 Task: Research Airbnb accommodation in Steenbergen, Netherlands from 2nd December, 2023 to 15th December, 2023 for 2 adults and 1 pet.1  bedroom having 1 bed and 1 bathroom. Property type can be hotel. Look for 3 properties as per requirement.
Action: Mouse pressed left at (411, 158)
Screenshot: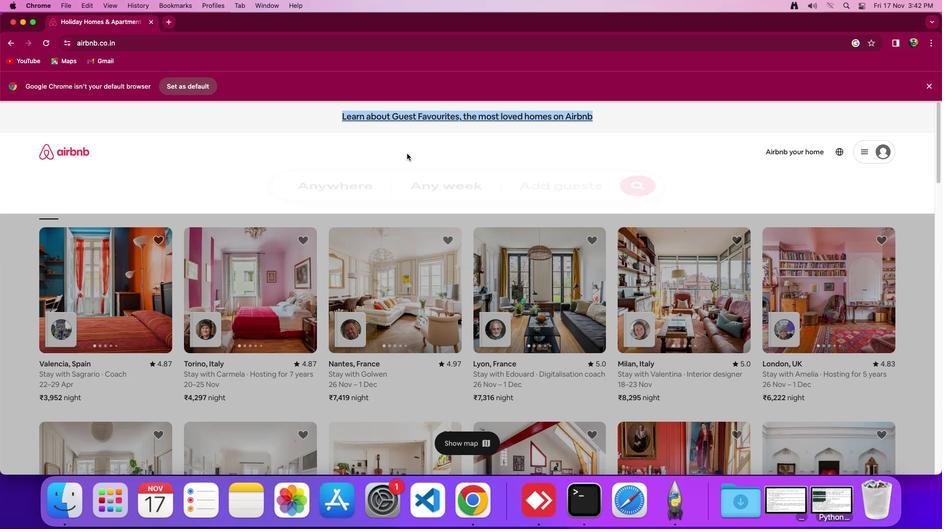 
Action: Mouse moved to (411, 158)
Screenshot: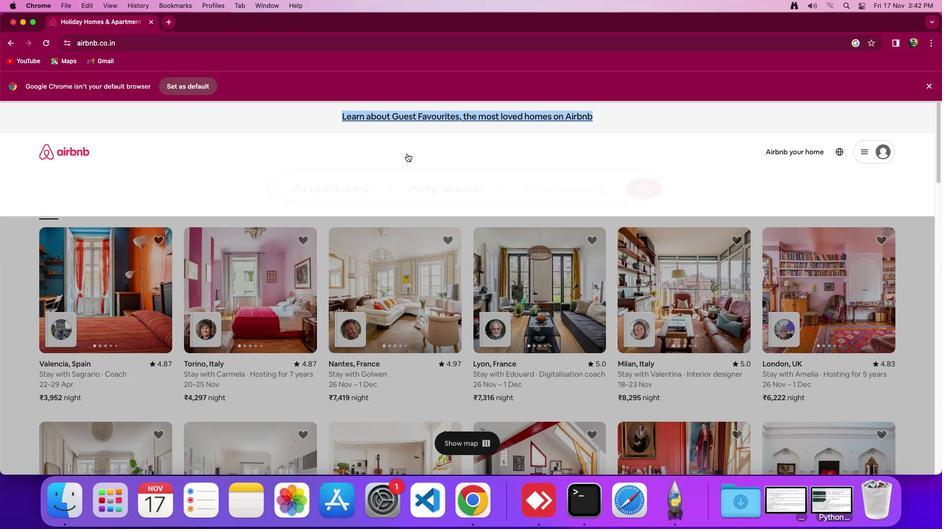 
Action: Mouse pressed left at (411, 158)
Screenshot: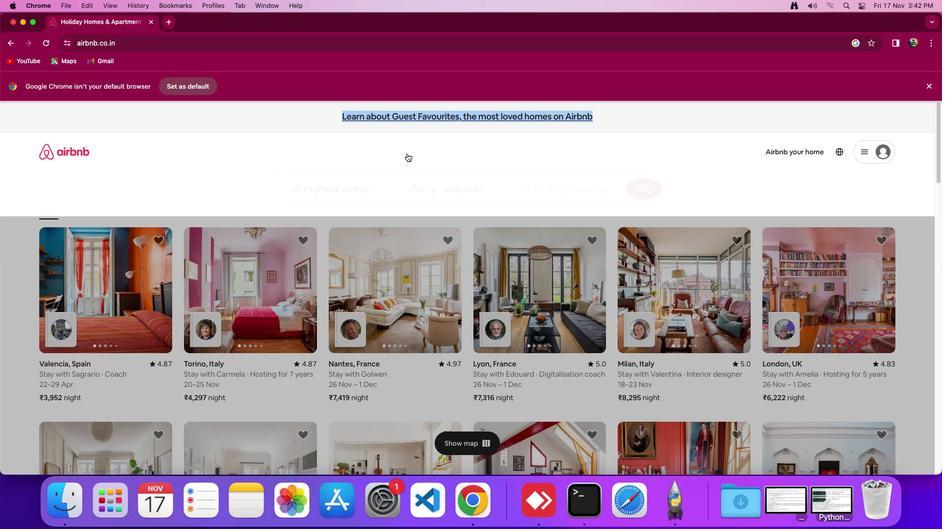 
Action: Mouse moved to (363, 203)
Screenshot: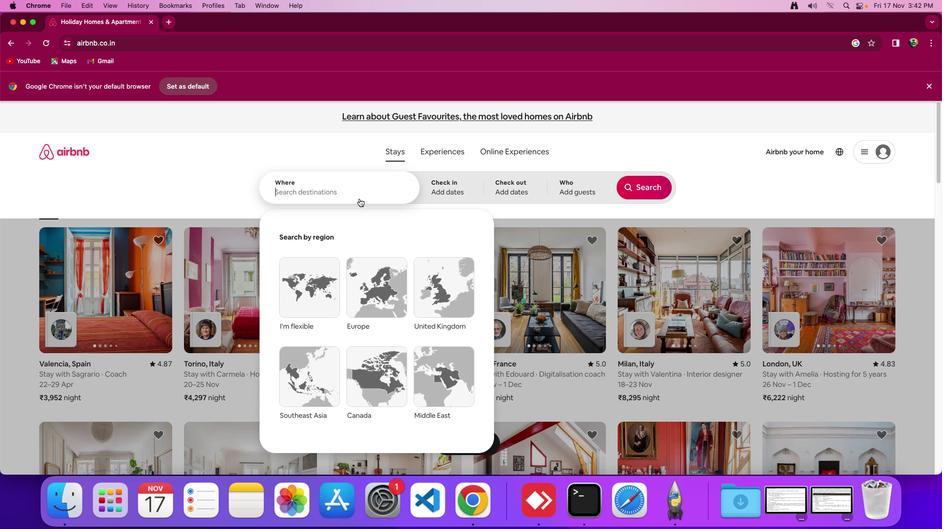 
Action: Mouse pressed left at (363, 203)
Screenshot: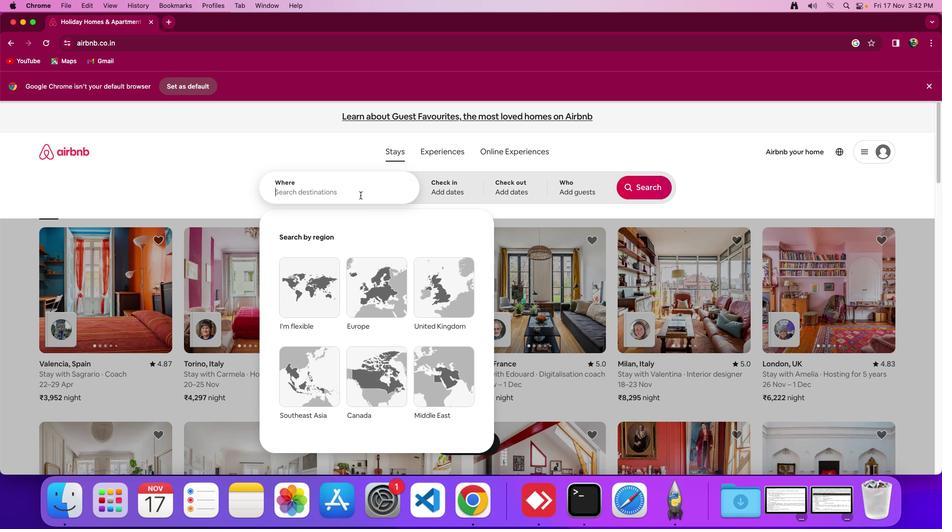 
Action: Mouse moved to (367, 199)
Screenshot: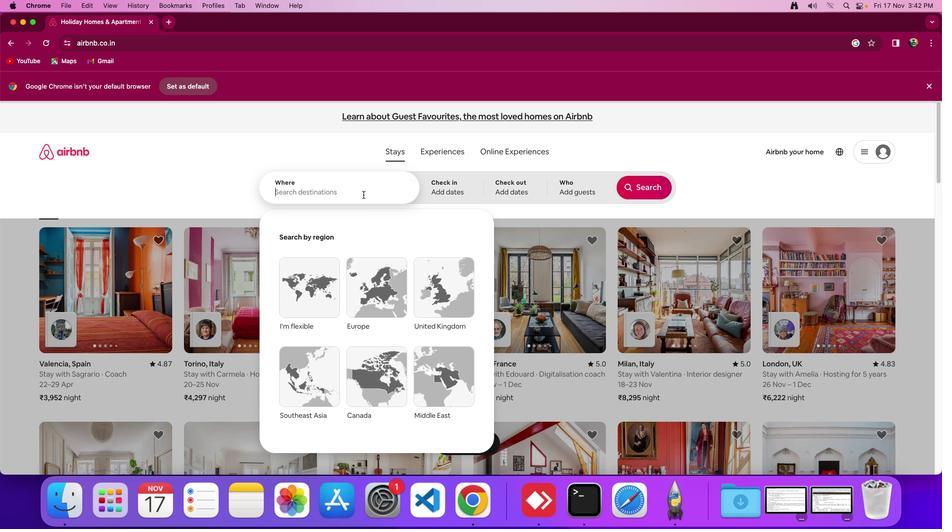 
Action: Key pressed Key.shift_r'S''t''e''e''n''b''e''r''g''e''n'','Key.spaceKey.shift'N''e''t''h''e''r''l''a''m'Key.backspace'n''d''s'
Screenshot: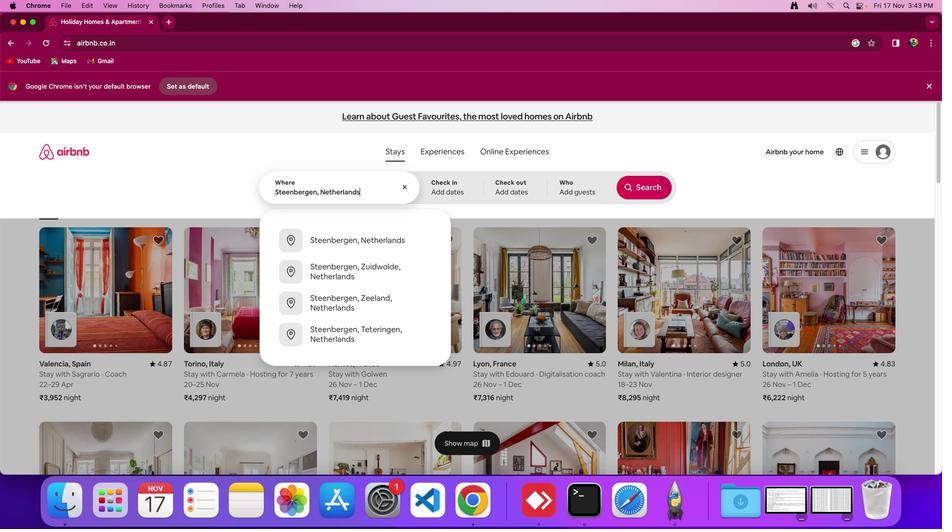 
Action: Mouse moved to (464, 186)
Screenshot: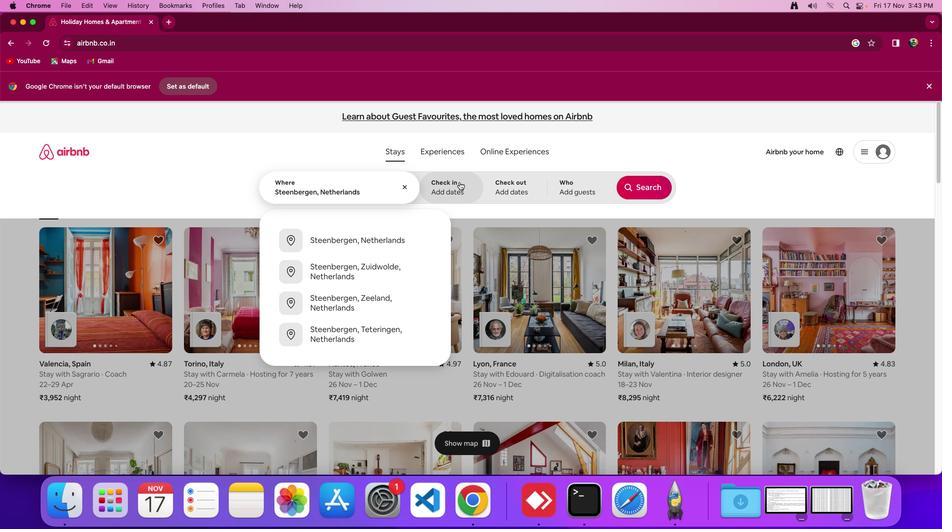 
Action: Mouse pressed left at (464, 186)
Screenshot: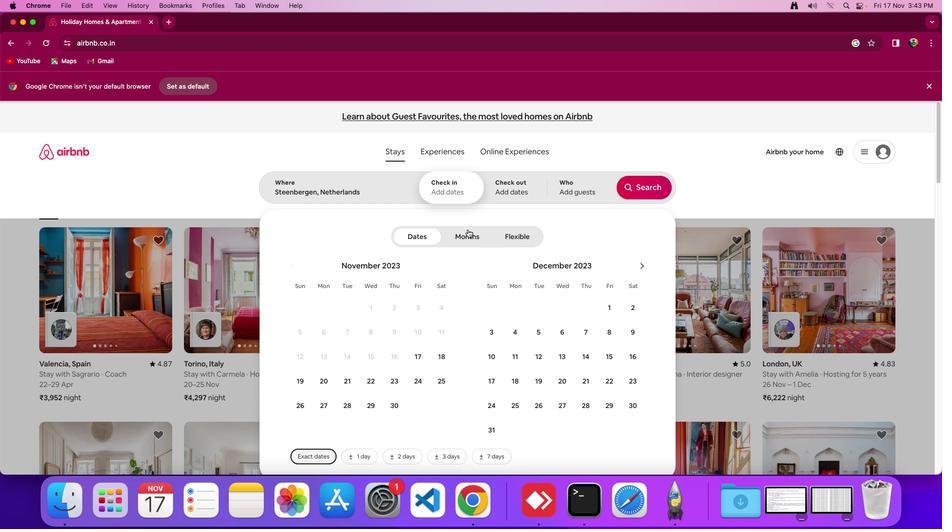 
Action: Mouse moved to (634, 315)
Screenshot: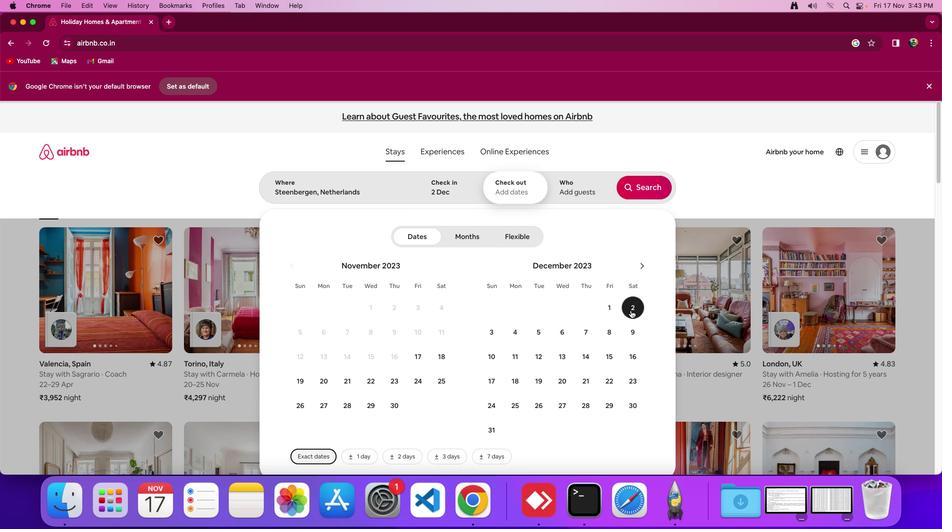 
Action: Mouse pressed left at (634, 315)
Screenshot: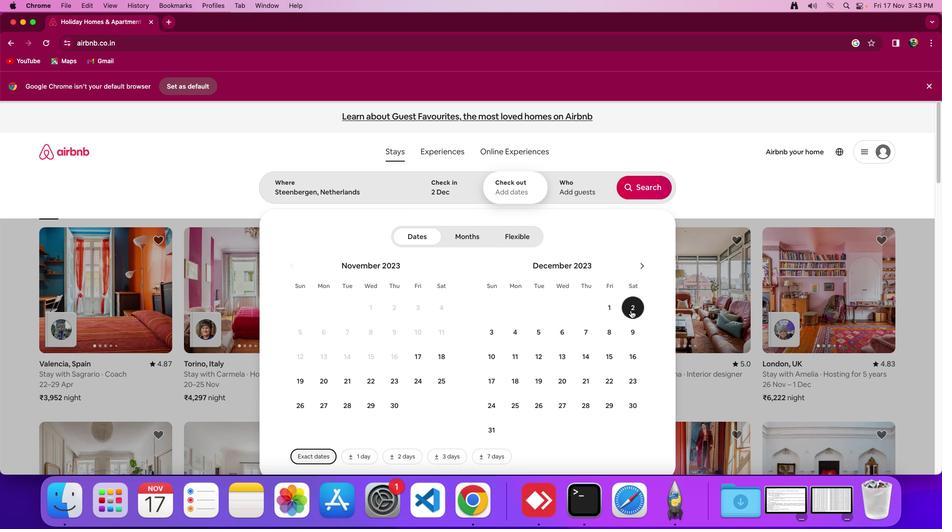 
Action: Mouse moved to (618, 362)
Screenshot: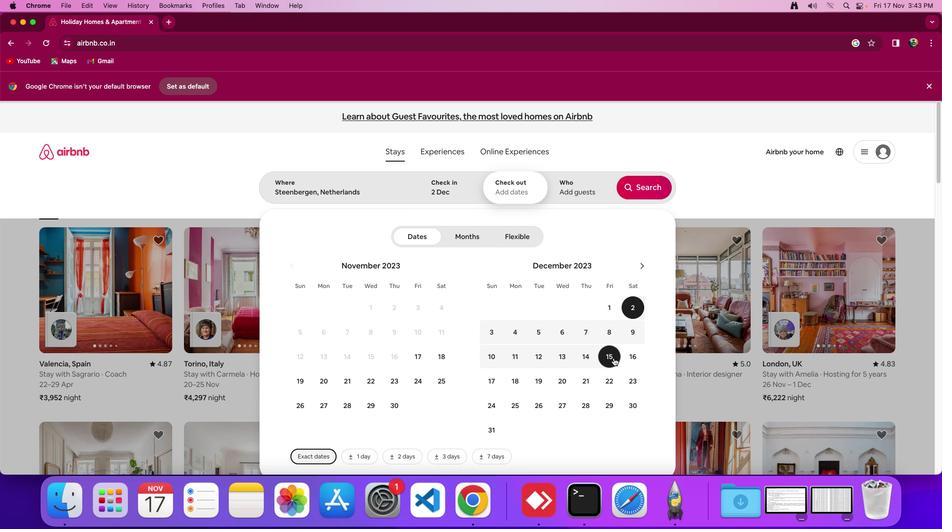 
Action: Mouse pressed left at (618, 362)
Screenshot: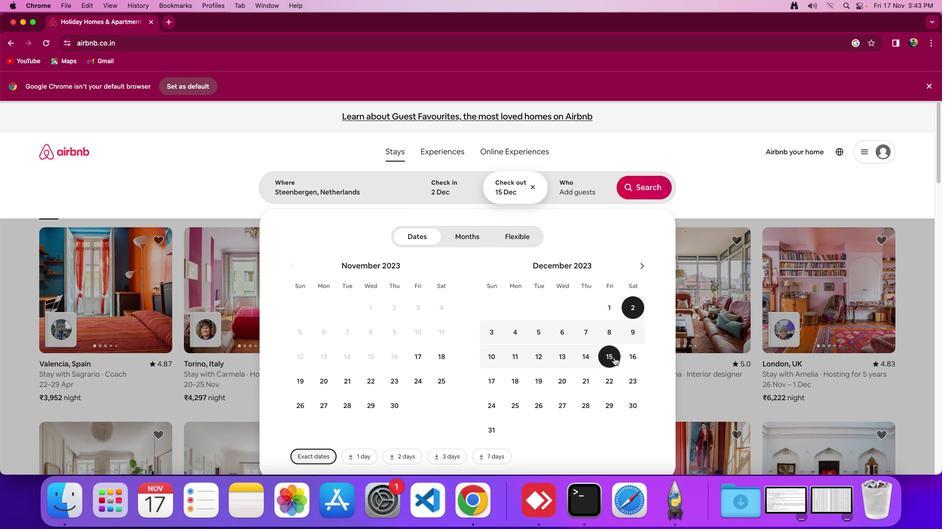 
Action: Mouse moved to (575, 196)
Screenshot: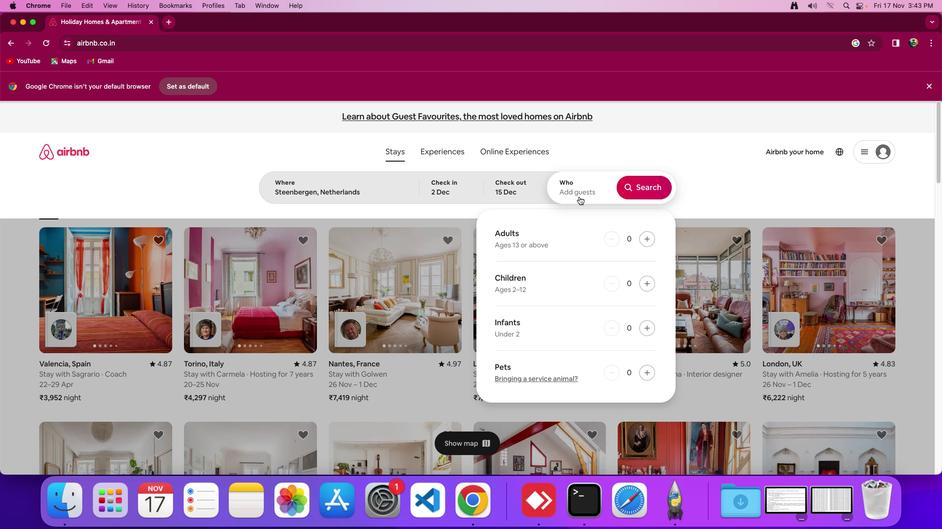 
Action: Mouse pressed left at (575, 196)
Screenshot: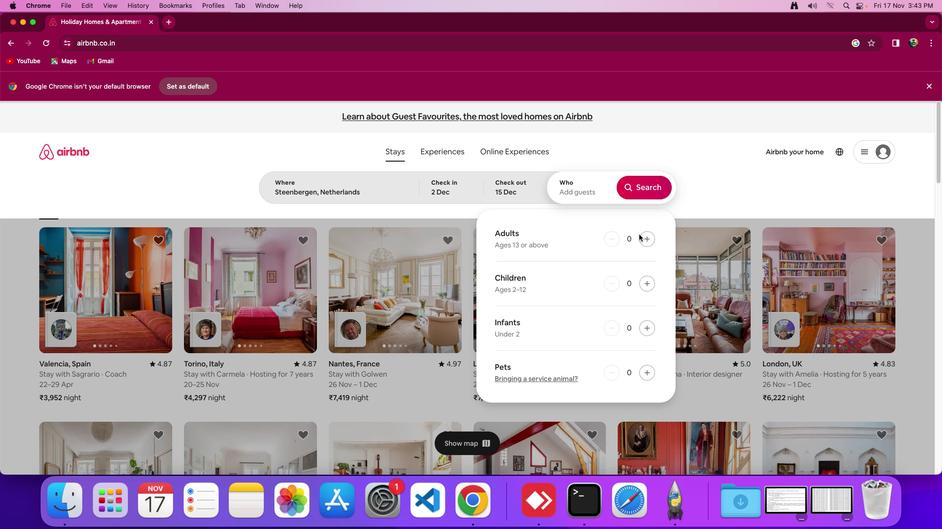 
Action: Mouse moved to (648, 242)
Screenshot: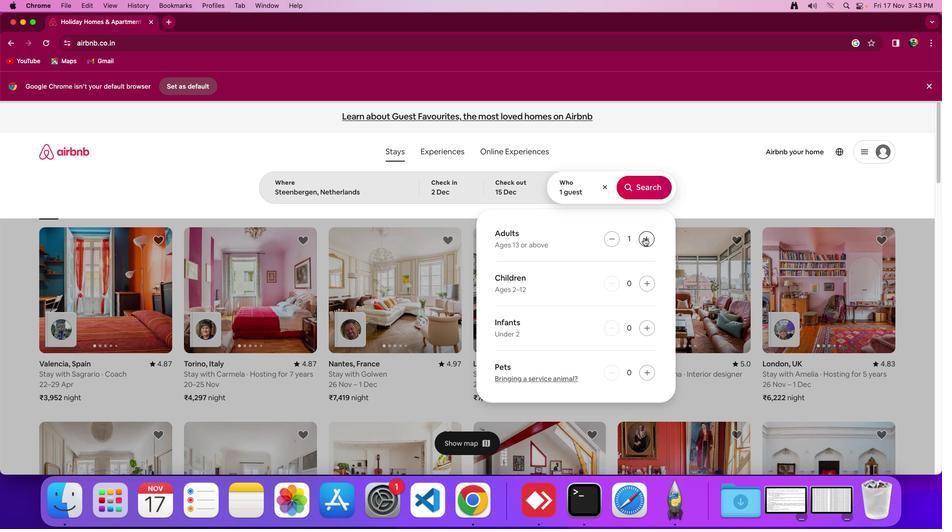 
Action: Mouse pressed left at (648, 242)
Screenshot: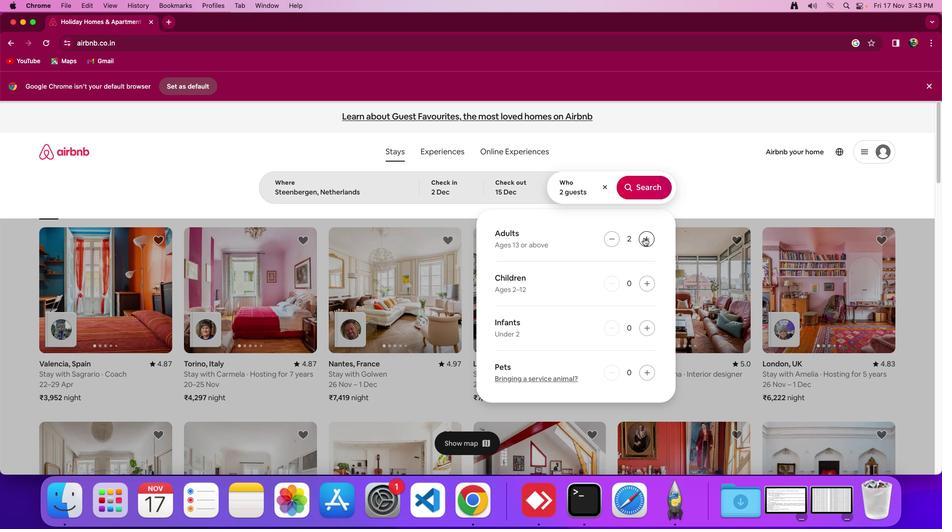 
Action: Mouse pressed left at (648, 242)
Screenshot: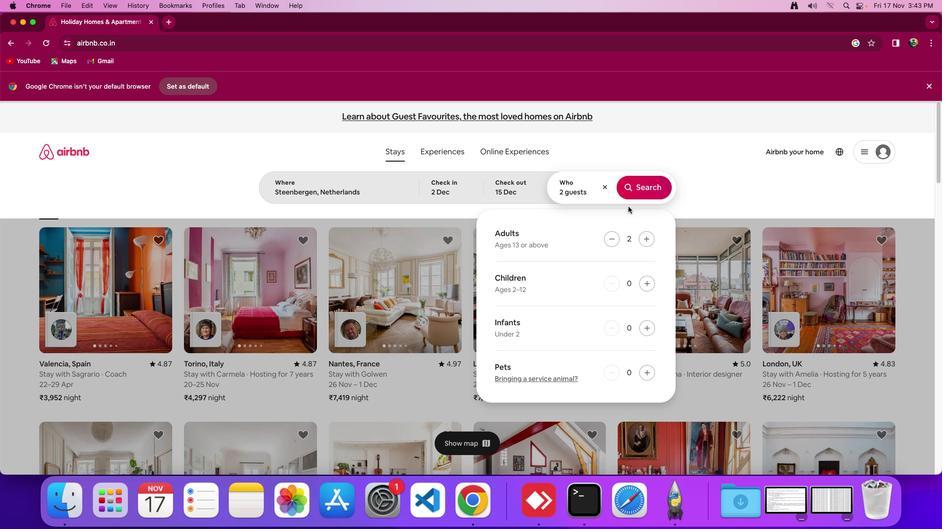 
Action: Mouse moved to (637, 195)
Screenshot: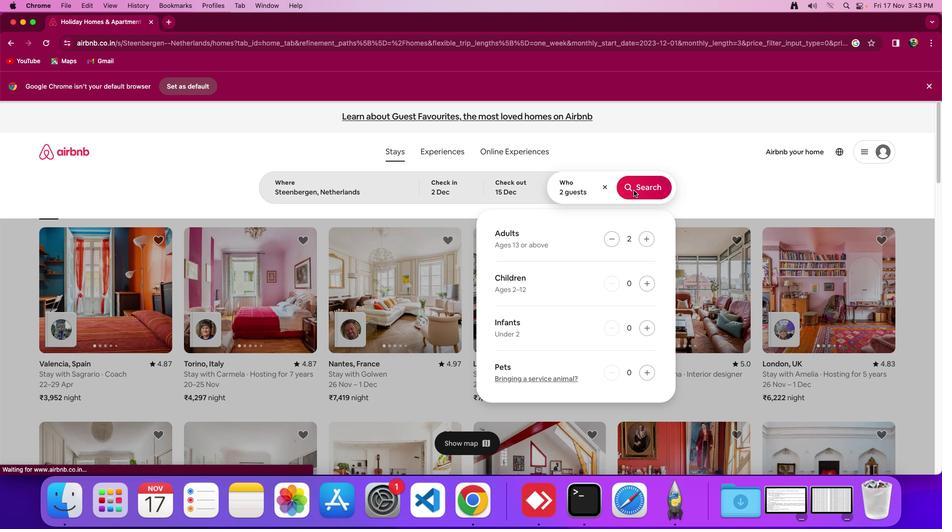 
Action: Mouse pressed left at (637, 195)
Screenshot: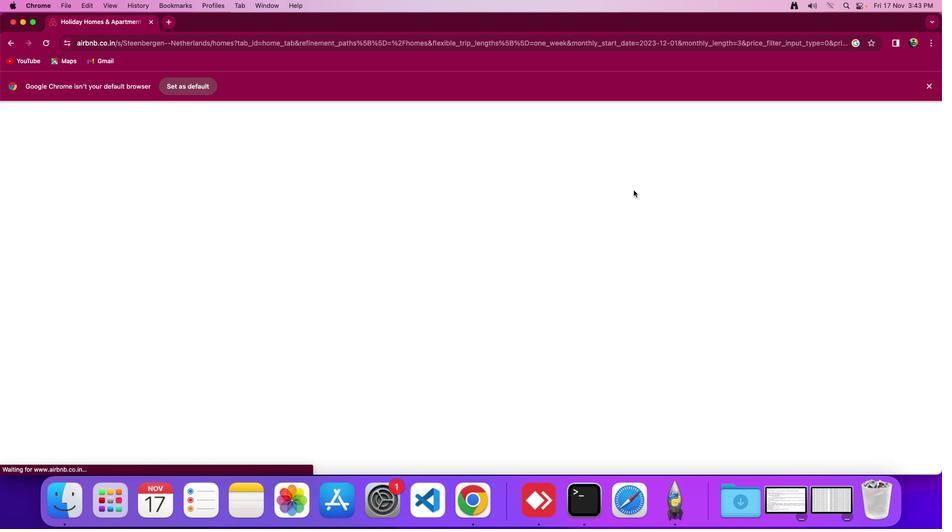 
Action: Mouse moved to (516, 122)
Screenshot: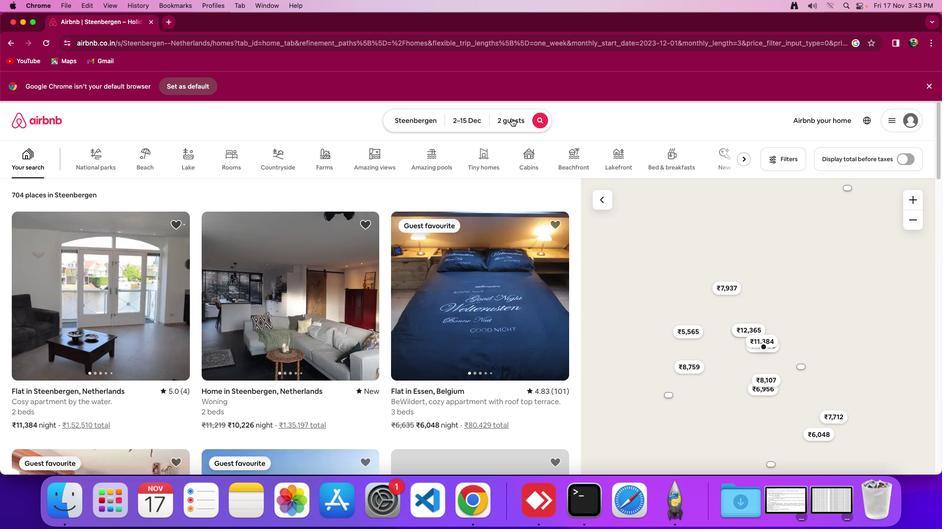 
Action: Mouse pressed left at (516, 122)
Screenshot: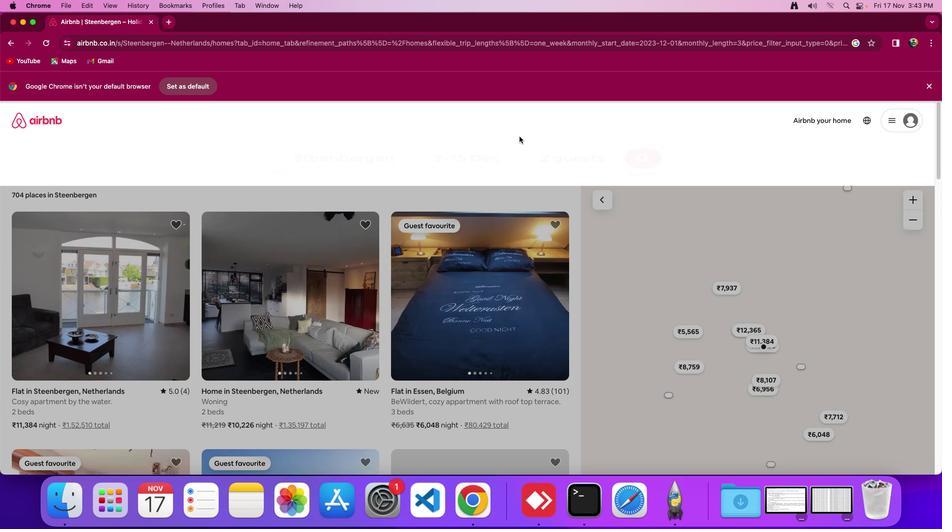 
Action: Mouse moved to (649, 345)
Screenshot: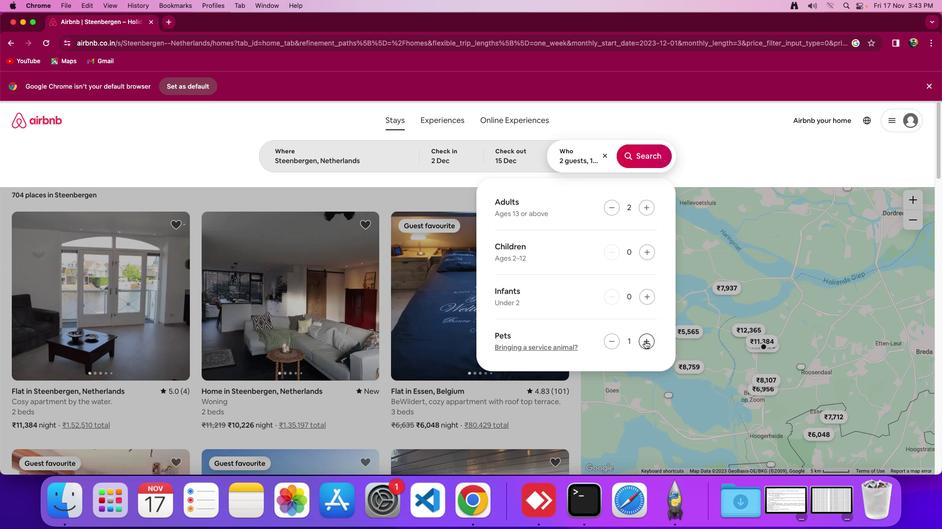 
Action: Mouse pressed left at (649, 345)
Screenshot: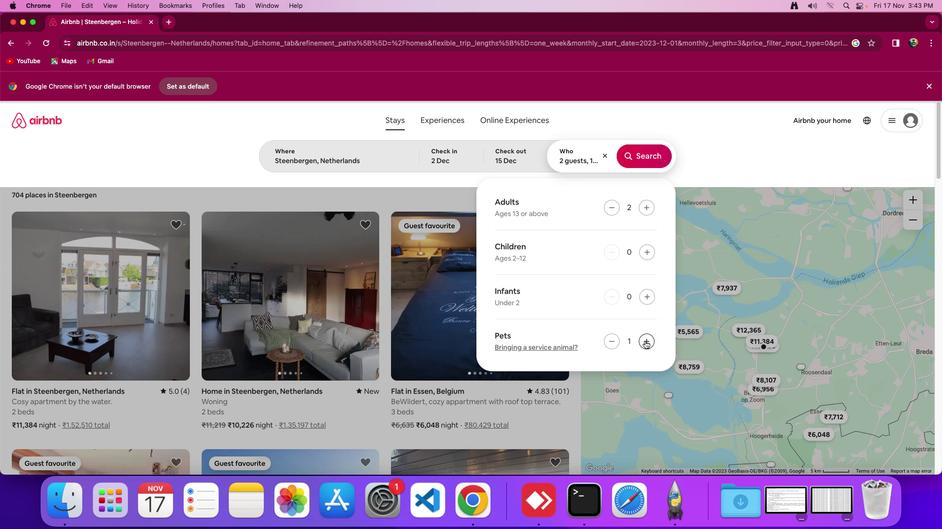 
Action: Mouse moved to (635, 166)
Screenshot: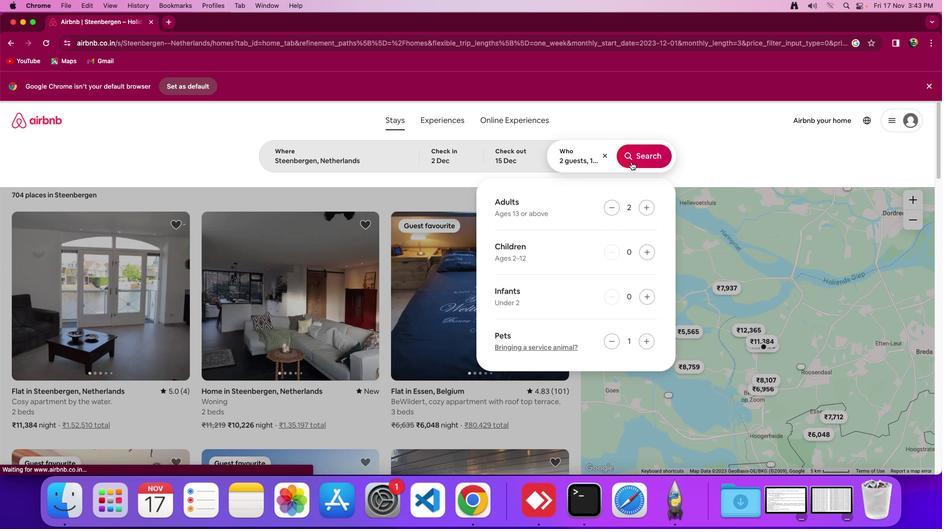 
Action: Mouse pressed left at (635, 166)
Screenshot: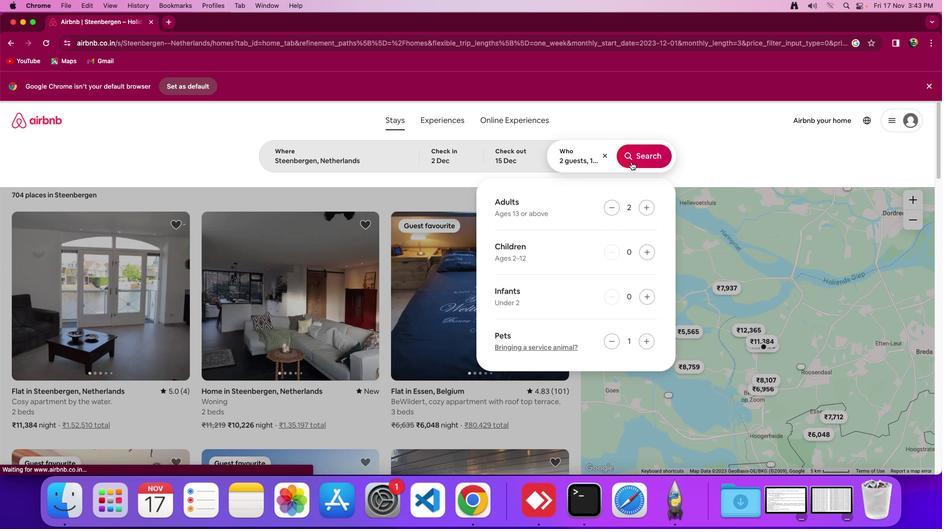 
Action: Mouse moved to (788, 164)
Screenshot: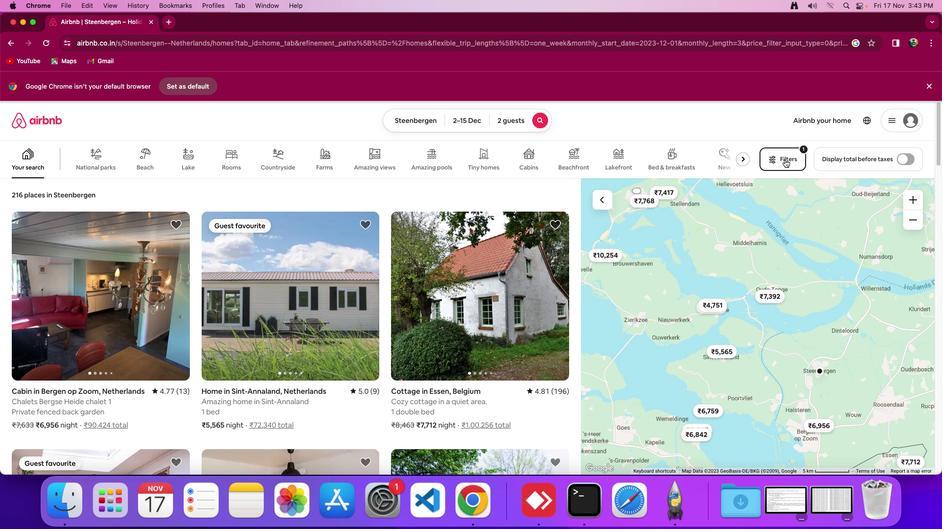 
Action: Mouse pressed left at (788, 164)
Screenshot: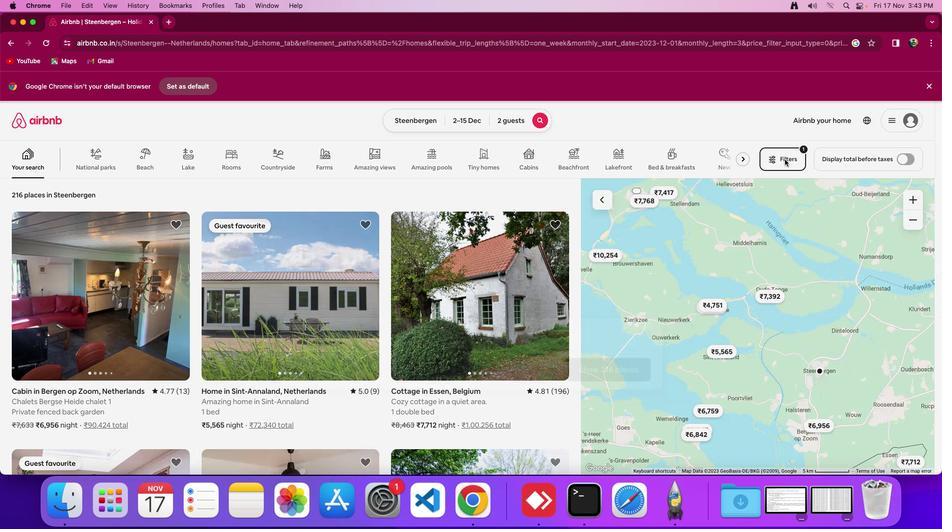 
Action: Mouse moved to (437, 299)
Screenshot: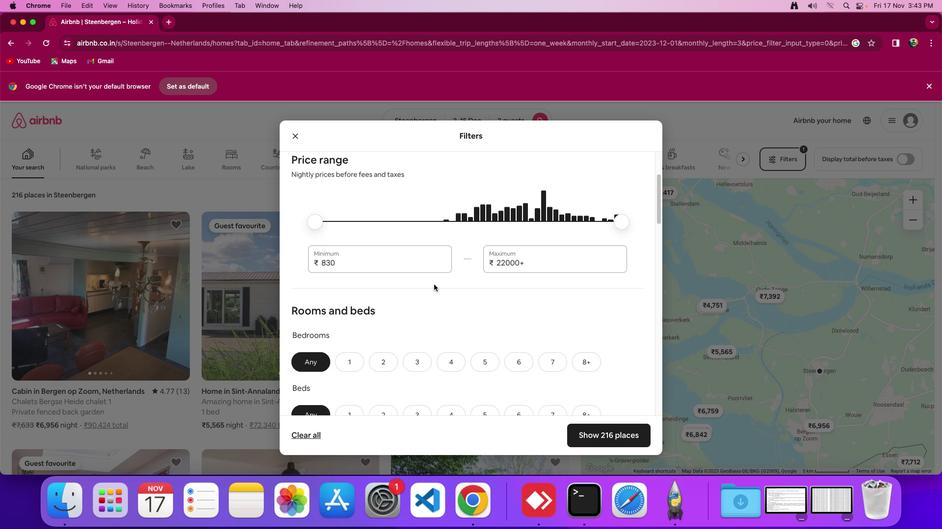
Action: Mouse scrolled (437, 299) with delta (4, 3)
Screenshot: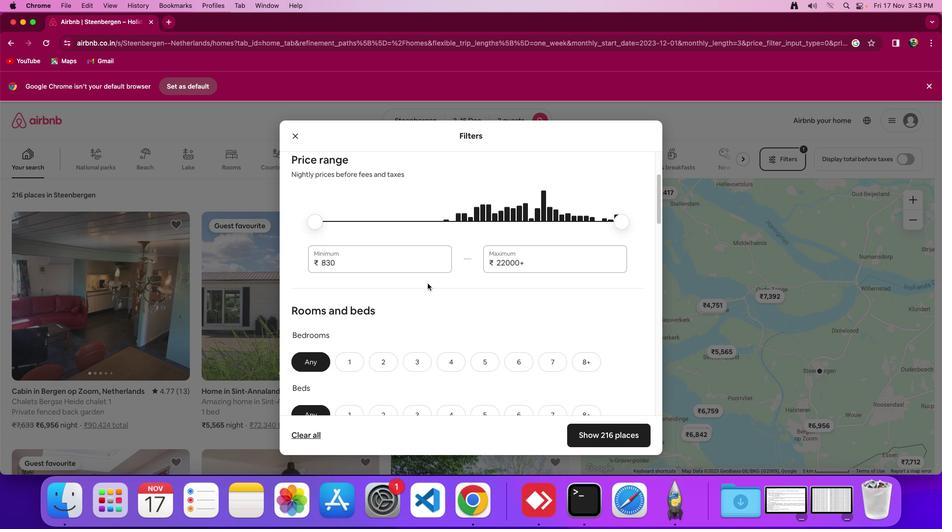 
Action: Mouse moved to (437, 298)
Screenshot: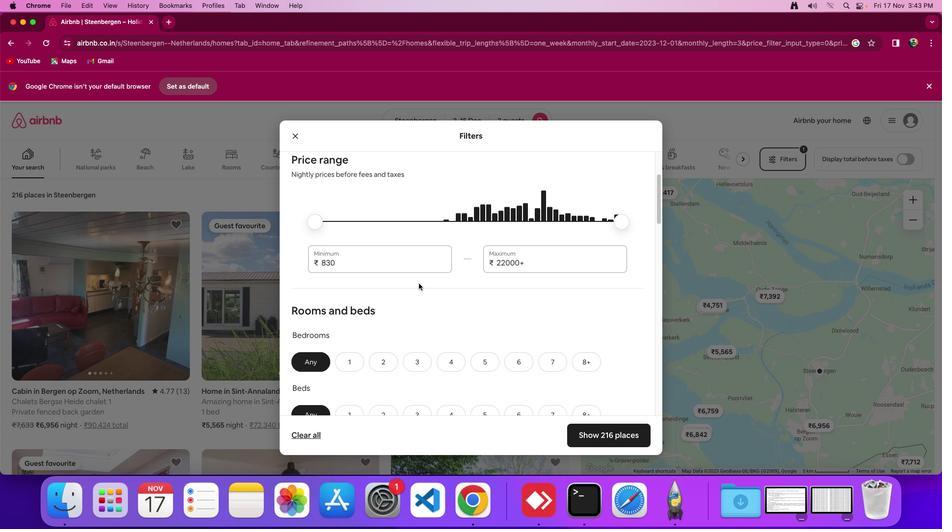 
Action: Mouse scrolled (437, 298) with delta (4, 3)
Screenshot: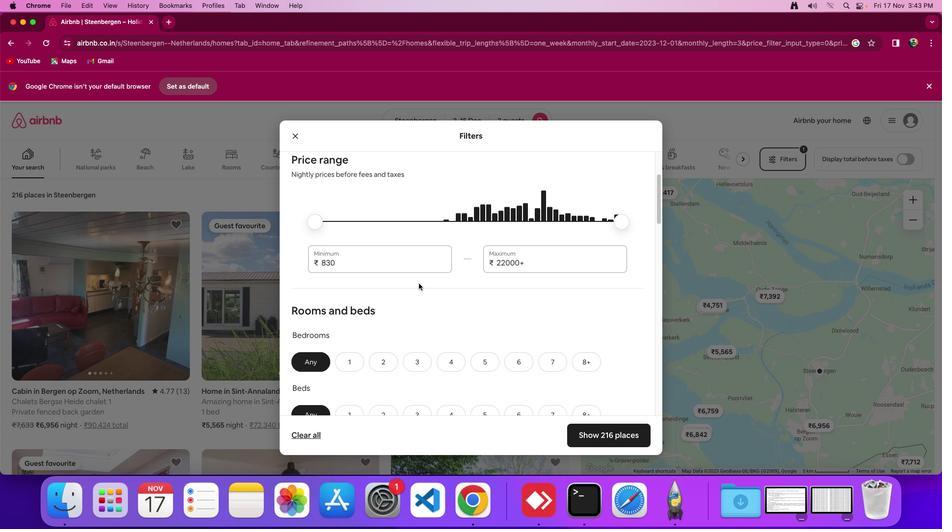 
Action: Mouse moved to (439, 291)
Screenshot: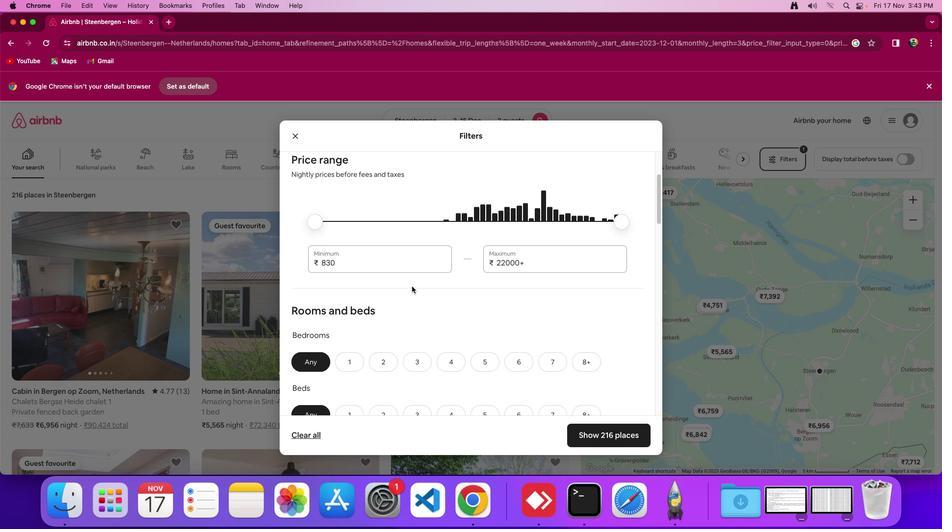 
Action: Mouse scrolled (439, 291) with delta (4, 2)
Screenshot: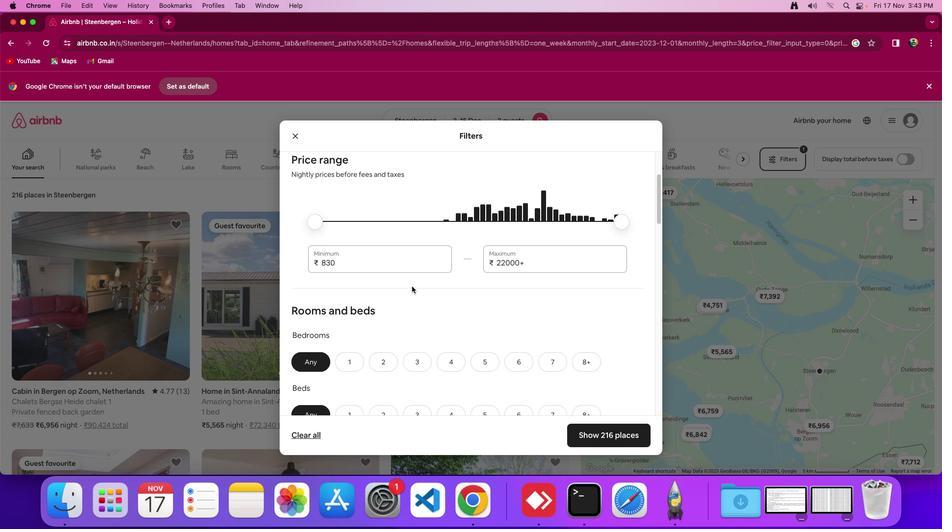 
Action: Mouse moved to (399, 304)
Screenshot: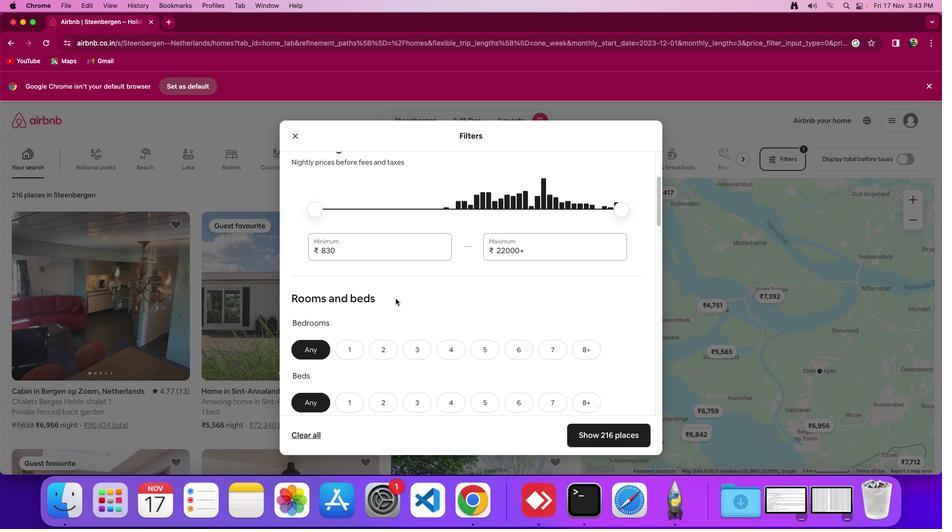 
Action: Mouse scrolled (399, 304) with delta (4, 3)
Screenshot: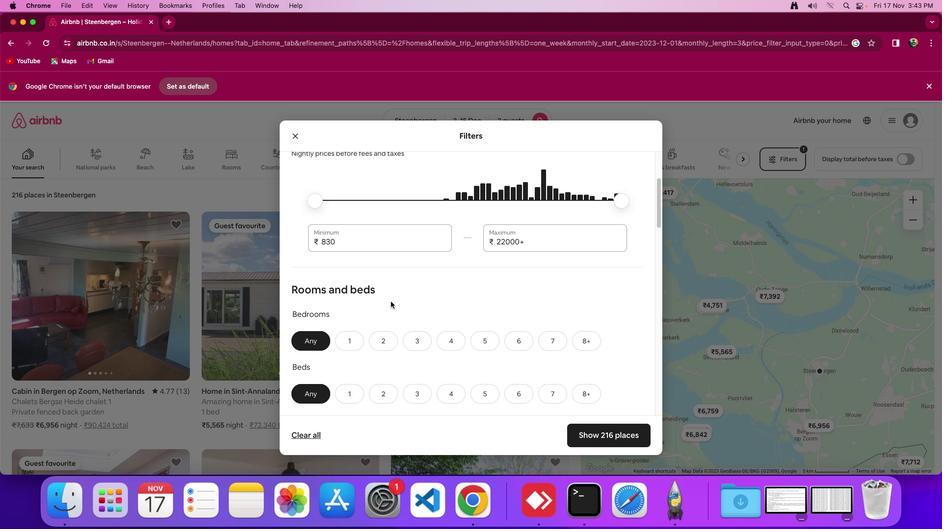 
Action: Mouse moved to (400, 303)
Screenshot: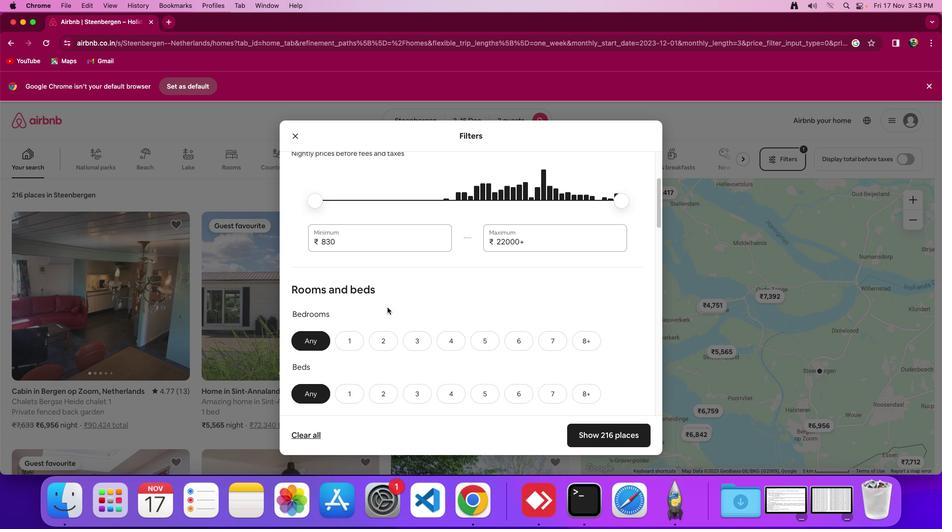 
Action: Mouse scrolled (400, 303) with delta (4, 3)
Screenshot: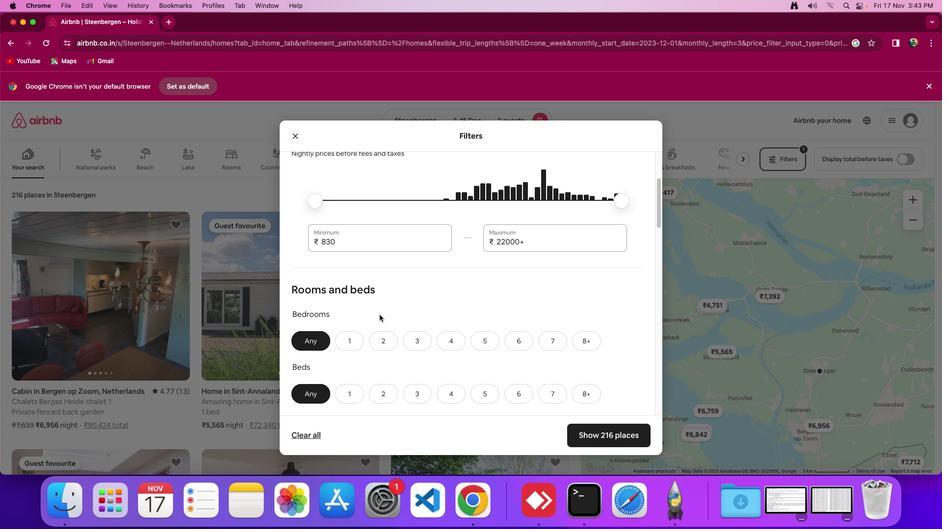 
Action: Mouse moved to (345, 348)
Screenshot: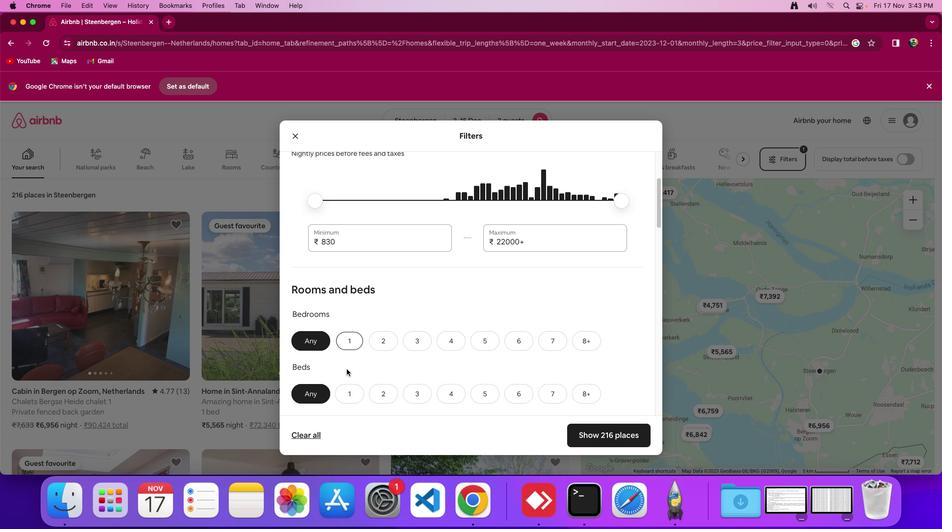 
Action: Mouse pressed left at (345, 348)
Screenshot: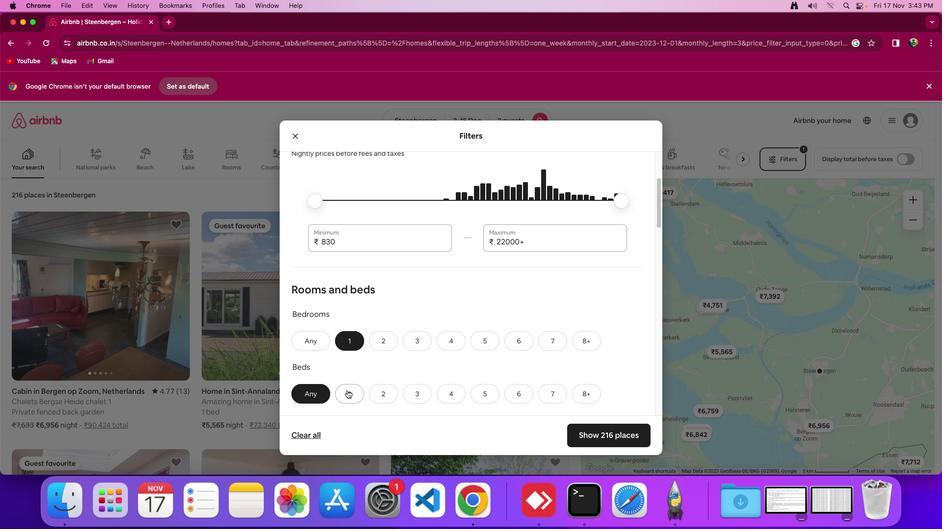 
Action: Mouse moved to (351, 395)
Screenshot: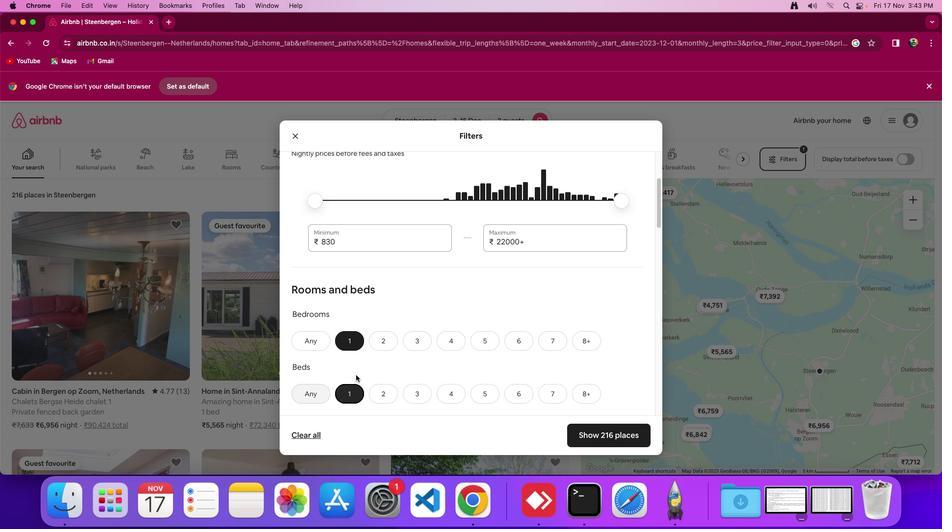 
Action: Mouse pressed left at (351, 395)
Screenshot: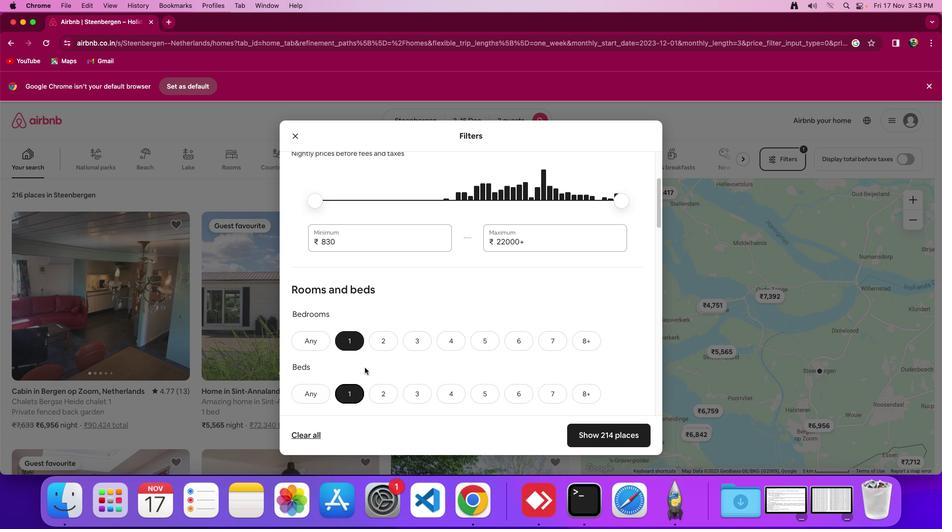 
Action: Mouse moved to (370, 369)
Screenshot: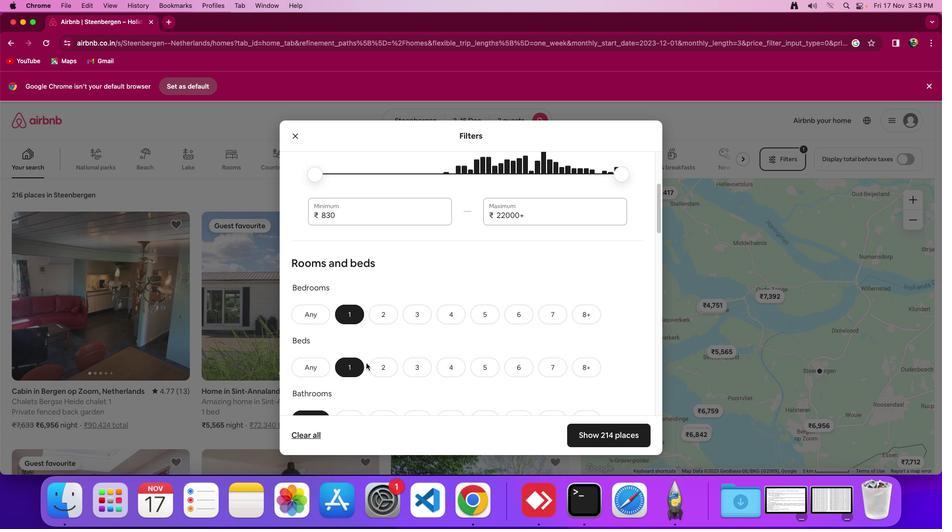 
Action: Mouse scrolled (370, 369) with delta (4, 3)
Screenshot: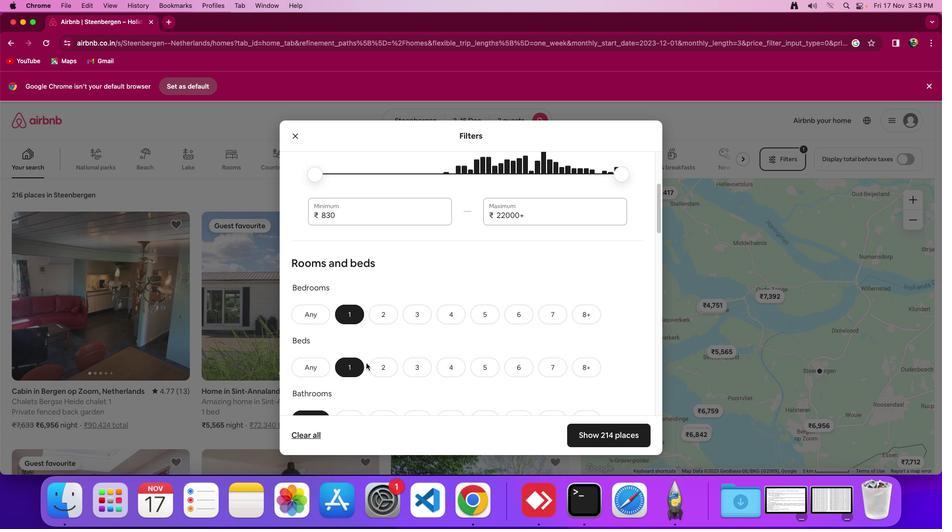 
Action: Mouse moved to (370, 369)
Screenshot: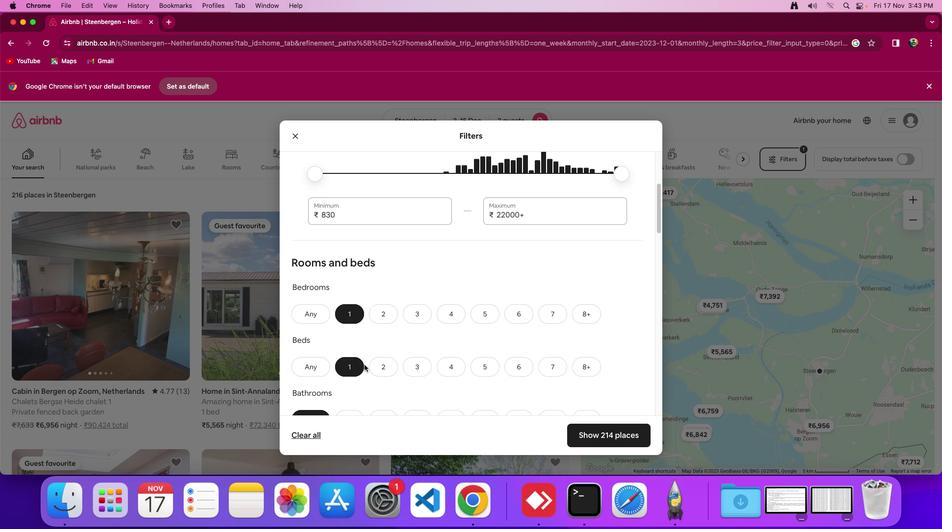 
Action: Mouse scrolled (370, 369) with delta (4, 3)
Screenshot: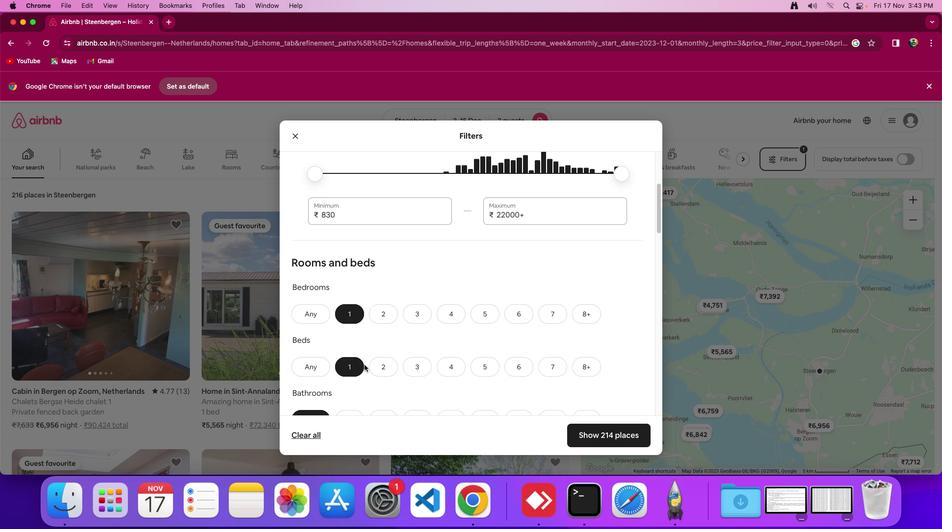 
Action: Mouse moved to (370, 368)
Screenshot: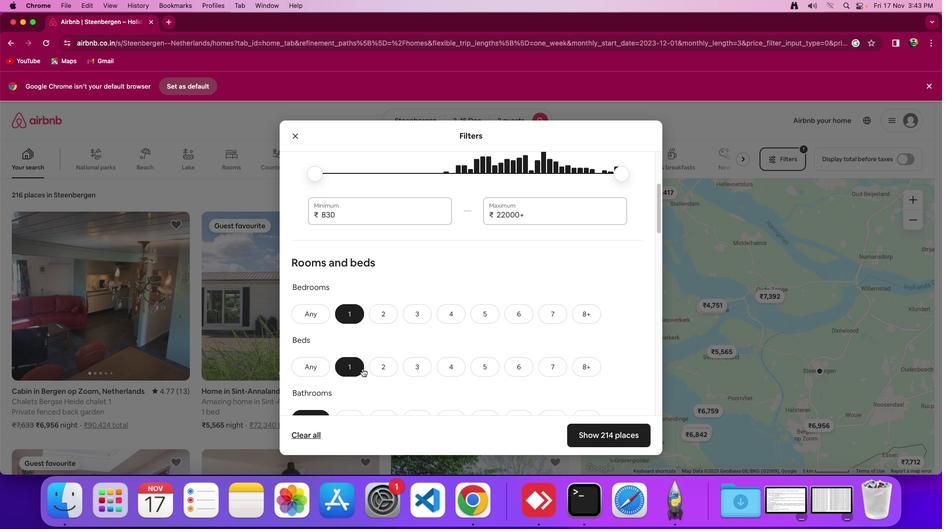 
Action: Mouse scrolled (370, 368) with delta (4, 3)
Screenshot: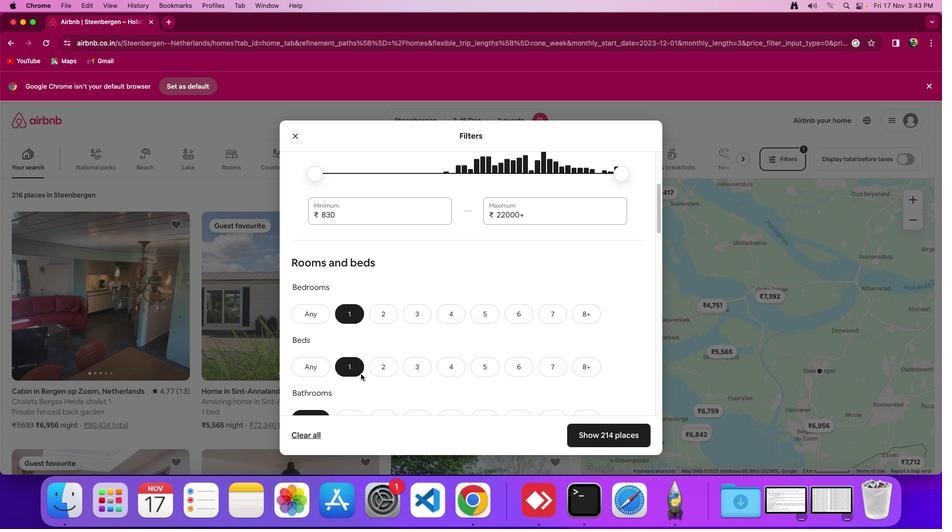 
Action: Mouse moved to (365, 378)
Screenshot: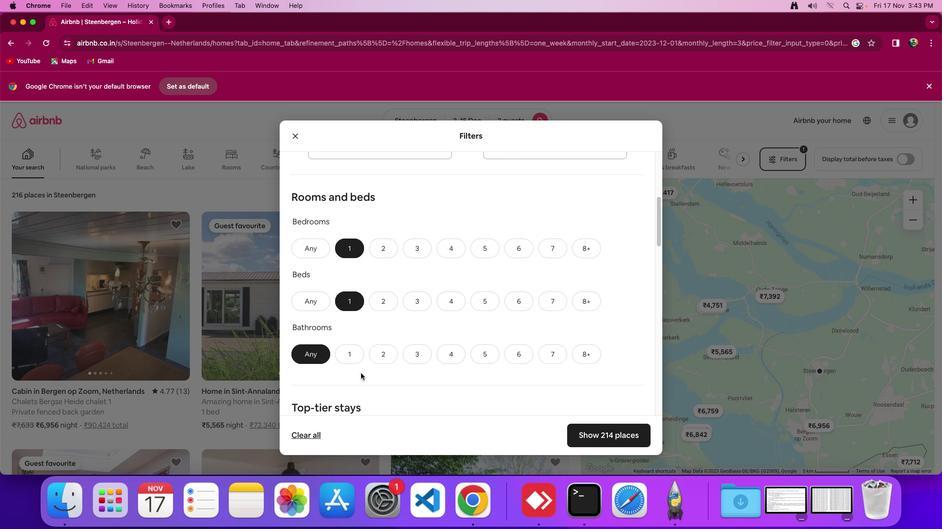 
Action: Mouse scrolled (365, 378) with delta (4, 3)
Screenshot: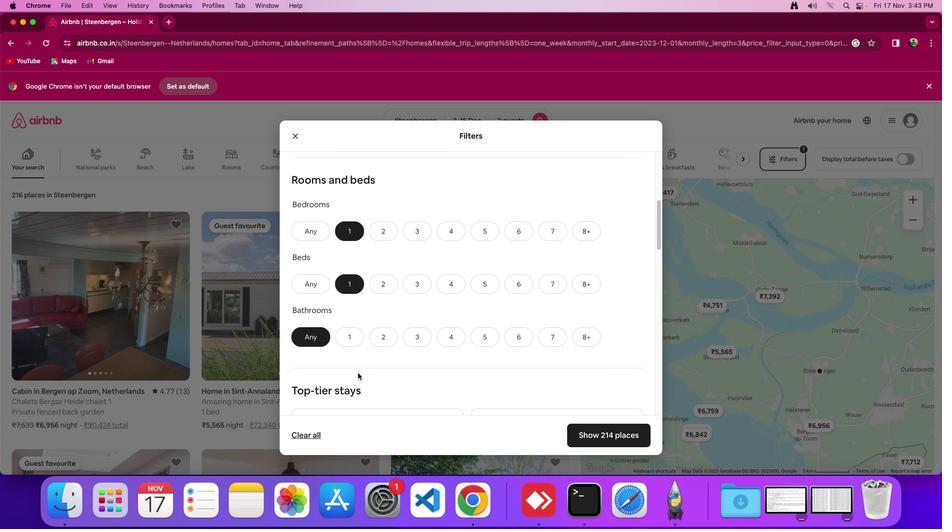
Action: Mouse scrolled (365, 378) with delta (4, 3)
Screenshot: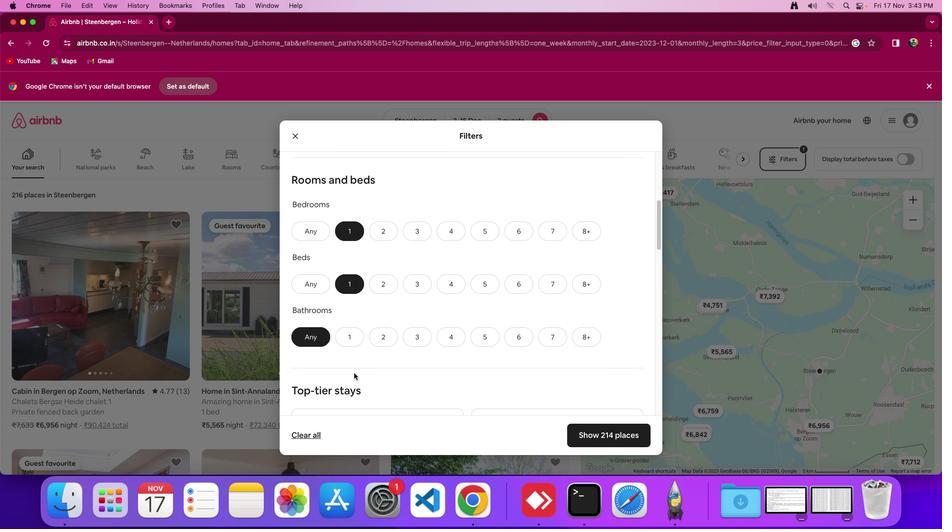 
Action: Mouse moved to (365, 378)
Screenshot: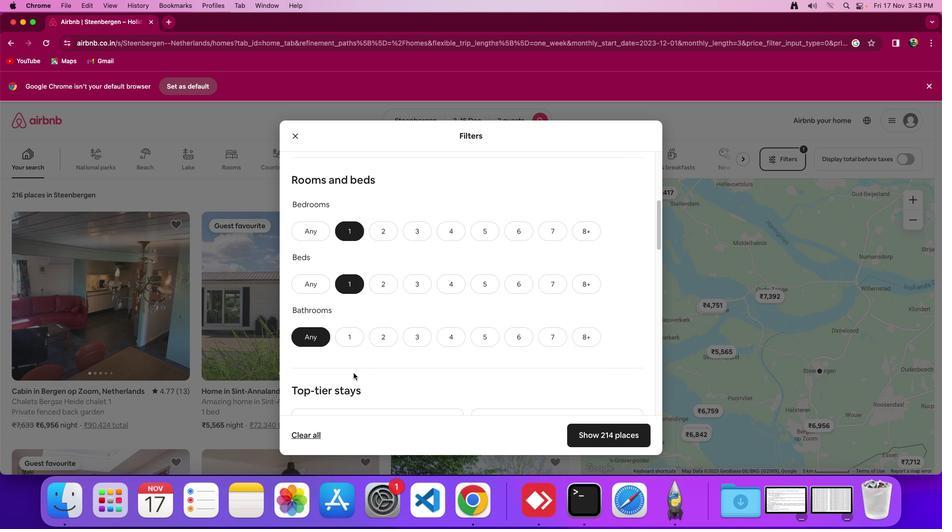 
Action: Mouse scrolled (365, 378) with delta (4, 2)
Screenshot: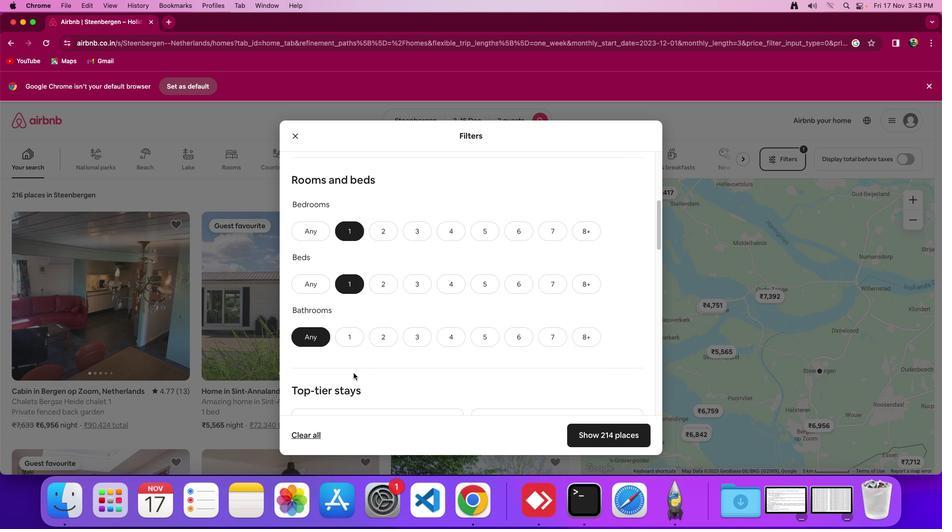 
Action: Mouse moved to (358, 339)
Screenshot: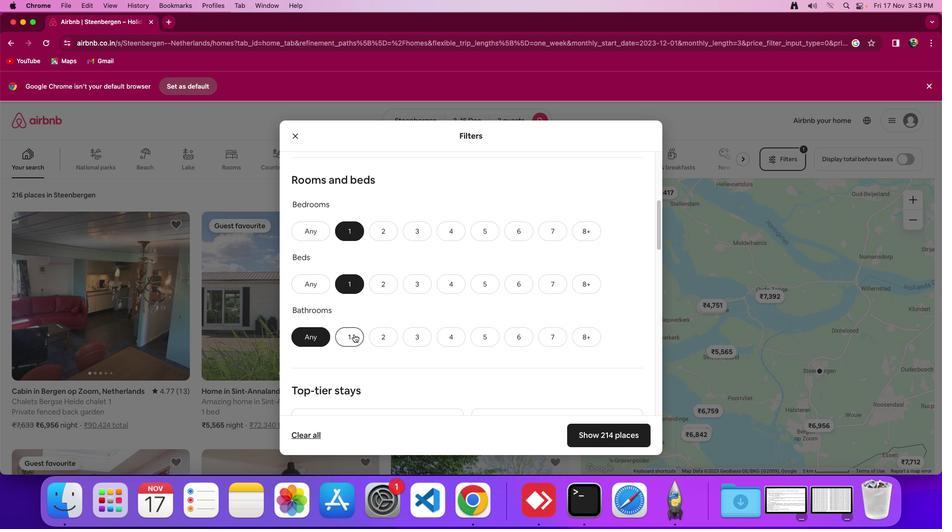 
Action: Mouse pressed left at (358, 339)
Screenshot: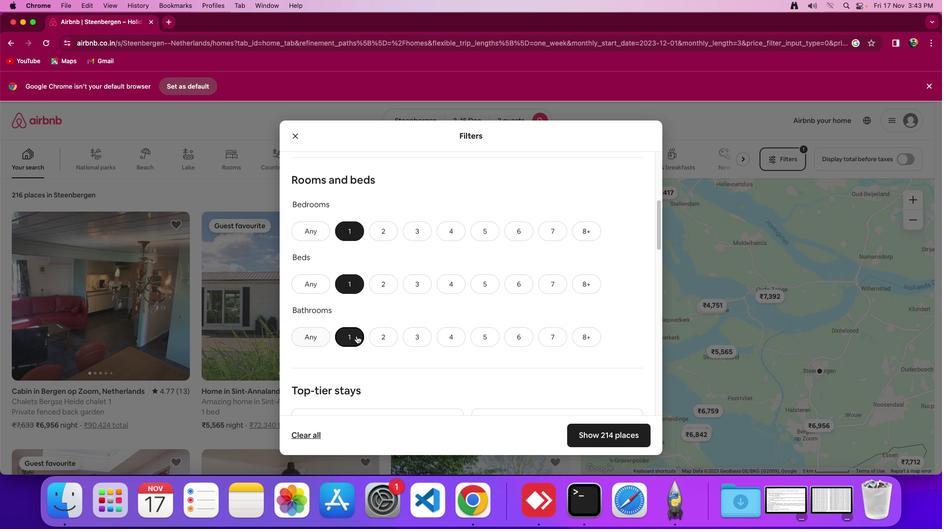
Action: Mouse moved to (432, 357)
Screenshot: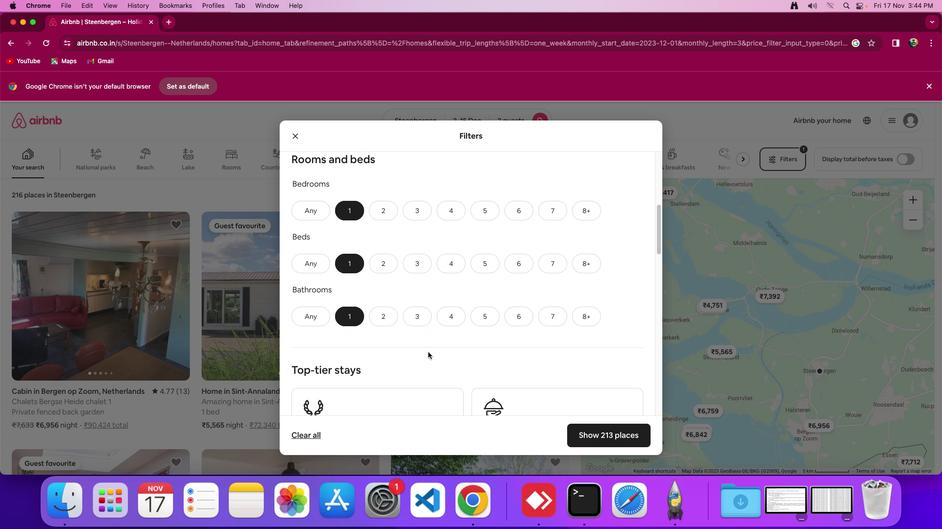 
Action: Mouse scrolled (432, 357) with delta (4, 3)
Screenshot: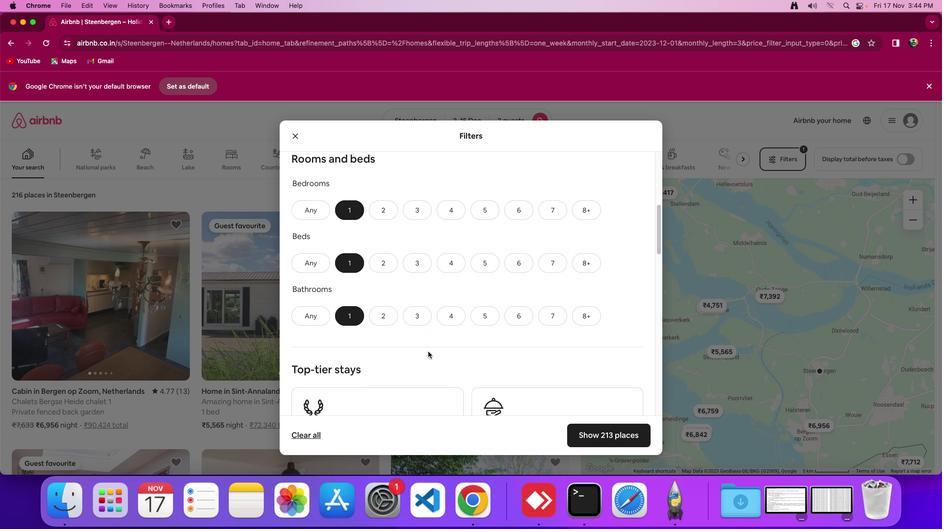 
Action: Mouse scrolled (432, 357) with delta (4, 3)
Screenshot: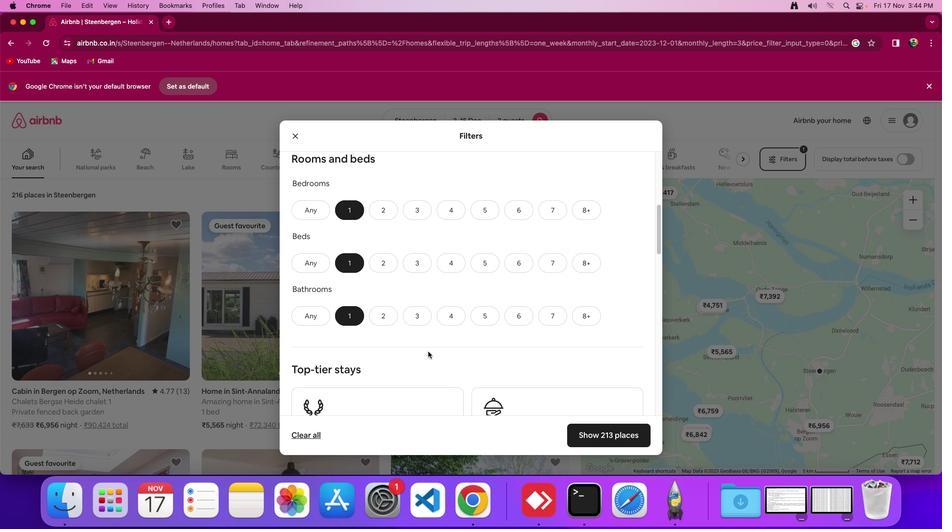 
Action: Mouse moved to (430, 357)
Screenshot: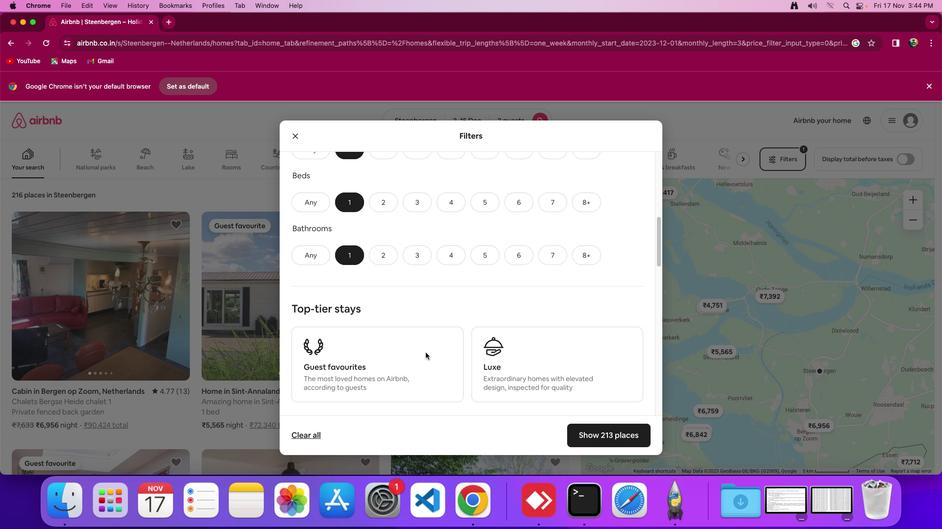 
Action: Mouse scrolled (430, 357) with delta (4, 3)
Screenshot: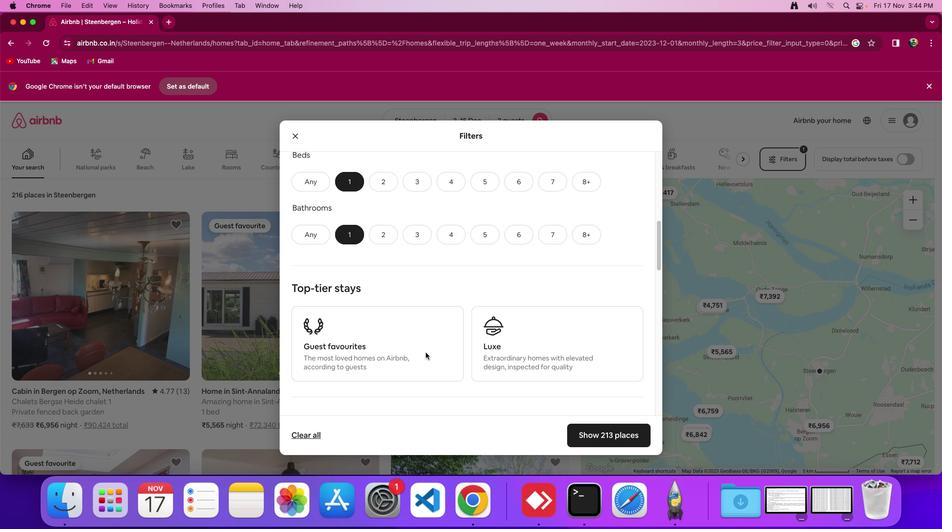 
Action: Mouse moved to (430, 357)
Screenshot: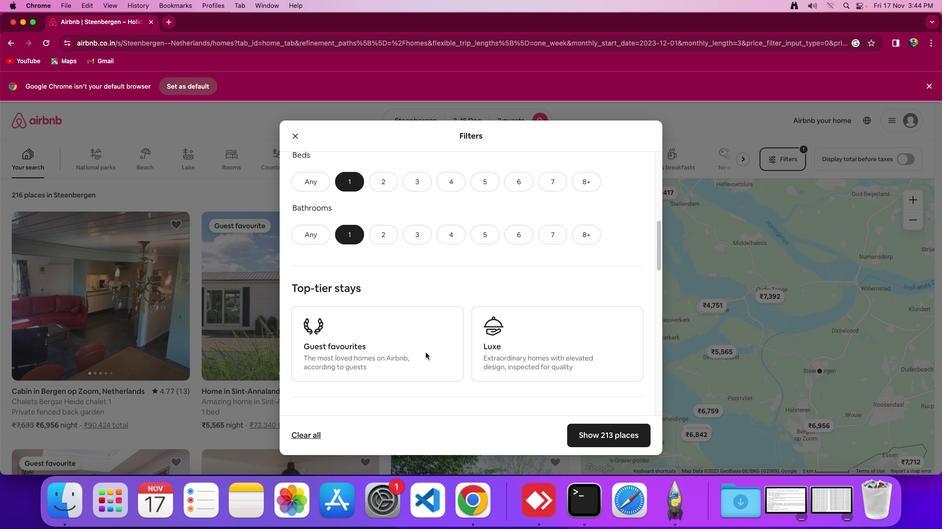 
Action: Mouse scrolled (430, 357) with delta (4, 3)
Screenshot: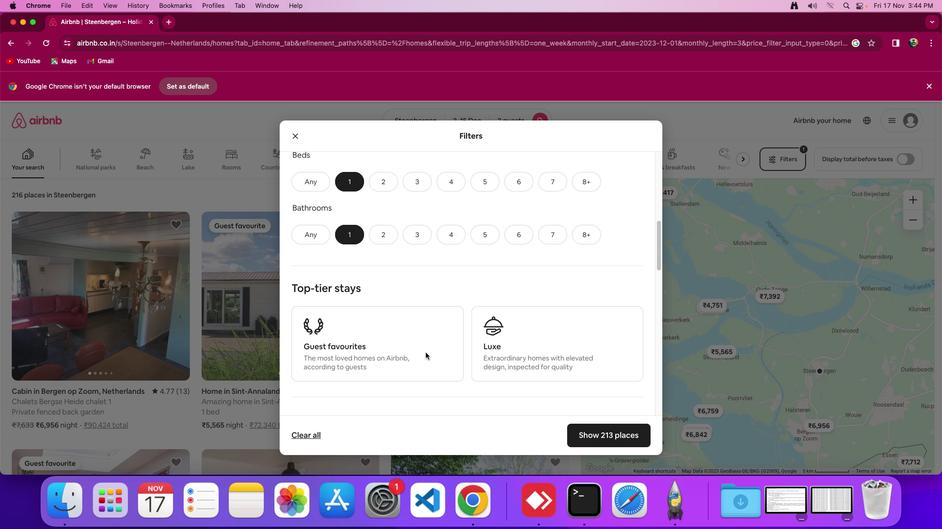 
Action: Mouse moved to (430, 357)
Screenshot: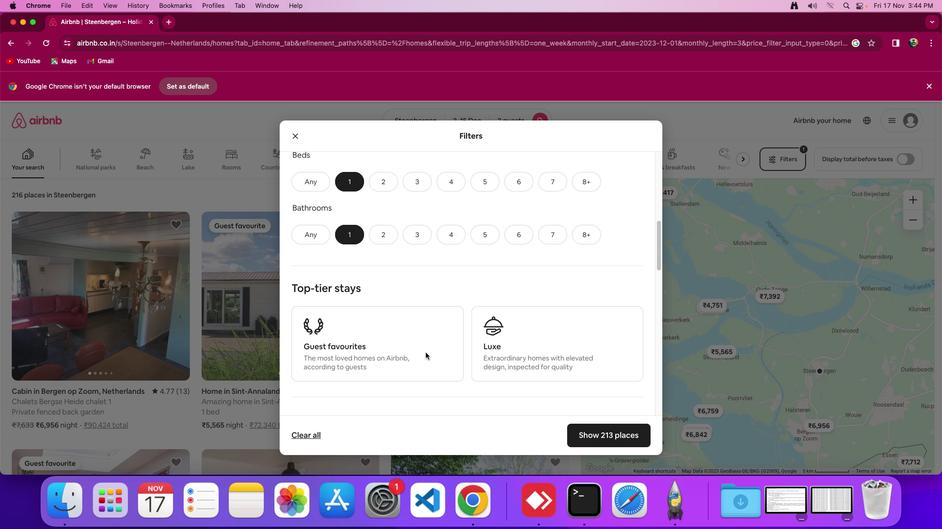 
Action: Mouse scrolled (430, 357) with delta (4, 2)
Screenshot: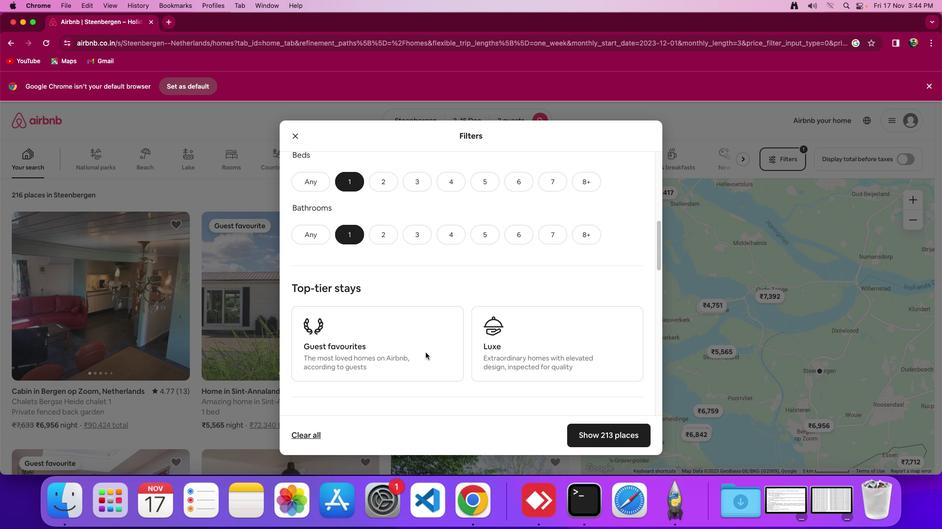 
Action: Mouse moved to (430, 357)
Screenshot: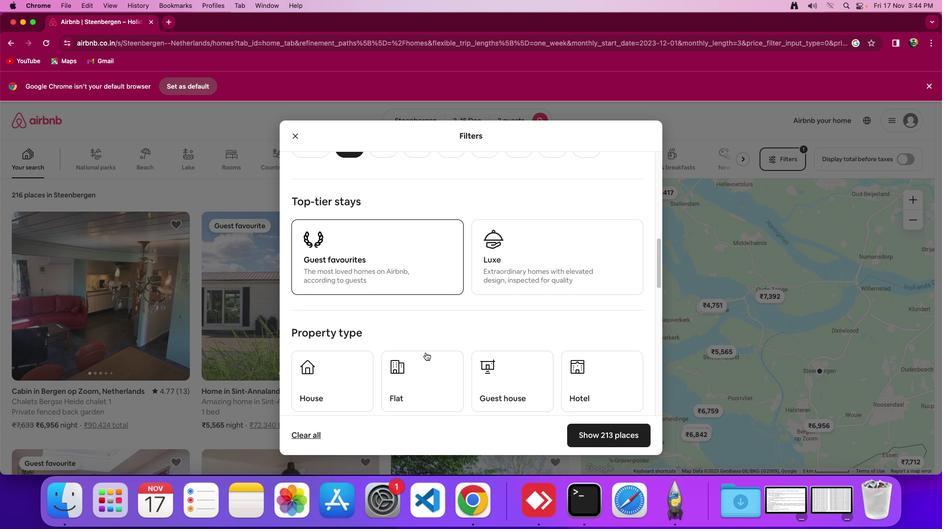 
Action: Mouse scrolled (430, 357) with delta (4, 3)
Screenshot: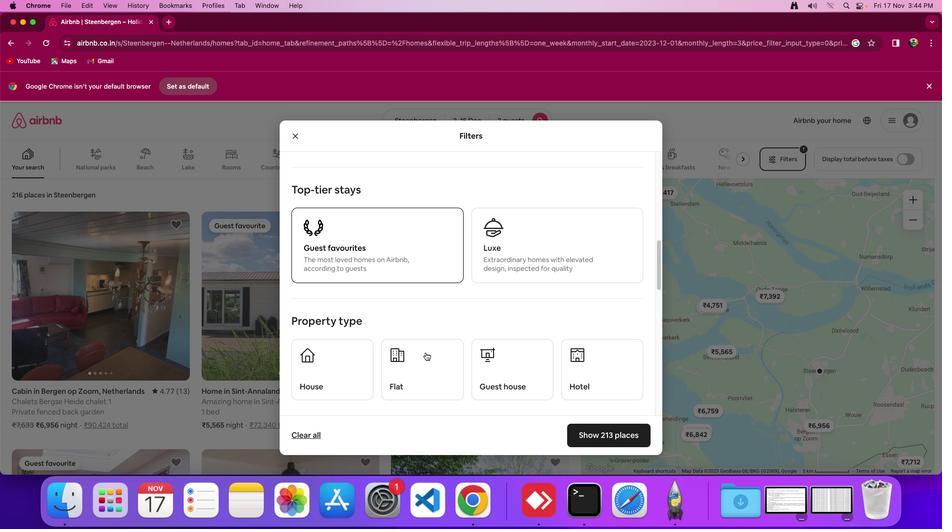 
Action: Mouse scrolled (430, 357) with delta (4, 3)
Screenshot: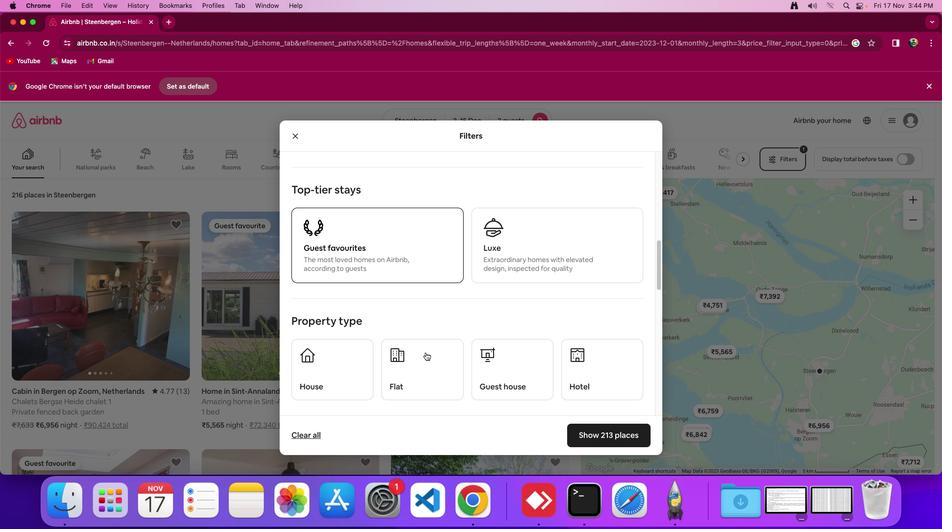 
Action: Mouse scrolled (430, 357) with delta (4, 2)
Screenshot: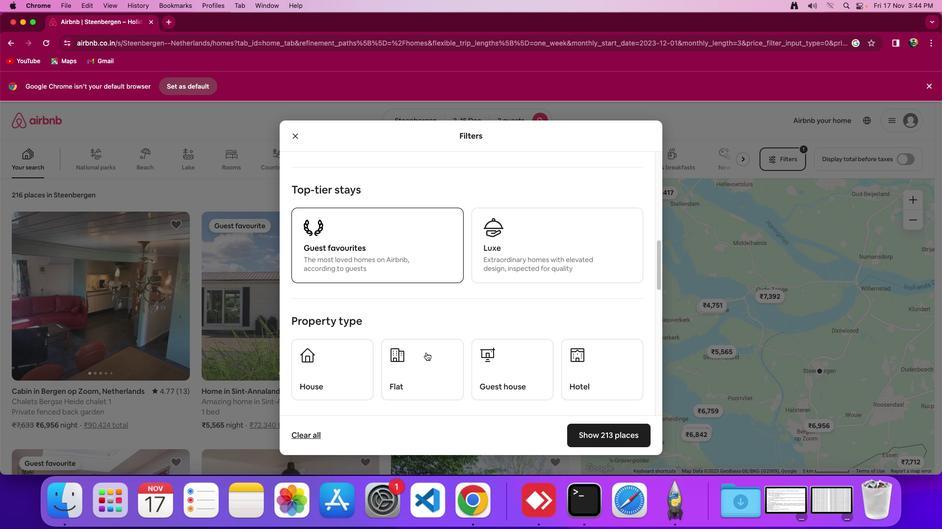 
Action: Mouse moved to (563, 376)
Screenshot: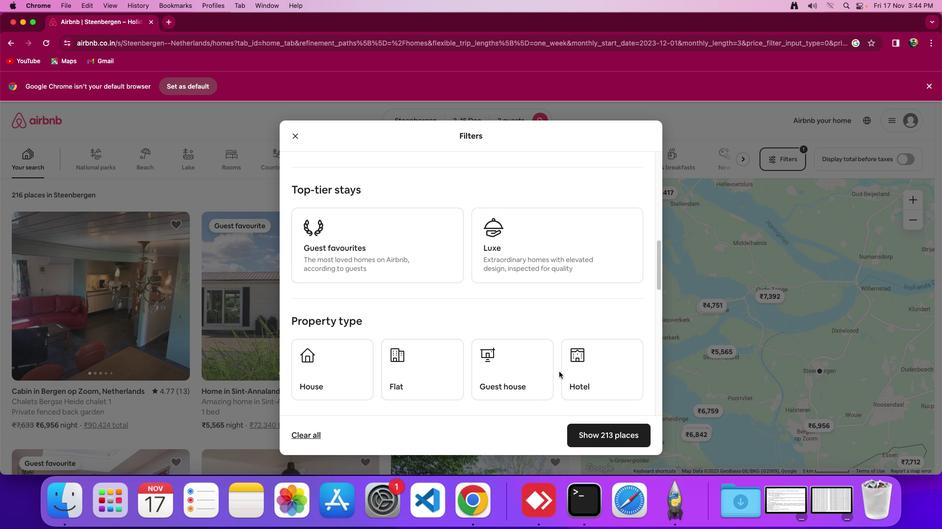 
Action: Mouse pressed left at (563, 376)
Screenshot: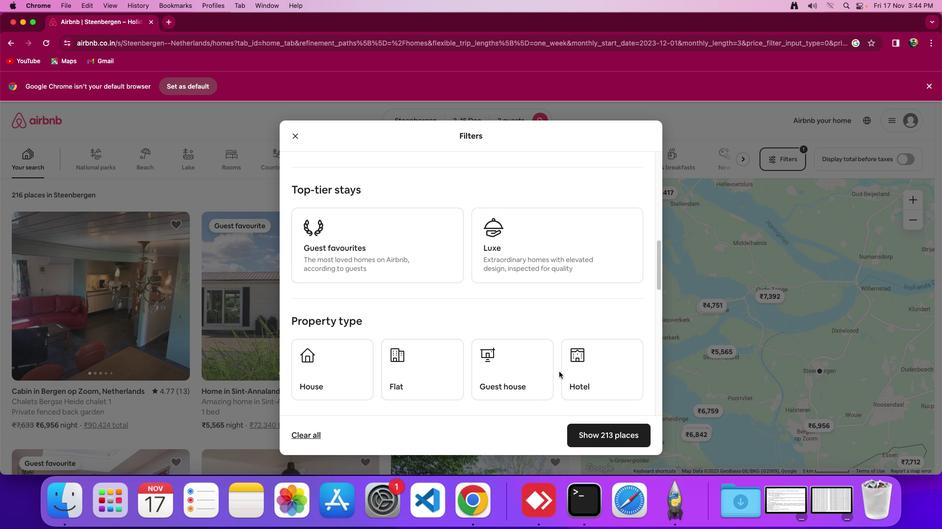 
Action: Mouse moved to (574, 375)
Screenshot: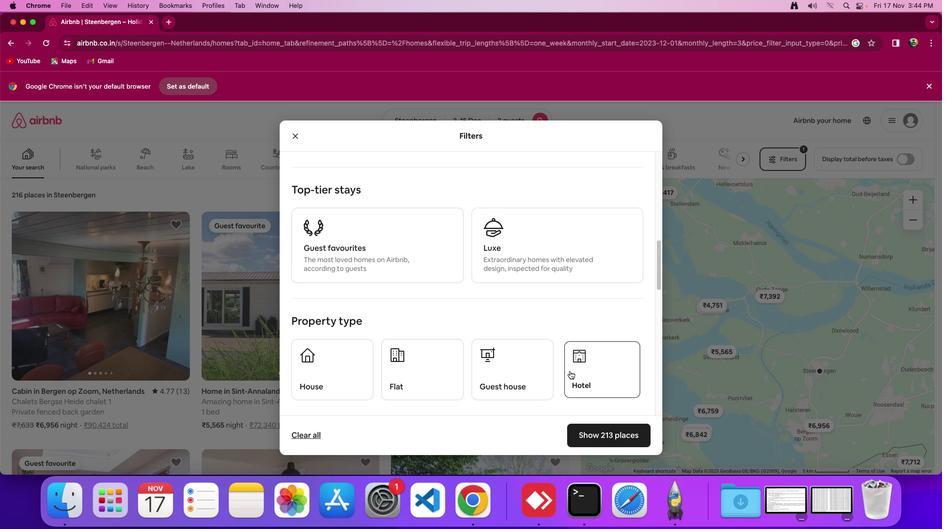 
Action: Mouse pressed left at (574, 375)
Screenshot: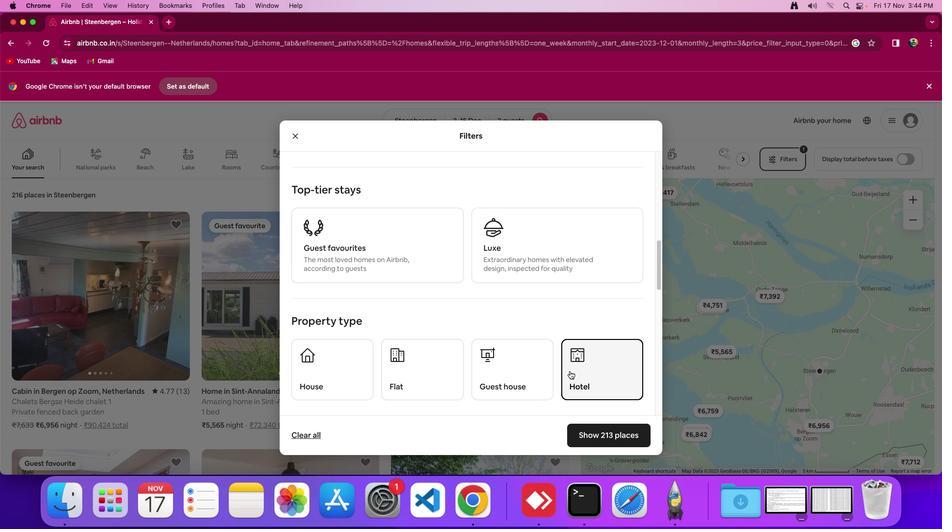 
Action: Mouse moved to (530, 376)
Screenshot: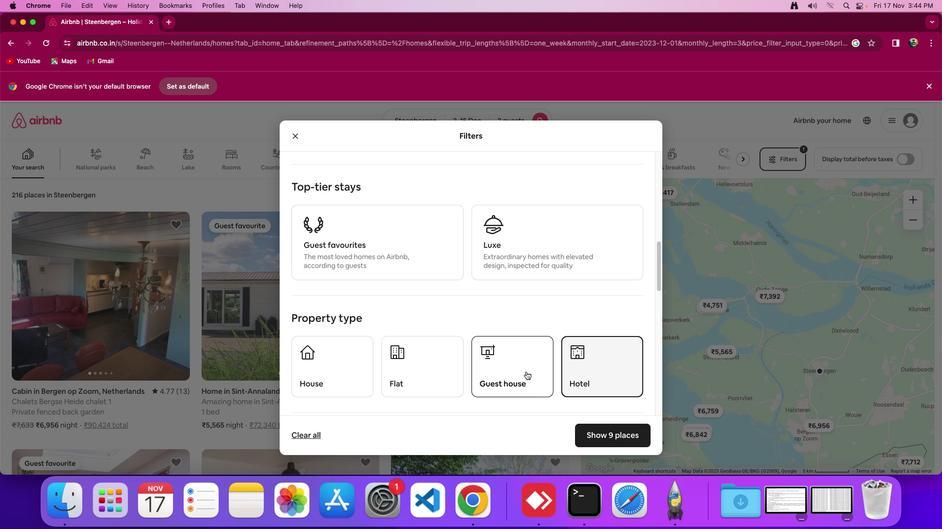 
Action: Mouse scrolled (530, 376) with delta (4, 3)
Screenshot: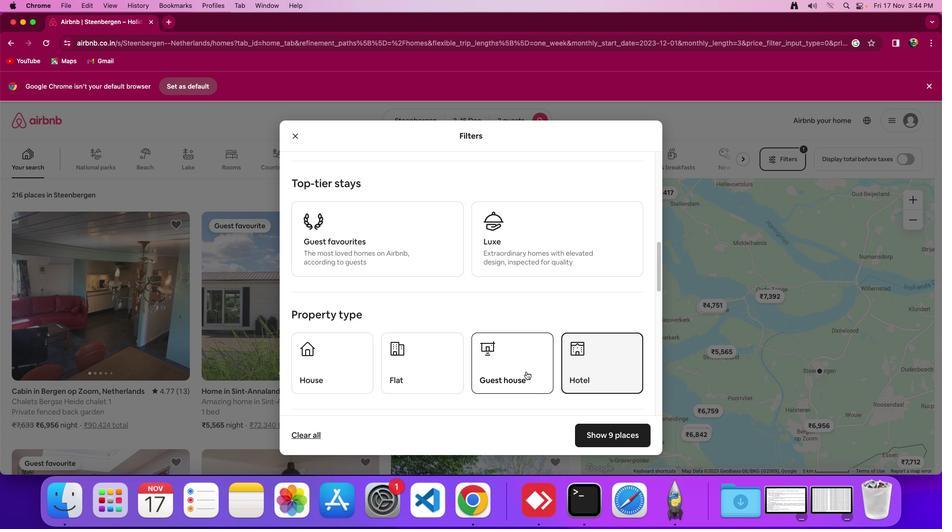 
Action: Mouse scrolled (530, 376) with delta (4, 3)
Screenshot: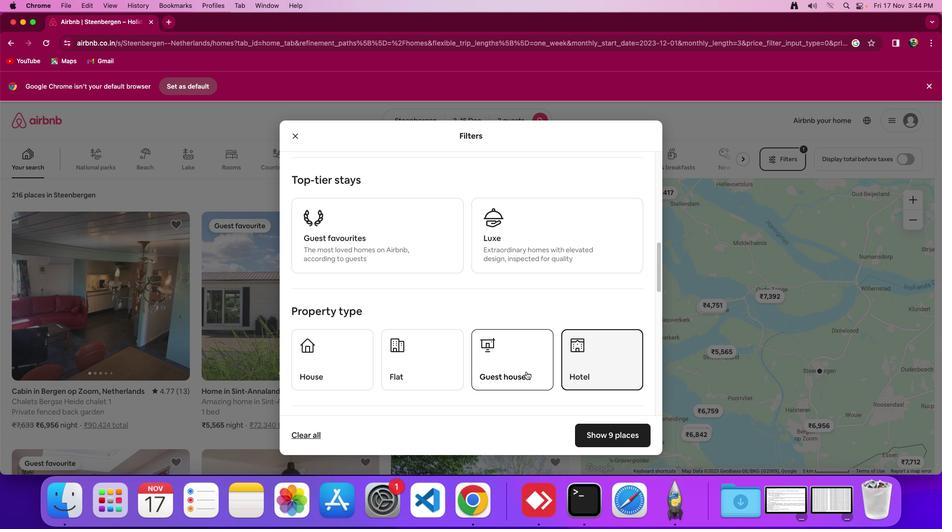 
Action: Mouse scrolled (530, 376) with delta (4, 3)
Screenshot: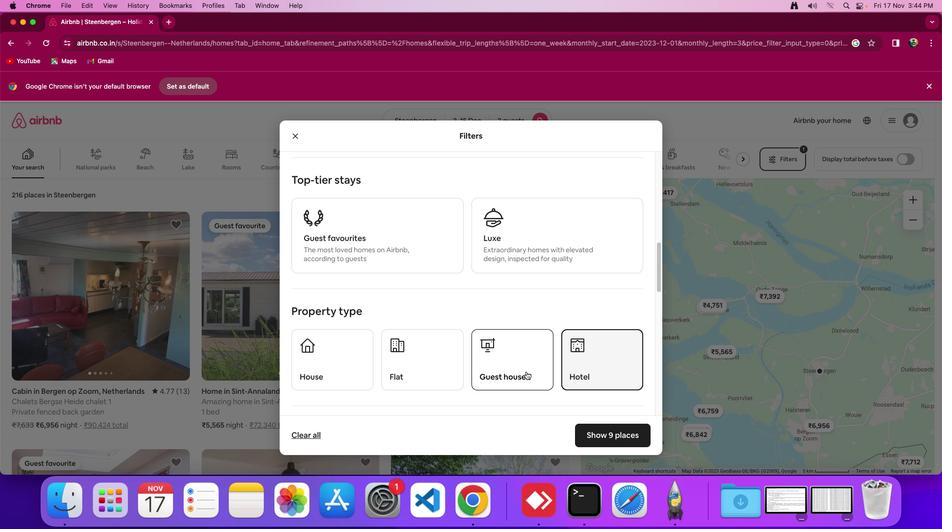 
Action: Mouse moved to (530, 376)
Screenshot: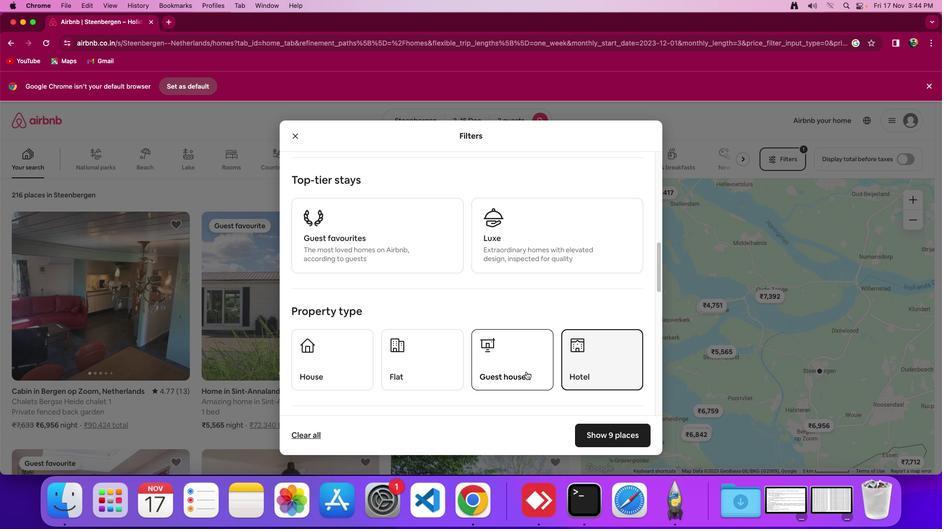 
Action: Mouse scrolled (530, 376) with delta (4, 3)
Screenshot: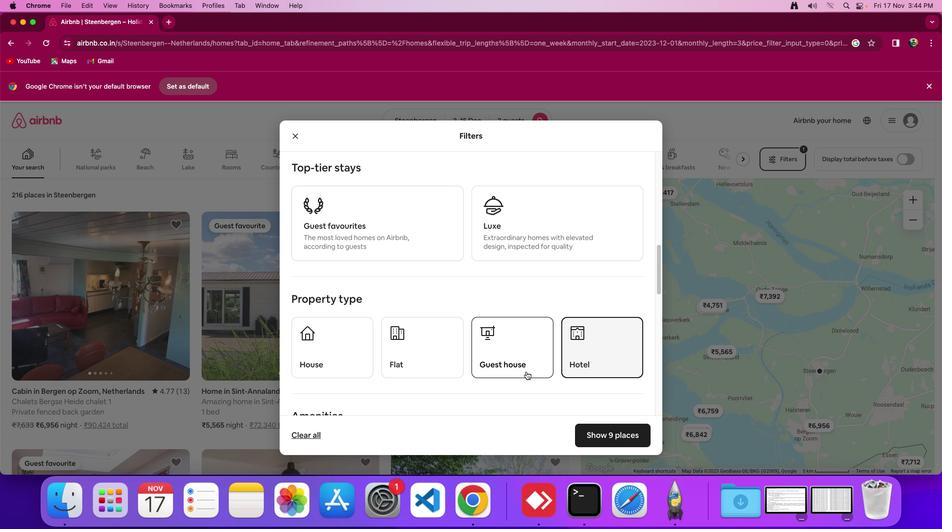 
Action: Mouse scrolled (530, 376) with delta (4, 3)
Screenshot: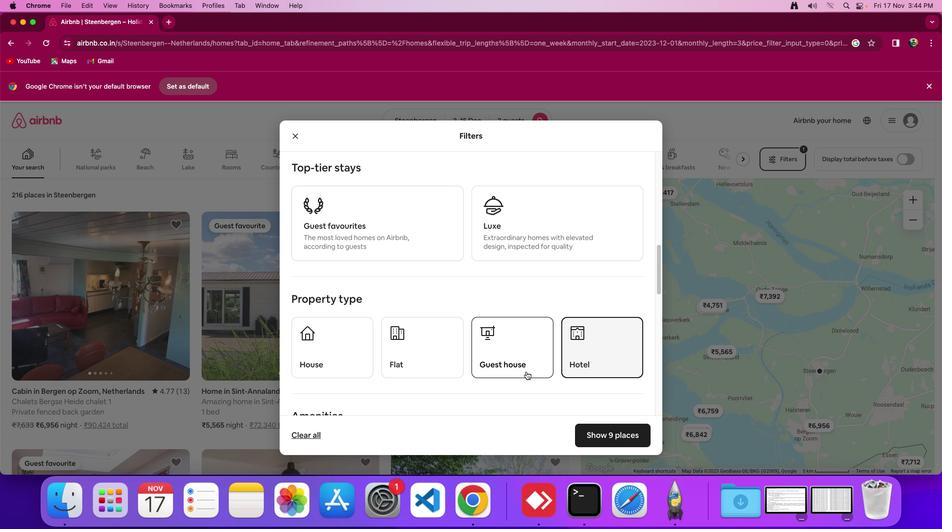 
Action: Mouse moved to (601, 436)
Screenshot: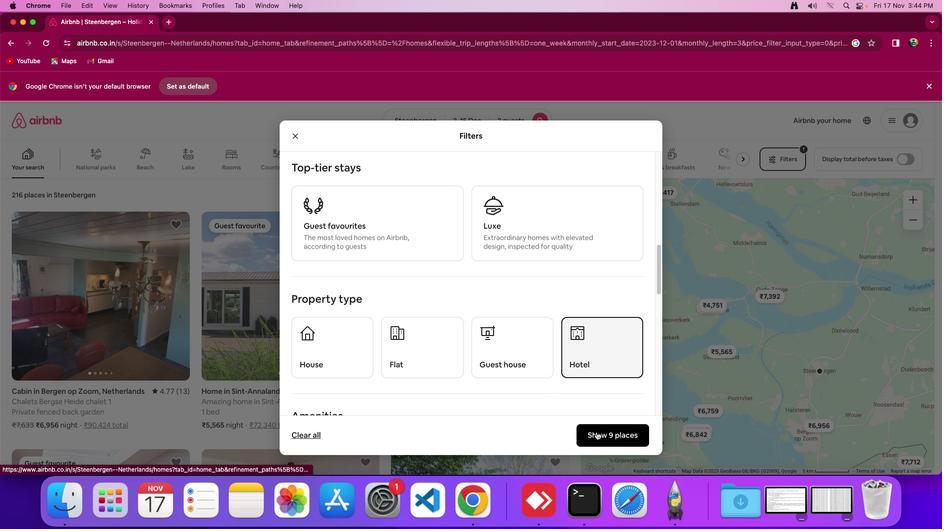
Action: Mouse pressed left at (601, 436)
Screenshot: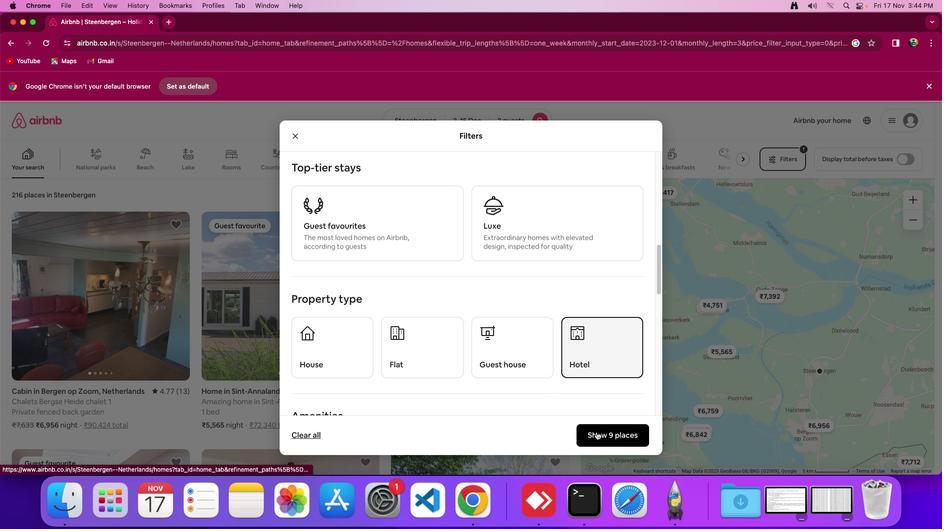
Action: Mouse moved to (412, 399)
Screenshot: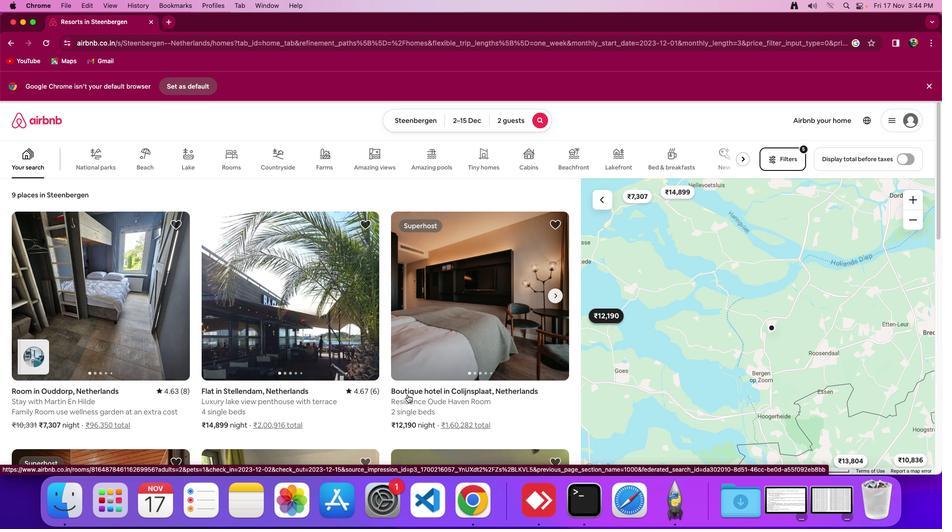 
Action: Mouse scrolled (412, 399) with delta (4, 3)
Screenshot: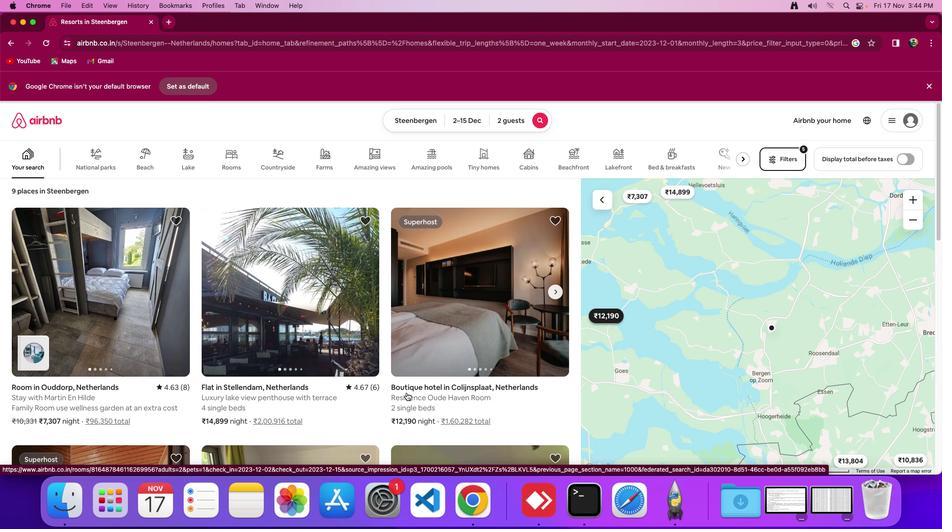 
Action: Mouse moved to (411, 397)
Screenshot: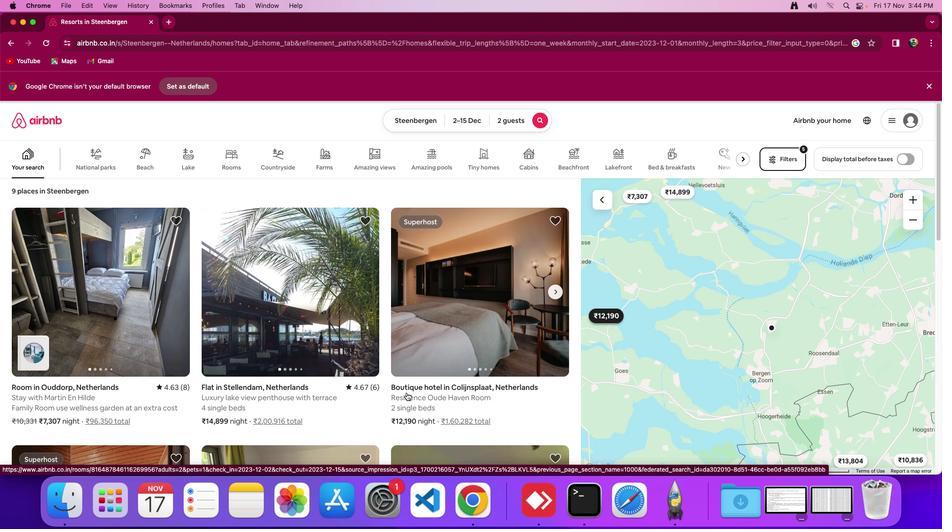 
Action: Mouse scrolled (411, 397) with delta (4, 3)
Screenshot: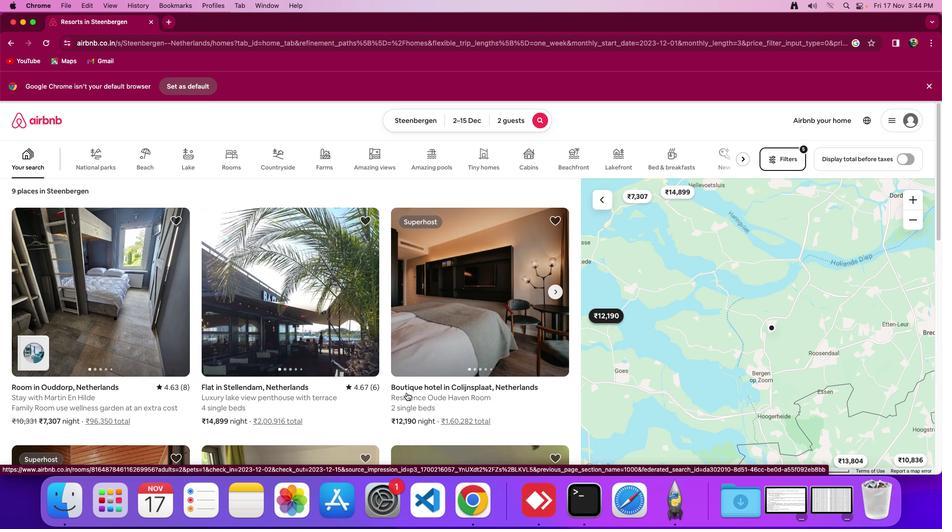 
Action: Mouse moved to (262, 381)
Screenshot: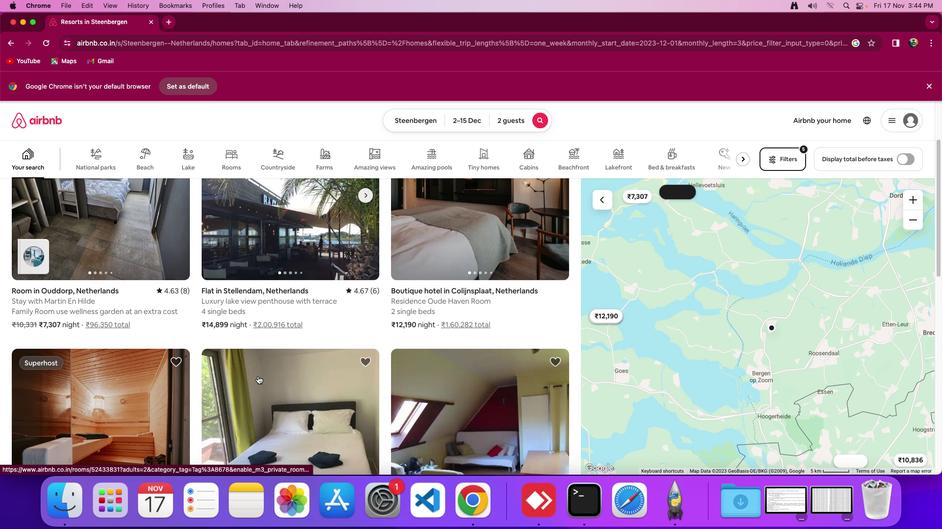 
Action: Mouse scrolled (262, 381) with delta (4, 3)
Screenshot: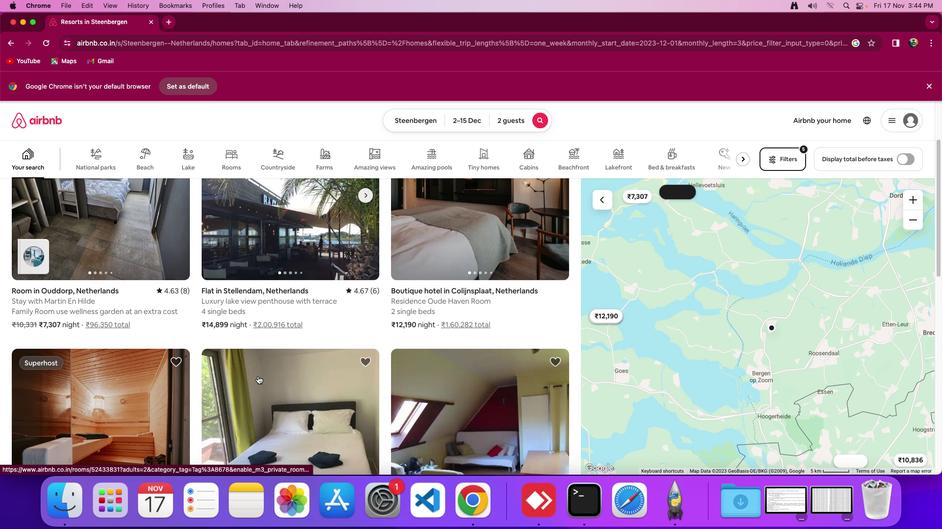 
Action: Mouse moved to (262, 381)
Screenshot: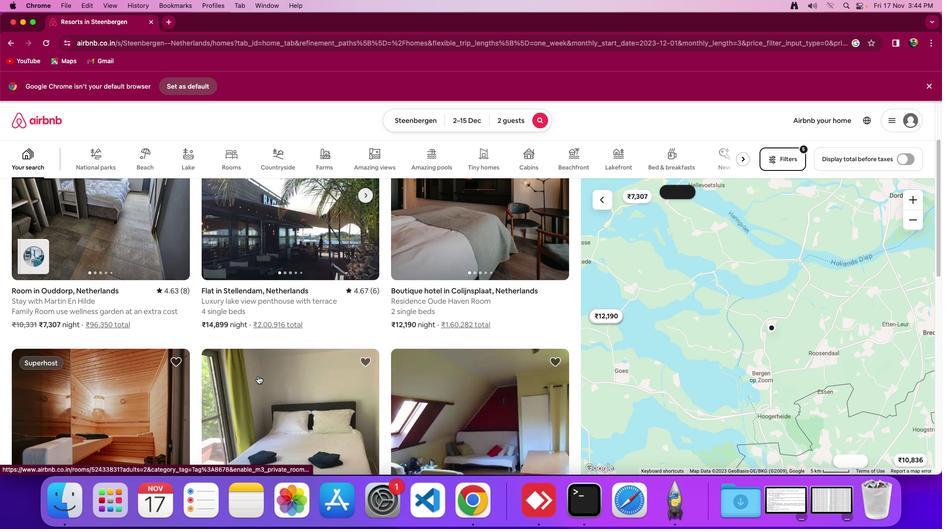 
Action: Mouse scrolled (262, 381) with delta (4, 3)
Screenshot: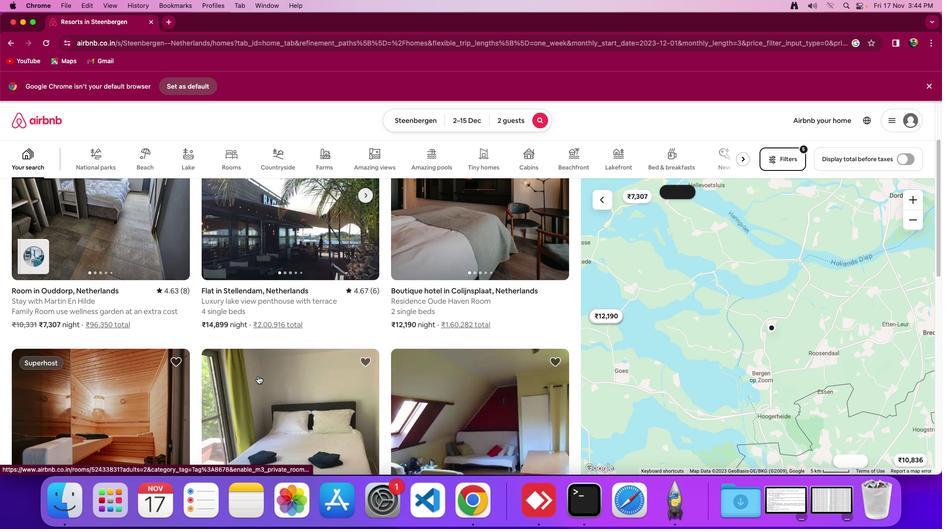 
Action: Mouse moved to (262, 380)
Screenshot: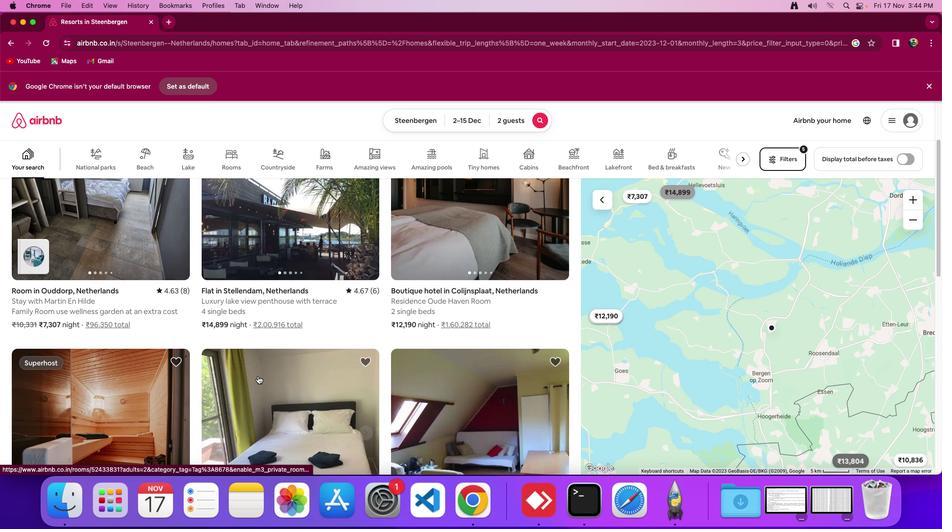 
Action: Mouse scrolled (262, 380) with delta (4, 2)
Screenshot: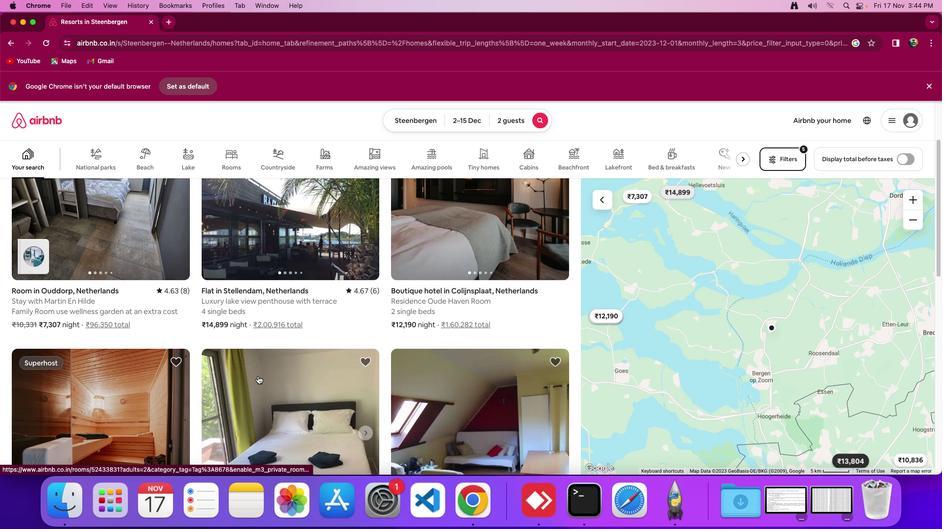 
Action: Mouse scrolled (262, 380) with delta (4, 3)
Screenshot: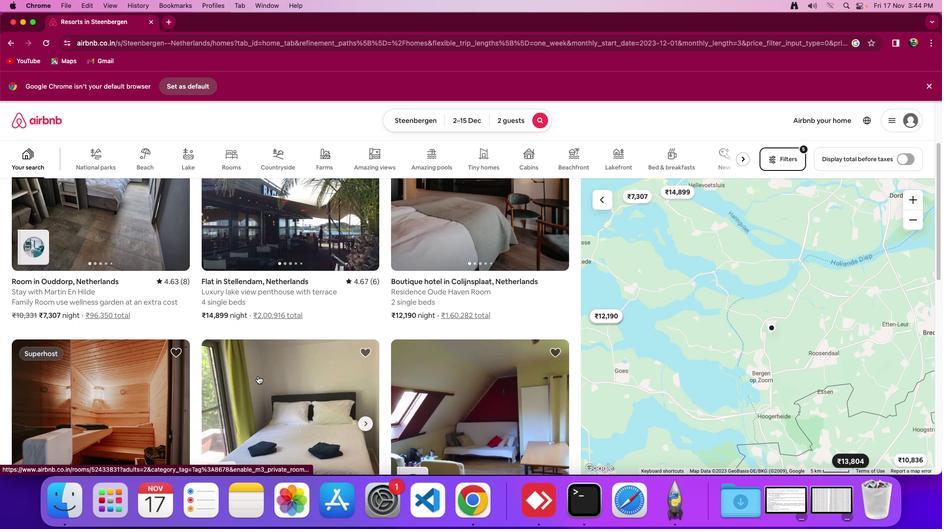 
Action: Mouse scrolled (262, 380) with delta (4, 3)
Screenshot: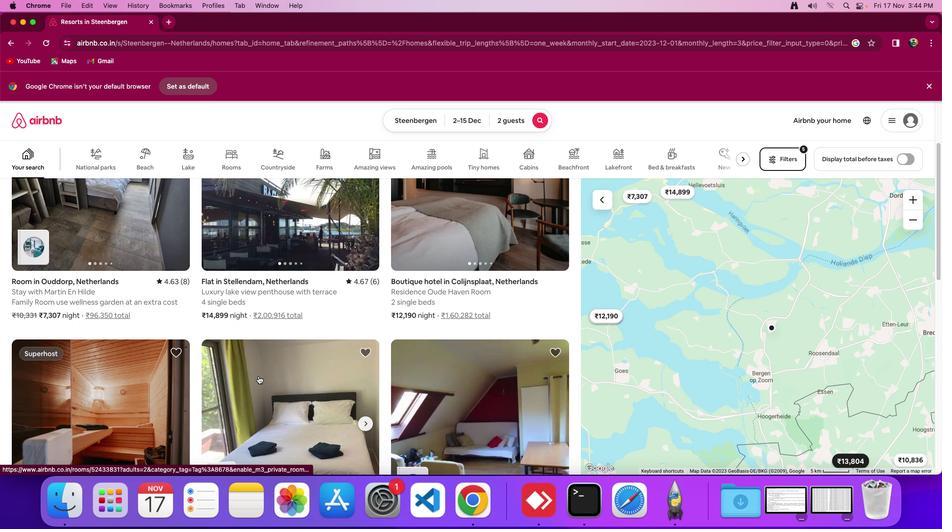 
Action: Mouse moved to (262, 381)
Screenshot: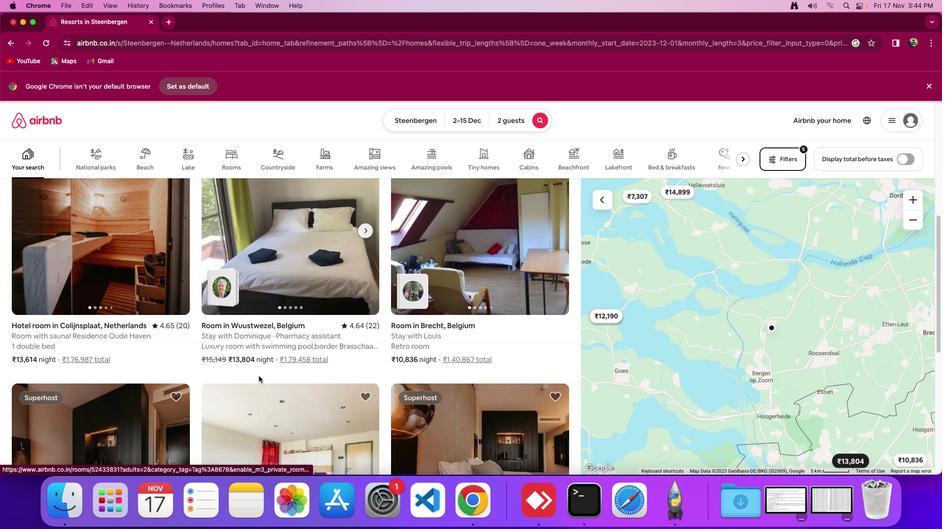 
Action: Mouse scrolled (262, 381) with delta (4, 3)
Screenshot: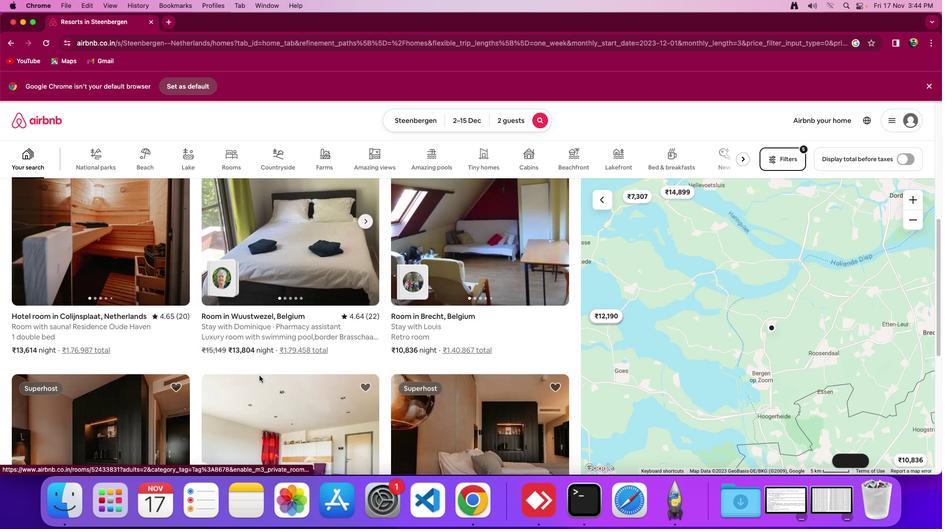 
Action: Mouse scrolled (262, 381) with delta (4, 3)
Screenshot: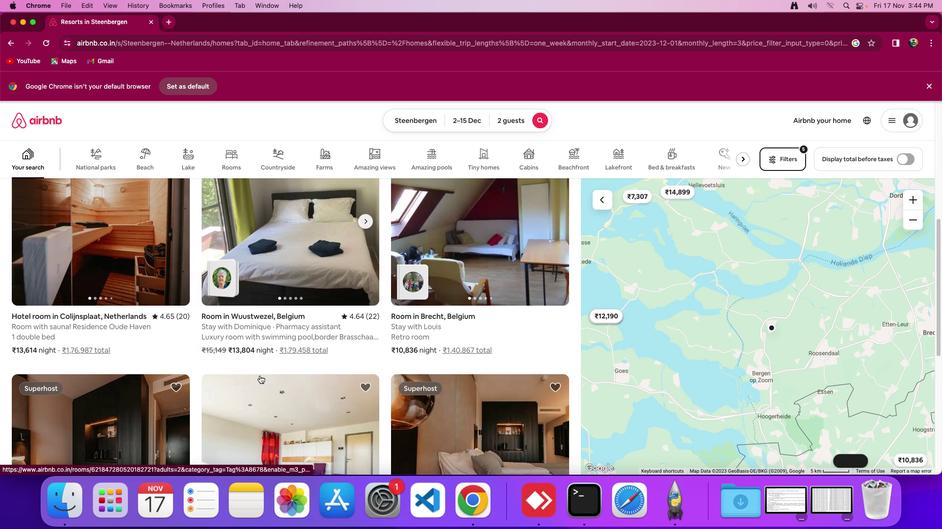 
Action: Mouse scrolled (262, 381) with delta (4, 2)
Screenshot: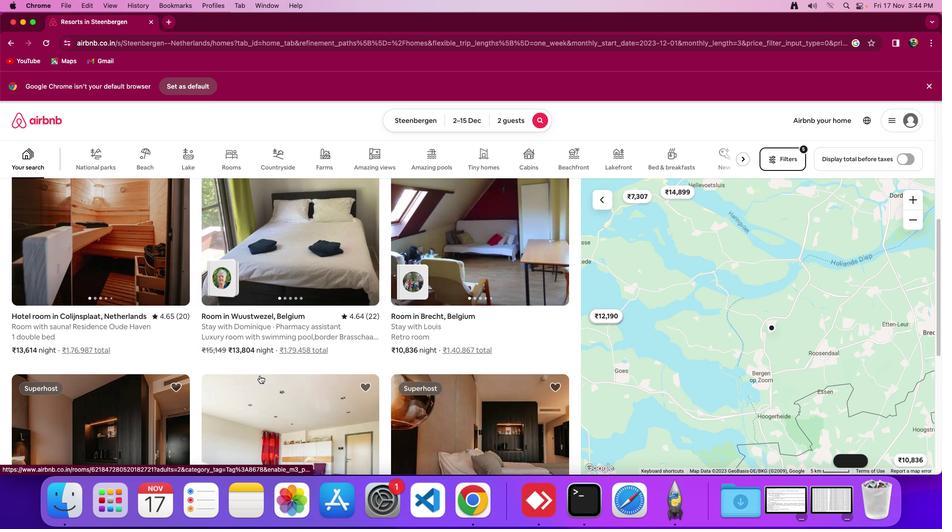 
Action: Mouse scrolled (262, 381) with delta (4, 1)
Screenshot: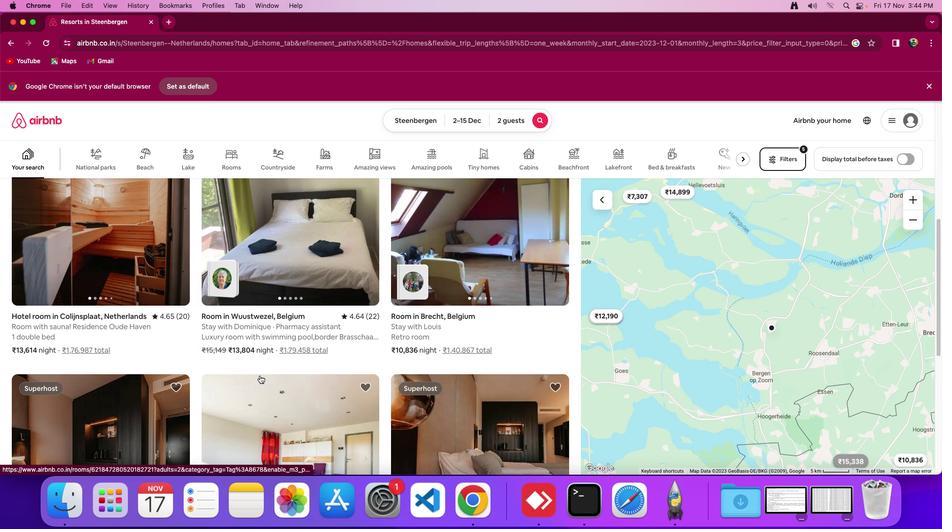 
Action: Mouse moved to (264, 380)
Screenshot: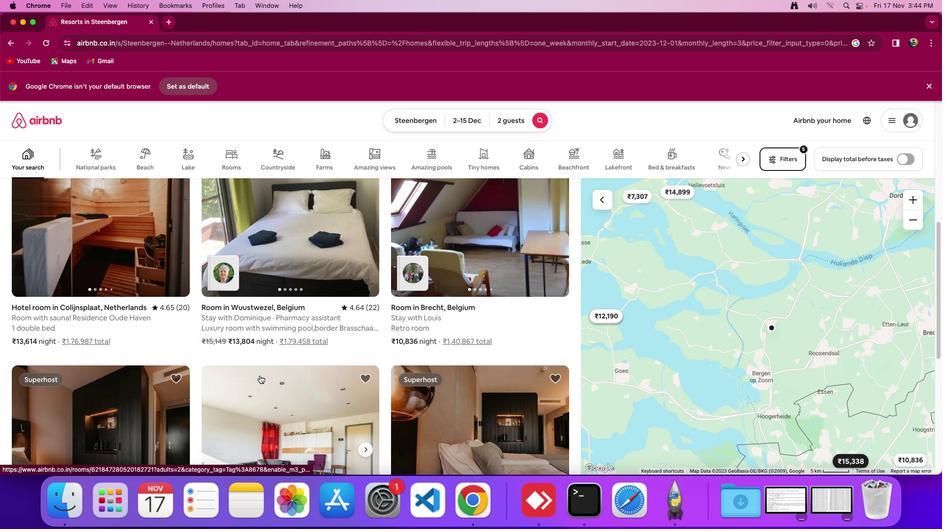 
Action: Mouse scrolled (264, 380) with delta (4, 3)
Screenshot: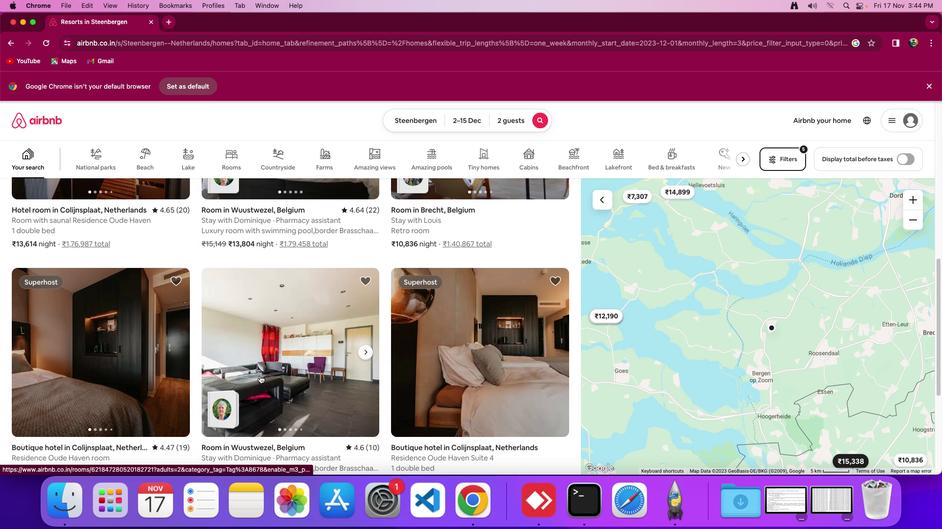 
Action: Mouse scrolled (264, 380) with delta (4, 3)
Screenshot: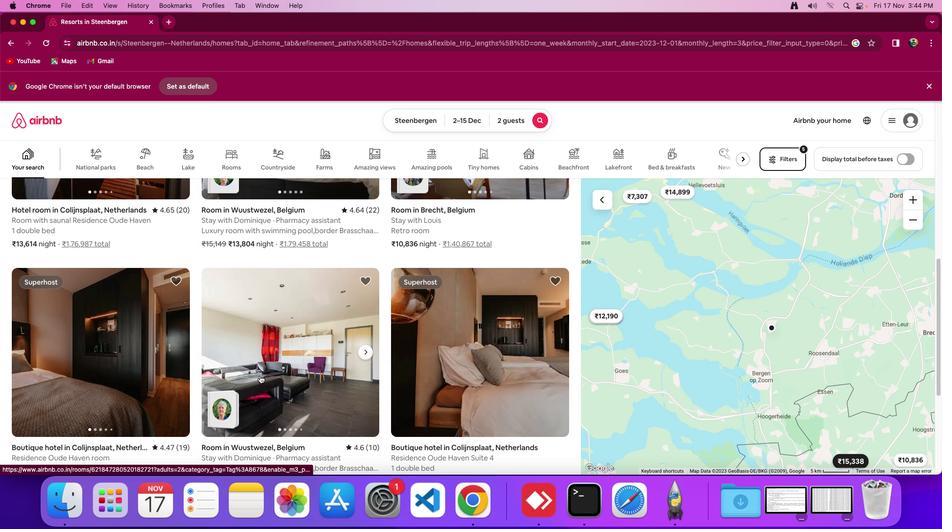 
Action: Mouse scrolled (264, 380) with delta (4, 2)
Screenshot: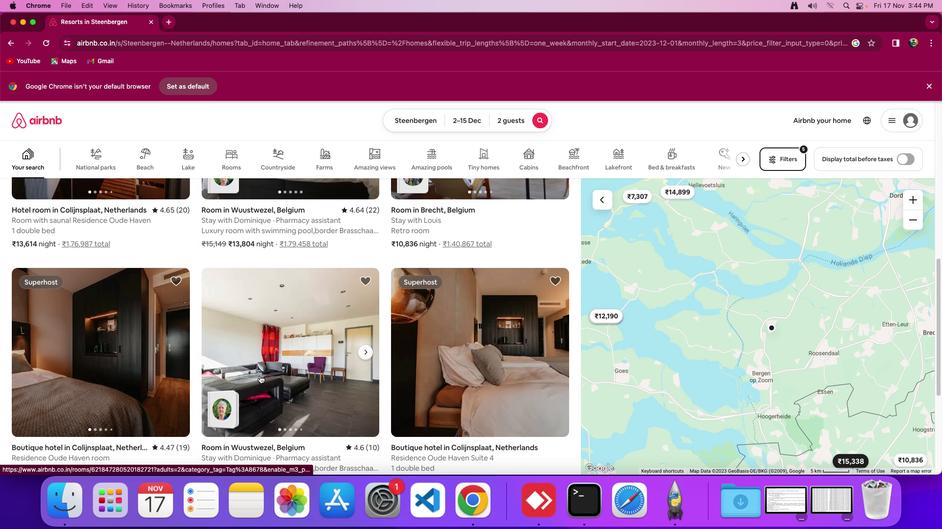 
Action: Mouse scrolled (264, 380) with delta (4, 3)
Screenshot: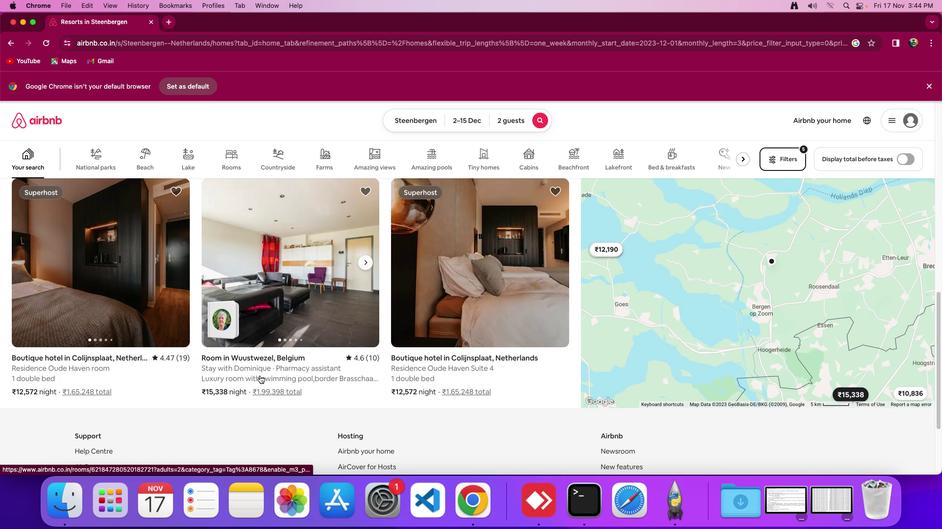 
Action: Mouse scrolled (264, 380) with delta (4, 3)
Screenshot: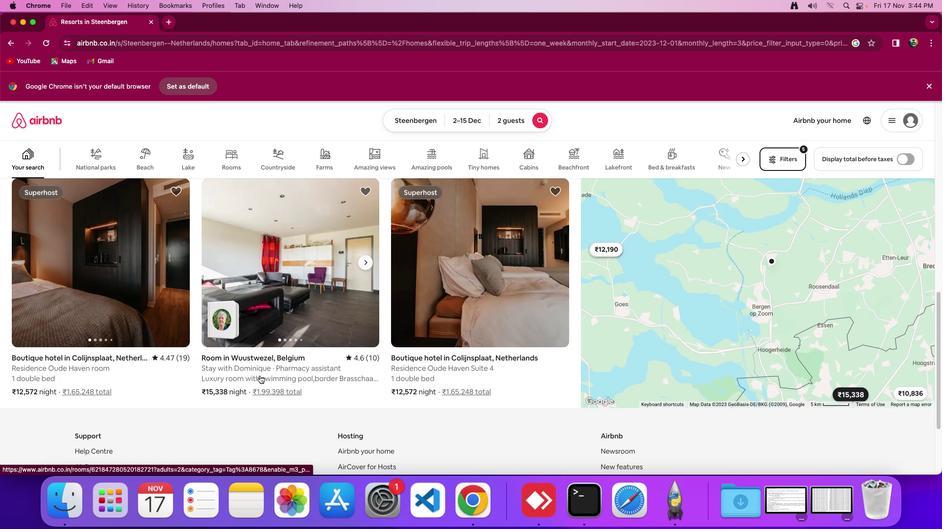 
Action: Mouse scrolled (264, 380) with delta (4, 2)
Screenshot: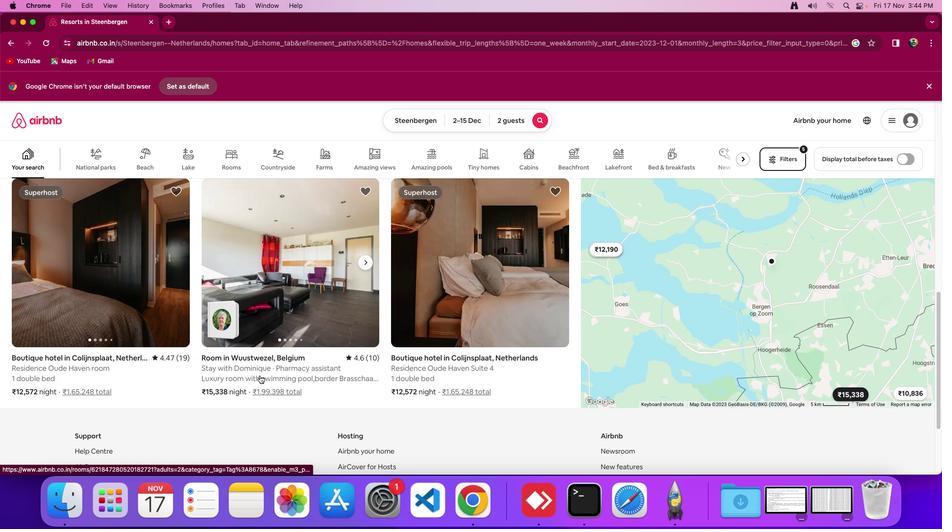 
Action: Mouse moved to (264, 380)
Screenshot: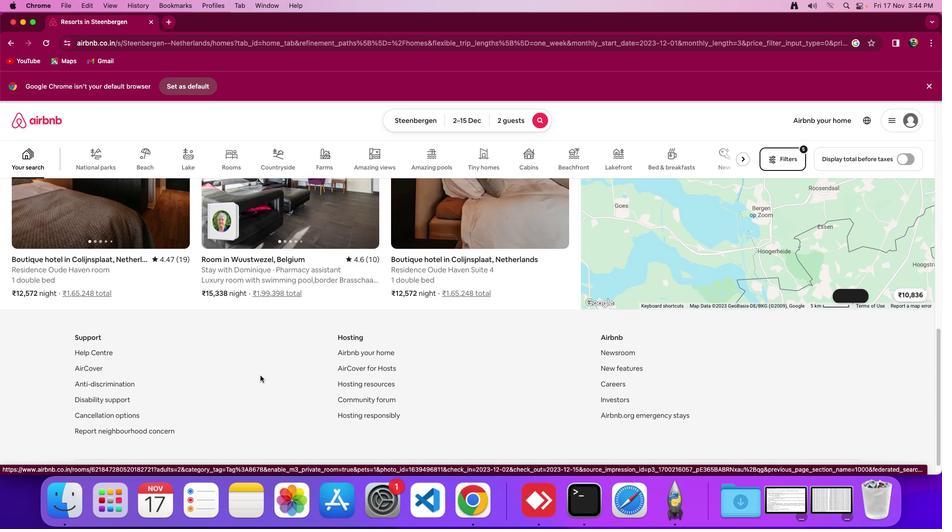 
Action: Mouse scrolled (264, 380) with delta (4, 3)
Screenshot: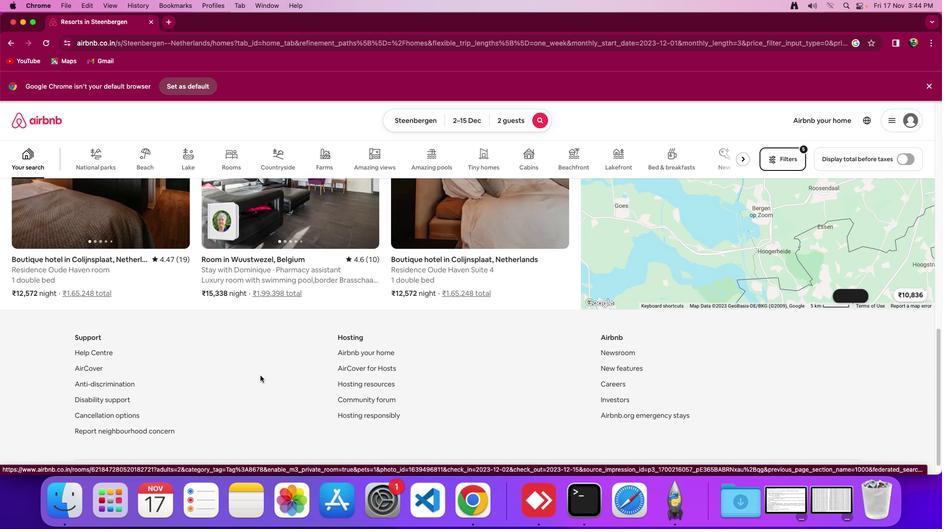 
Action: Mouse scrolled (264, 380) with delta (4, 3)
Screenshot: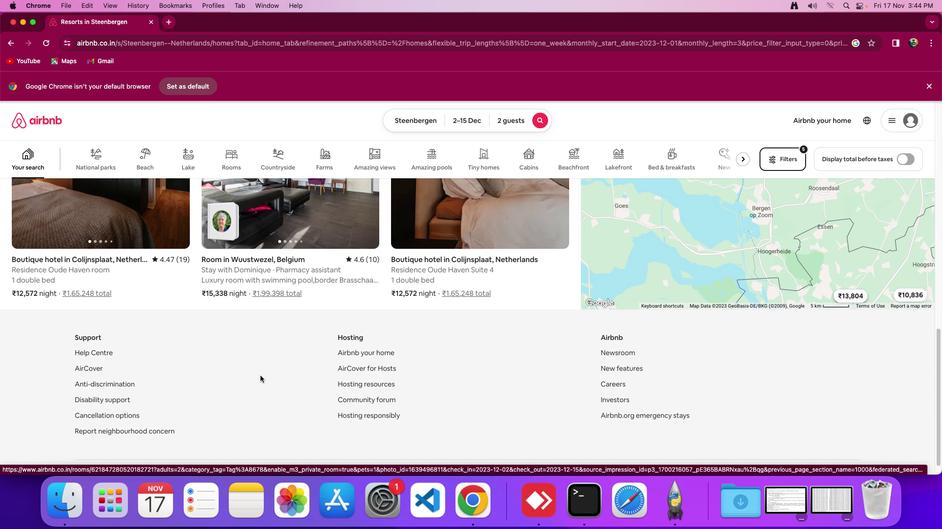 
Action: Mouse scrolled (264, 380) with delta (4, 2)
Screenshot: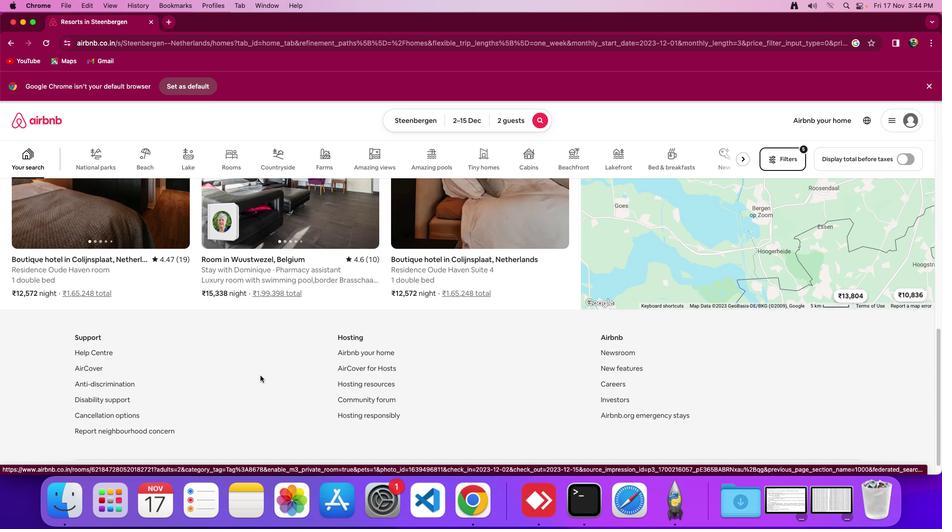
Action: Mouse moved to (264, 381)
Screenshot: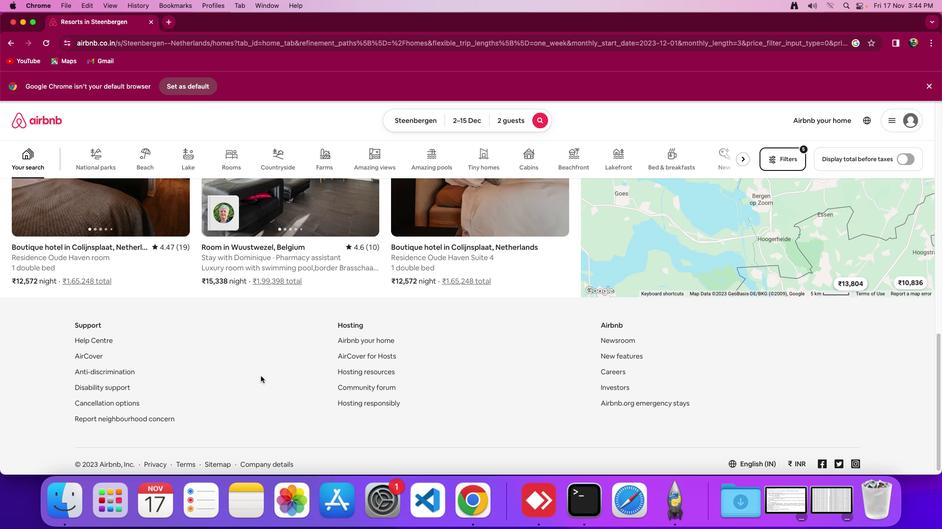 
Action: Mouse scrolled (264, 381) with delta (4, 3)
Screenshot: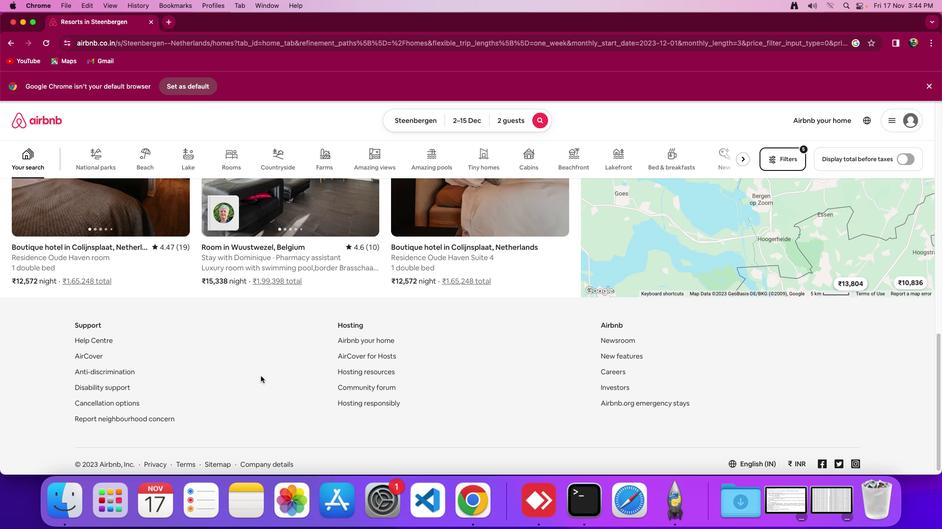 
Action: Mouse moved to (265, 381)
Screenshot: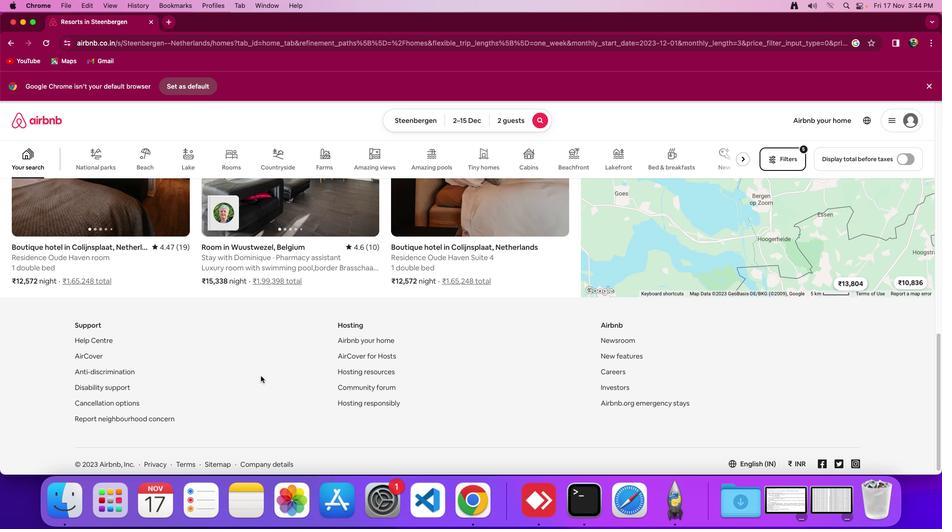 
Action: Mouse scrolled (265, 381) with delta (4, 3)
Screenshot: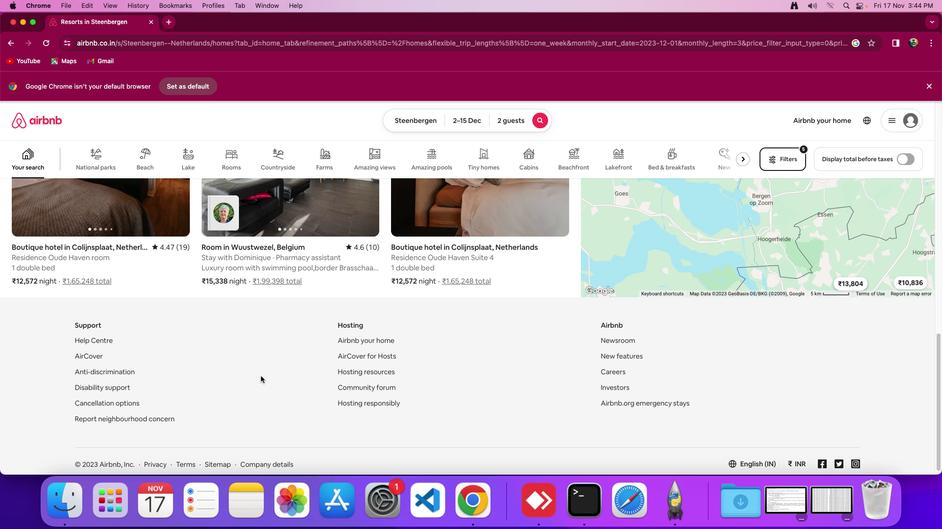 
Action: Mouse moved to (347, 279)
Screenshot: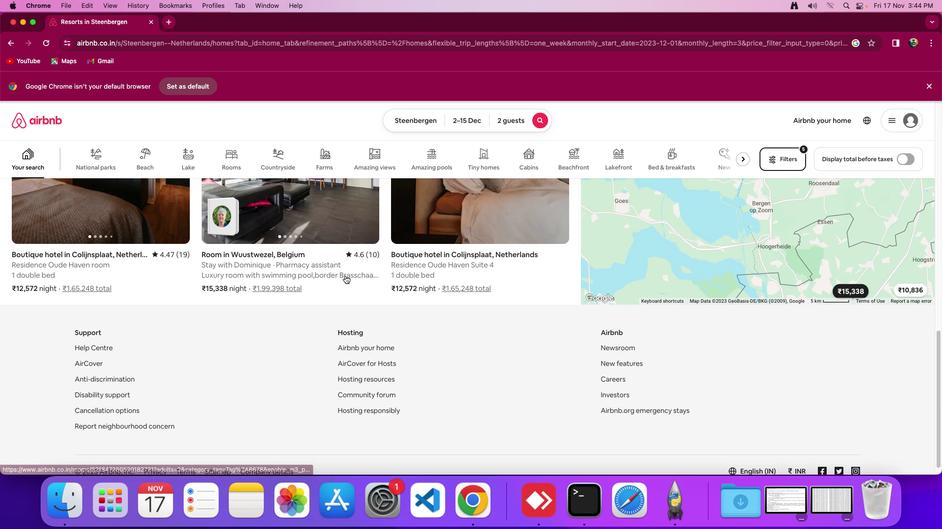 
Action: Mouse scrolled (347, 279) with delta (4, 4)
Screenshot: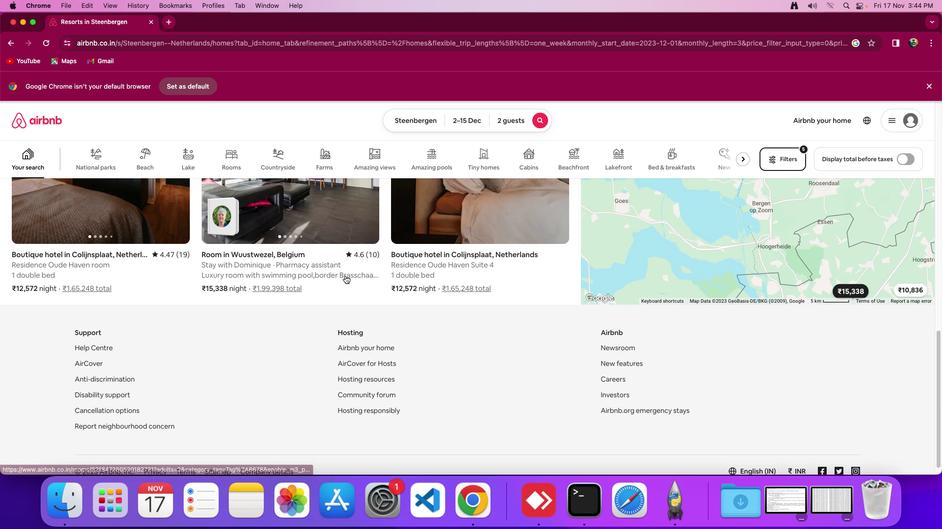 
Action: Mouse moved to (349, 280)
Screenshot: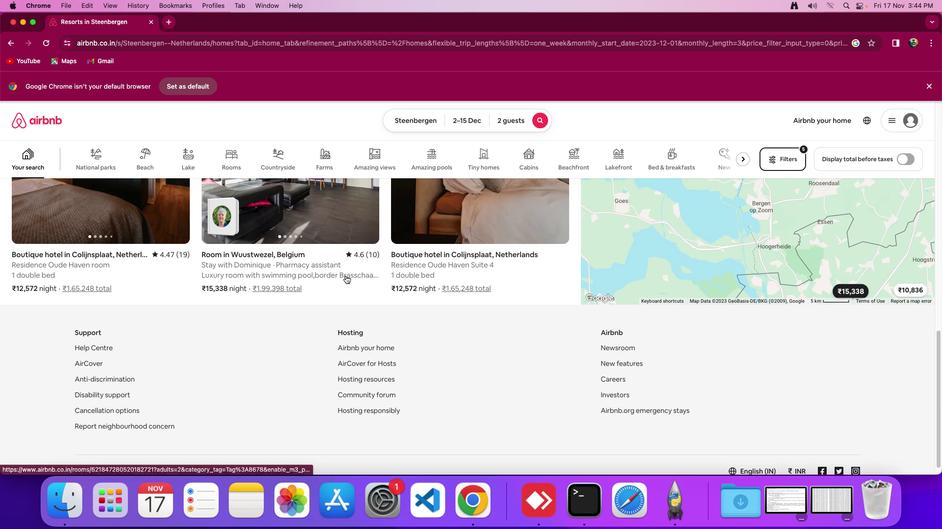 
Action: Mouse scrolled (349, 280) with delta (4, 4)
Screenshot: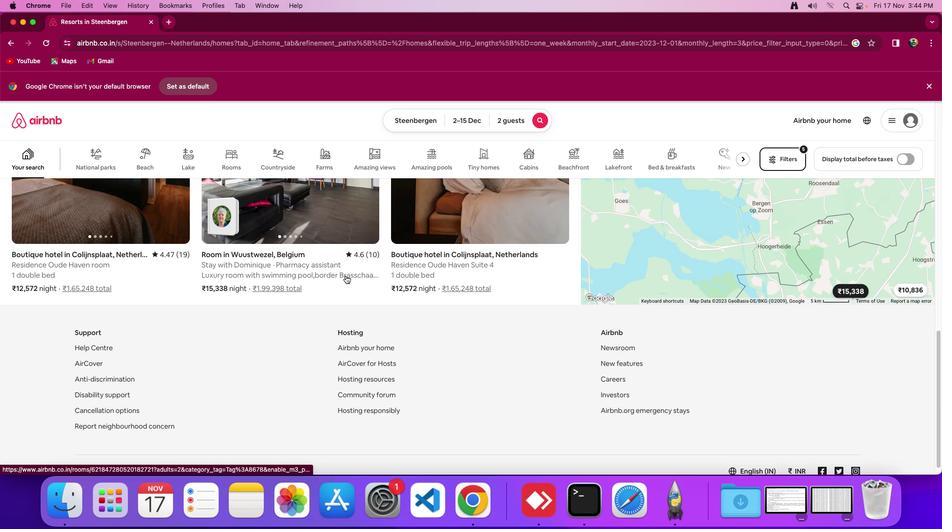 
Action: Mouse moved to (349, 280)
Screenshot: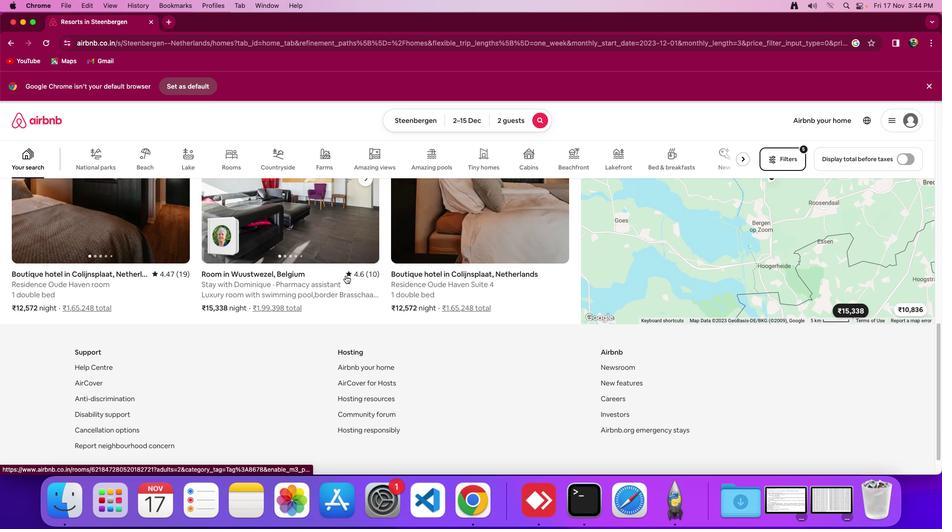 
Action: Mouse scrolled (349, 280) with delta (4, 4)
Screenshot: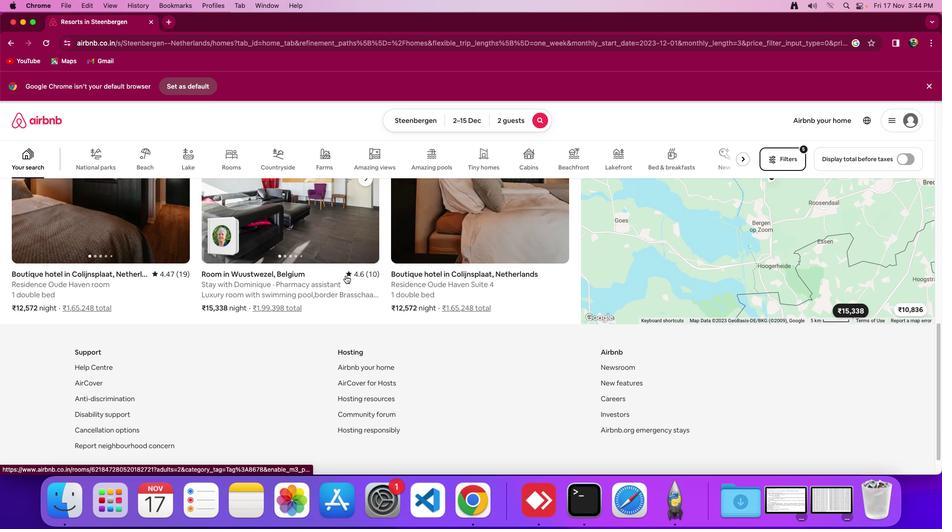 
Action: Mouse scrolled (349, 280) with delta (4, 4)
Screenshot: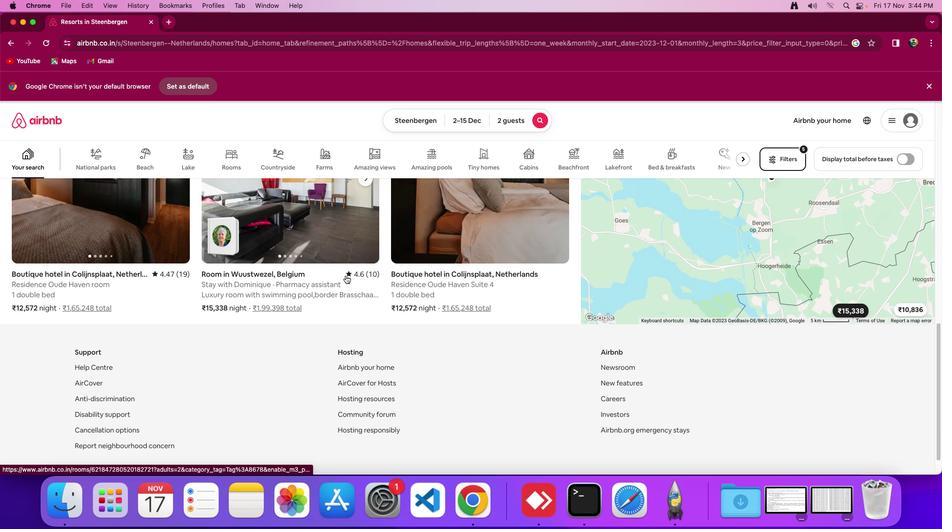 
Action: Mouse scrolled (349, 280) with delta (4, 4)
Screenshot: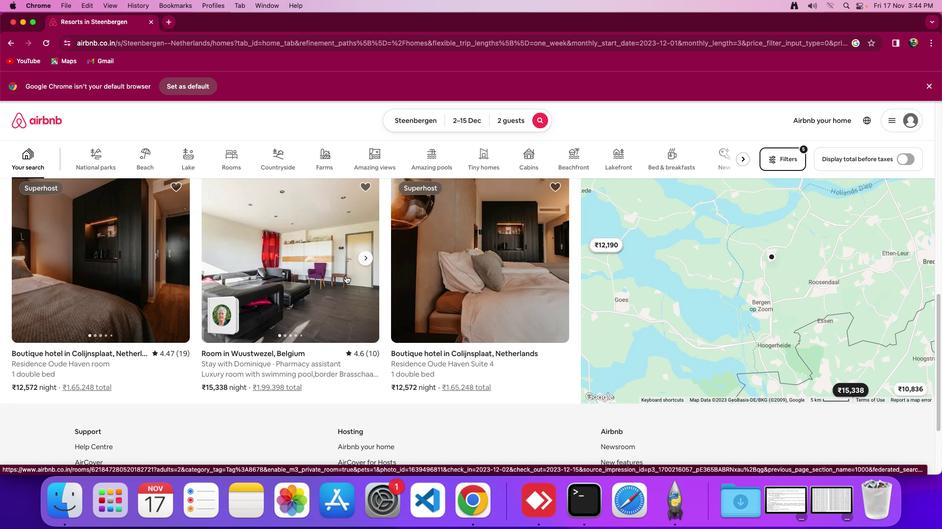 
Action: Mouse scrolled (349, 280) with delta (4, 4)
Screenshot: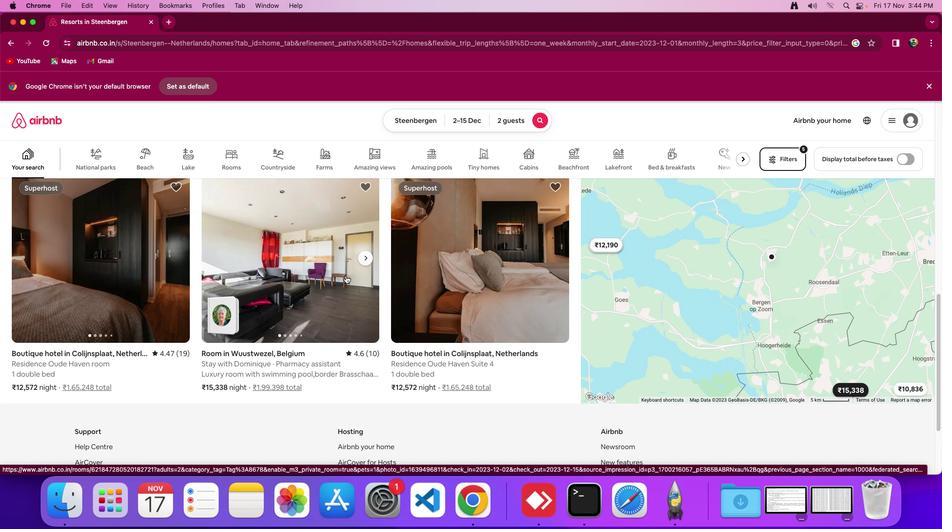 
Action: Mouse scrolled (349, 280) with delta (4, 5)
Screenshot: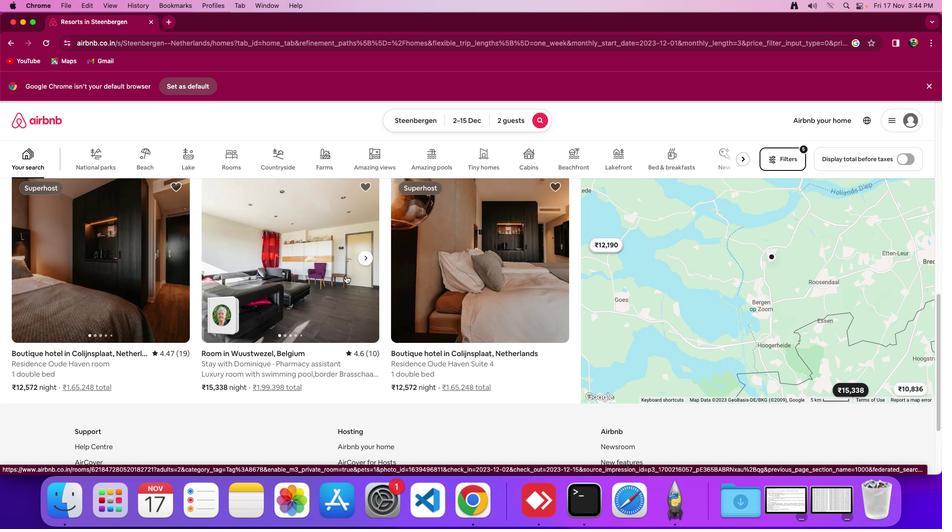 
Action: Mouse scrolled (349, 280) with delta (4, 4)
Screenshot: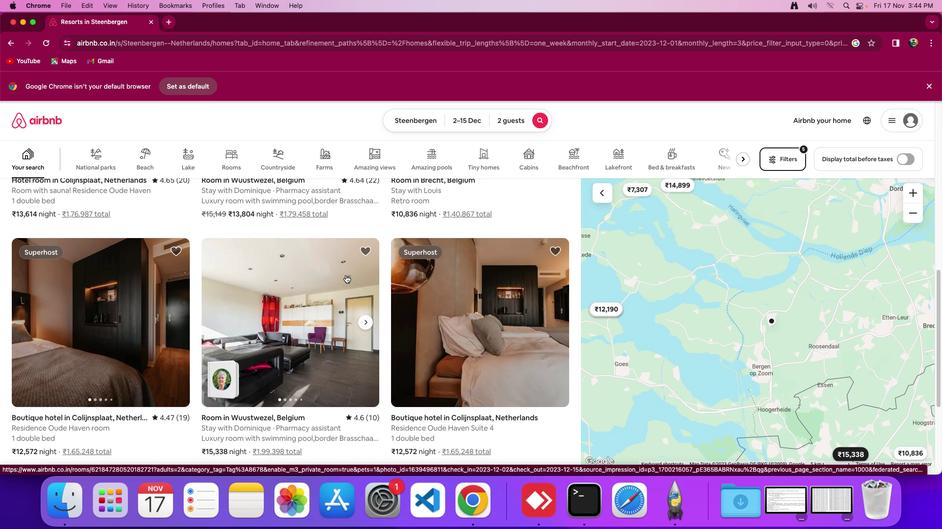 
Action: Mouse scrolled (349, 280) with delta (4, 4)
Screenshot: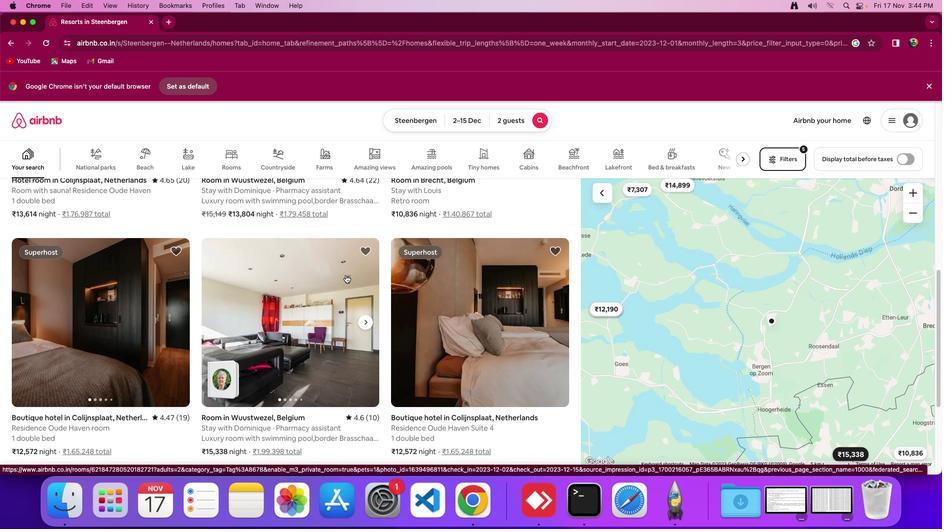 
Action: Mouse scrolled (349, 280) with delta (4, 5)
Screenshot: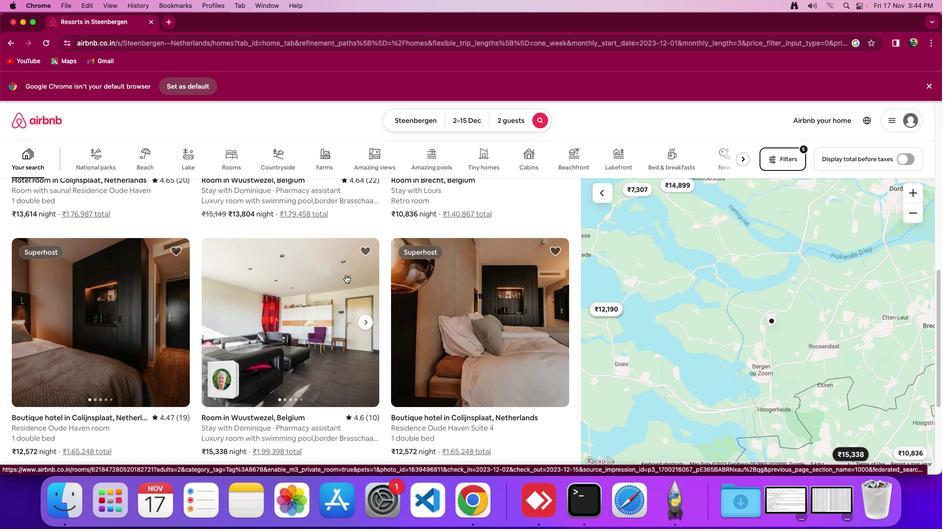 
Action: Mouse moved to (349, 280)
Screenshot: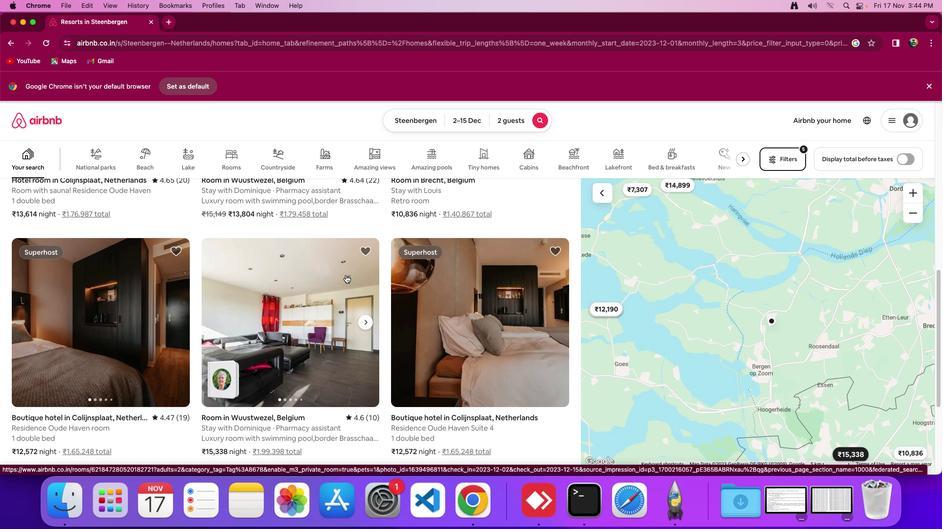 
Action: Mouse scrolled (349, 280) with delta (4, 4)
Screenshot: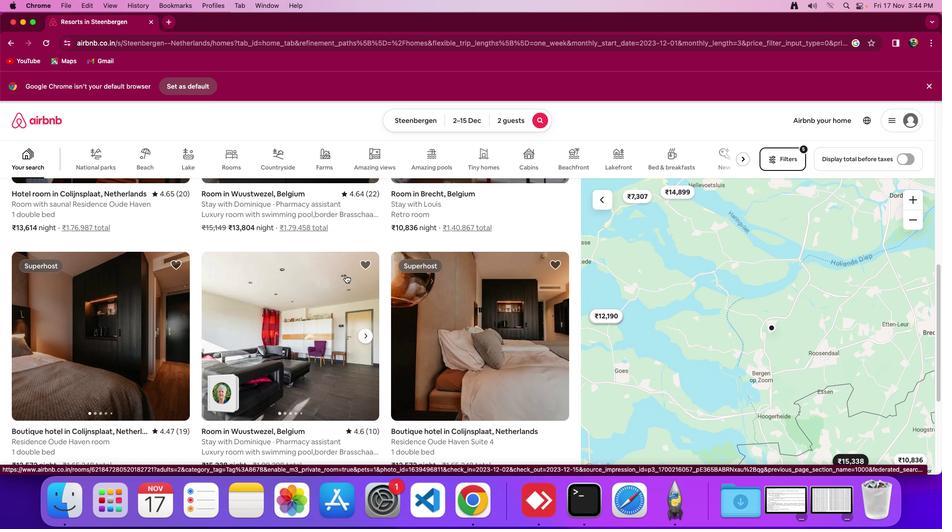 
Action: Mouse scrolled (349, 280) with delta (4, 4)
Screenshot: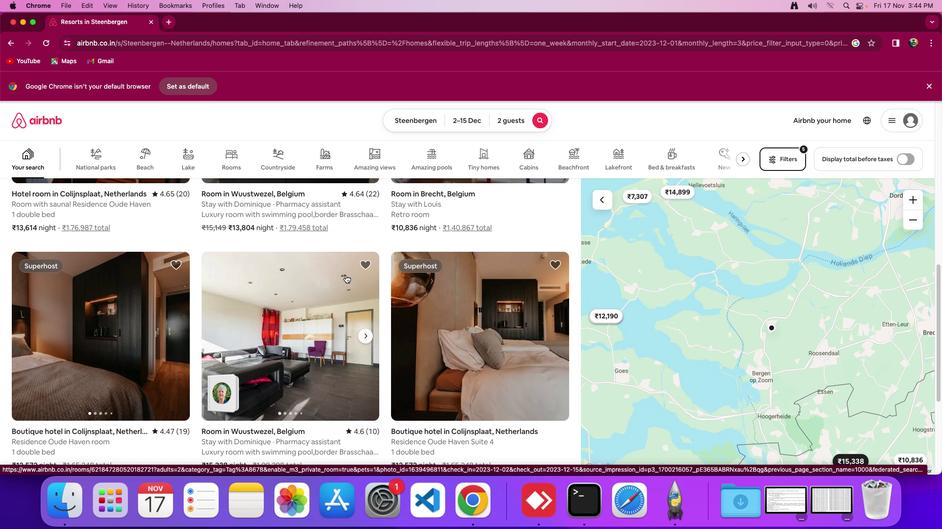 
Action: Mouse scrolled (349, 280) with delta (4, 4)
Screenshot: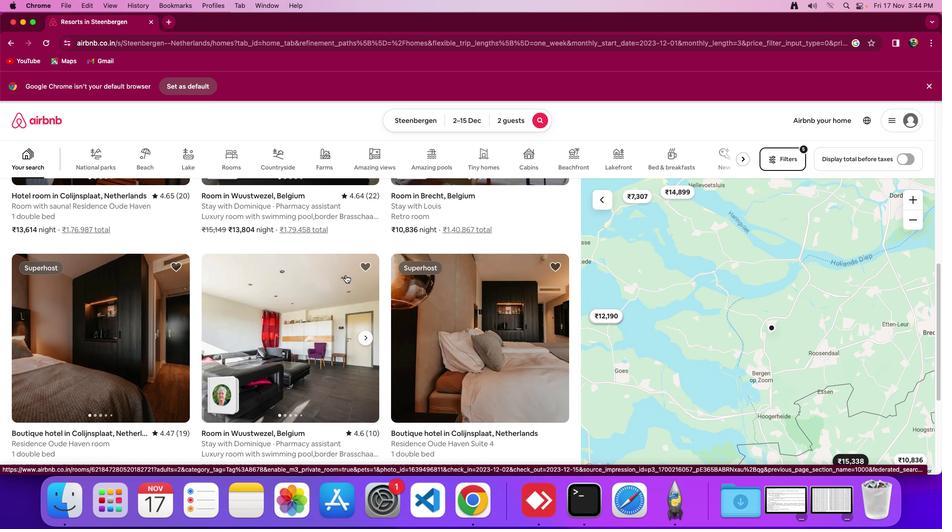 
Action: Mouse scrolled (349, 280) with delta (4, 4)
Screenshot: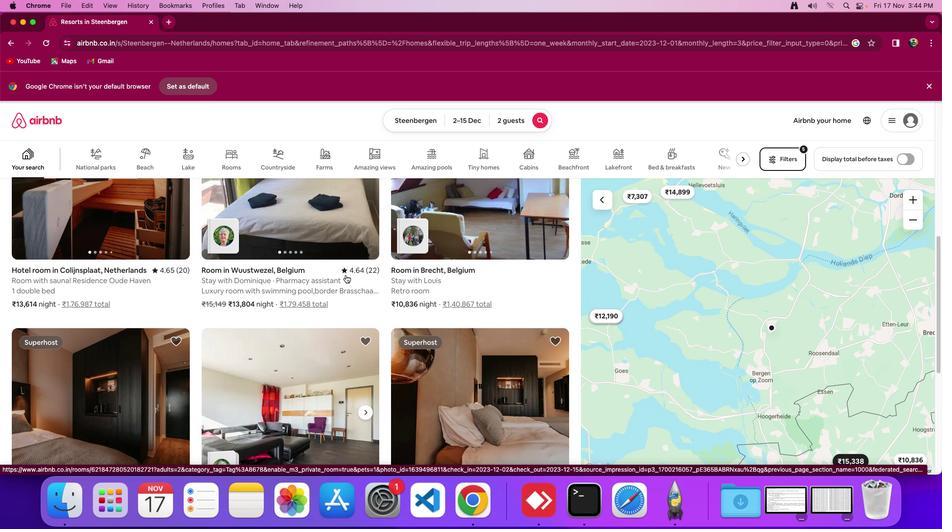 
Action: Mouse scrolled (349, 280) with delta (4, 4)
Screenshot: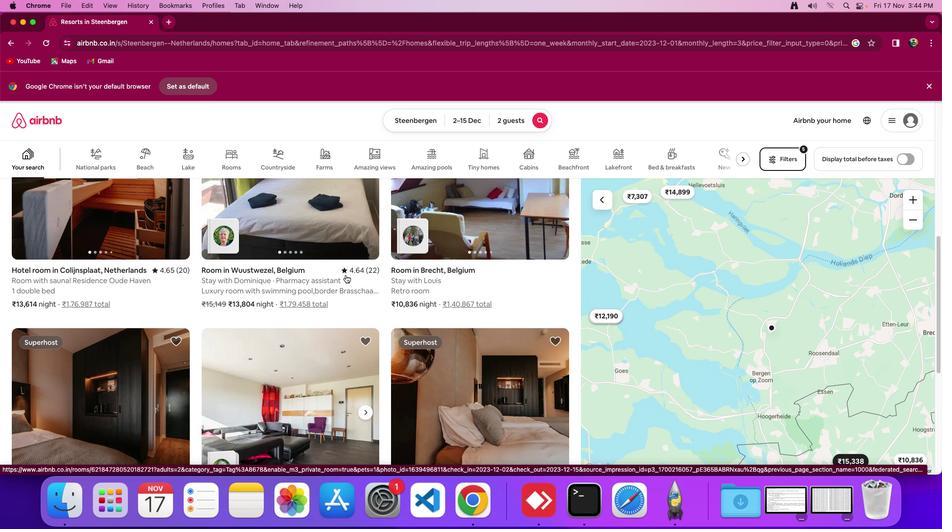 
Action: Mouse scrolled (349, 280) with delta (4, 5)
Screenshot: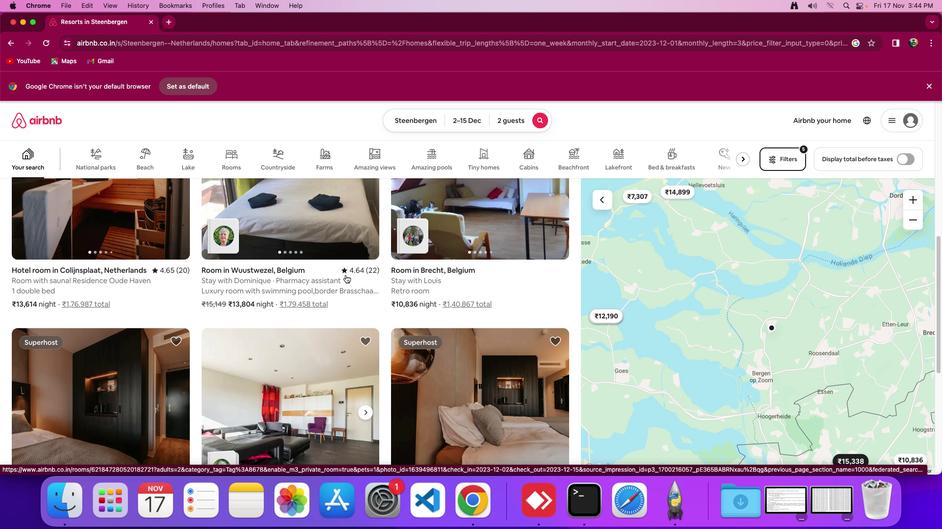 
Action: Mouse scrolled (349, 280) with delta (4, 4)
Screenshot: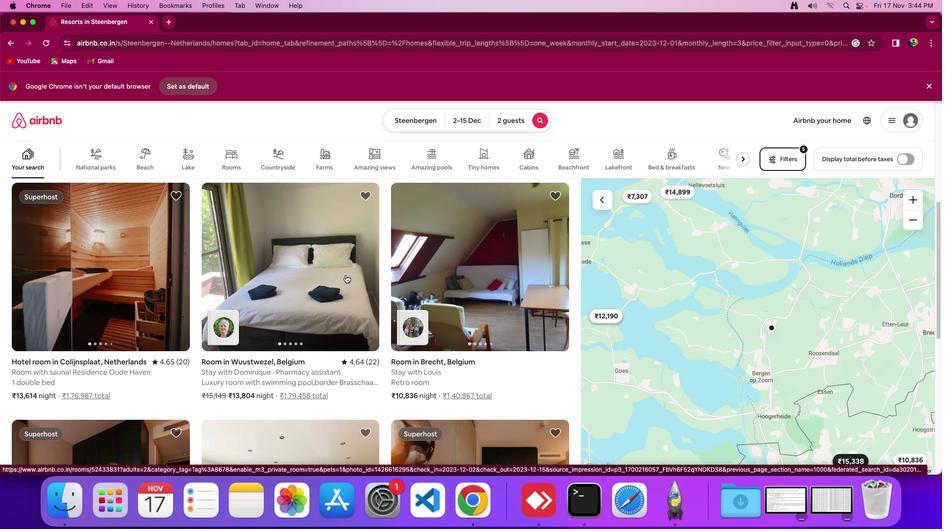 
Action: Mouse scrolled (349, 280) with delta (4, 4)
Screenshot: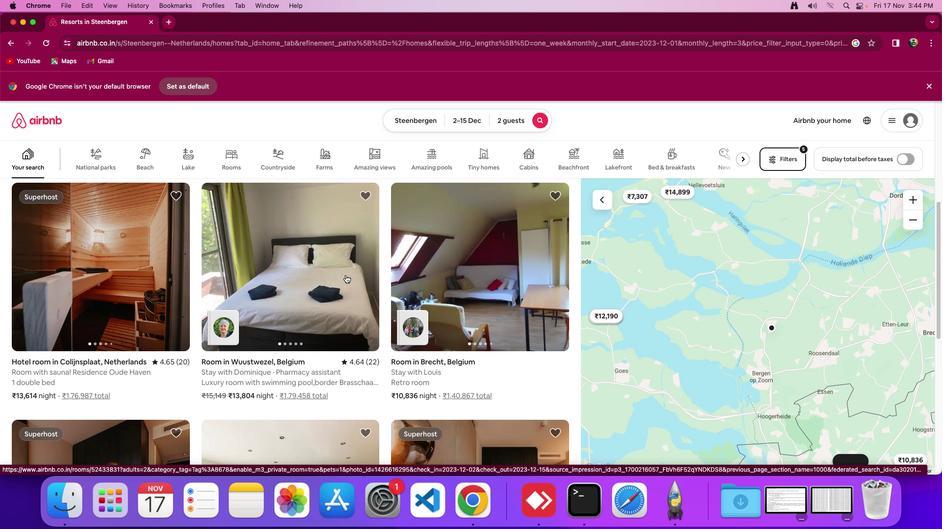 
Action: Mouse scrolled (349, 280) with delta (4, 5)
Screenshot: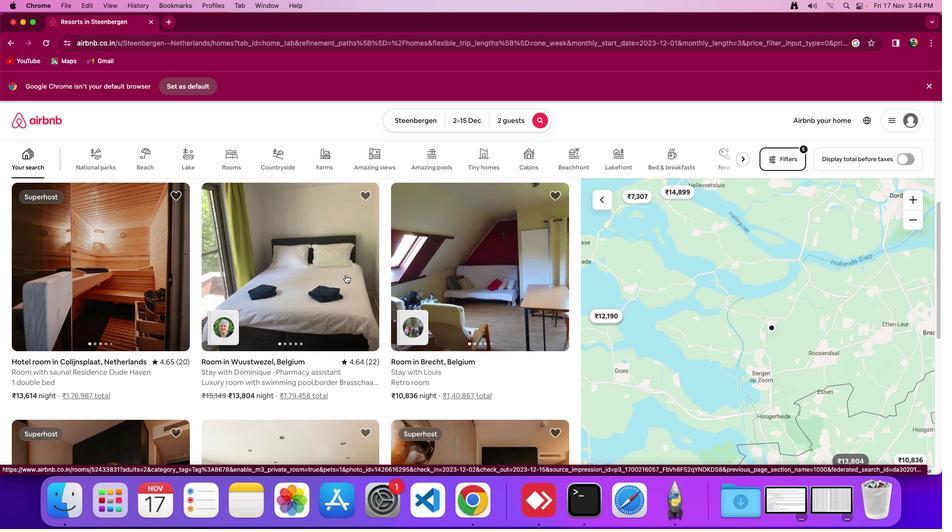 
Action: Mouse scrolled (349, 280) with delta (4, 4)
Screenshot: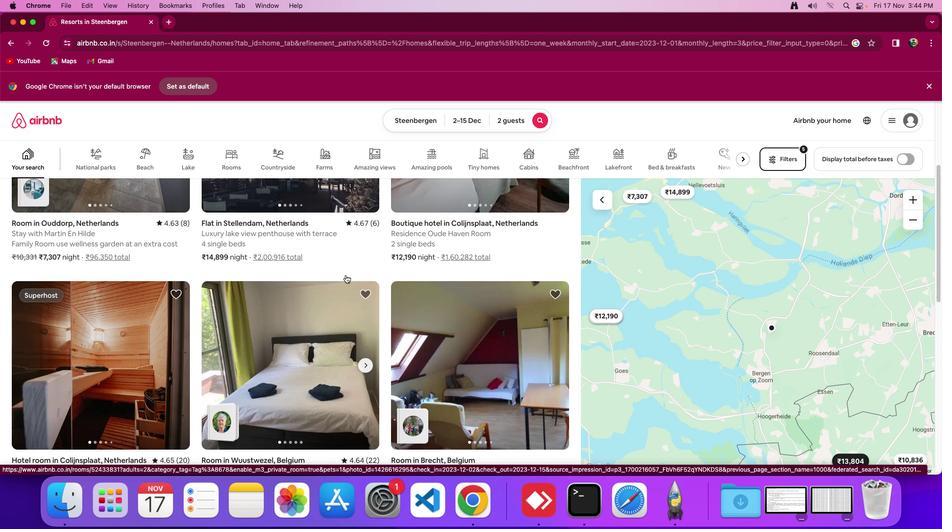 
Action: Mouse scrolled (349, 280) with delta (4, 4)
Screenshot: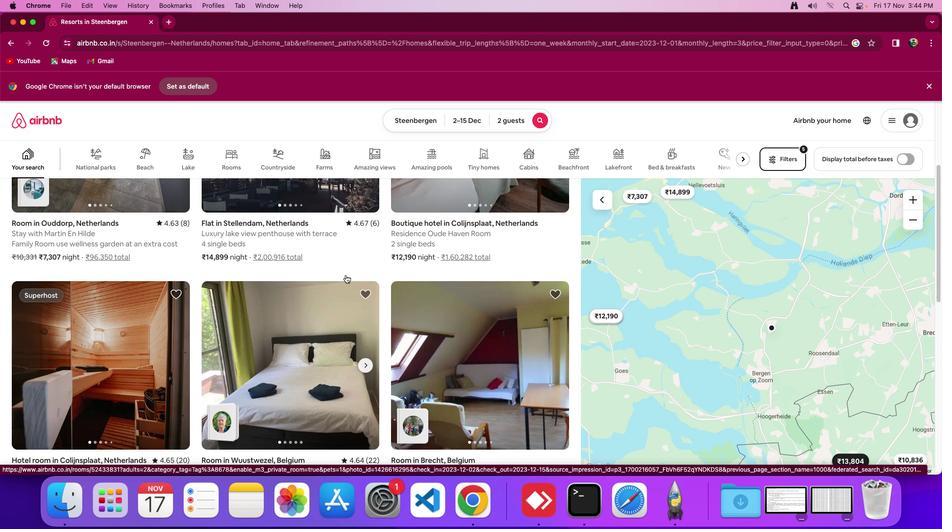 
Action: Mouse scrolled (349, 280) with delta (4, 5)
Screenshot: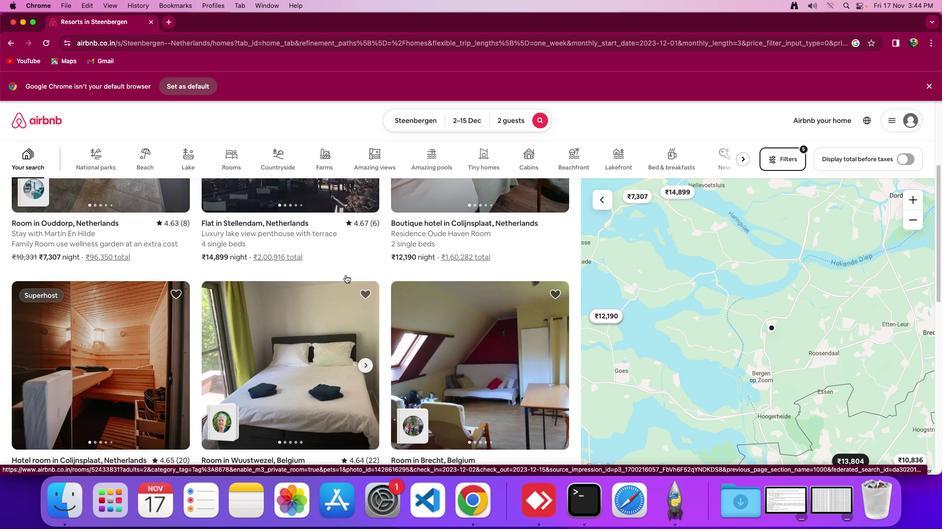 
Action: Mouse scrolled (349, 280) with delta (4, 4)
Screenshot: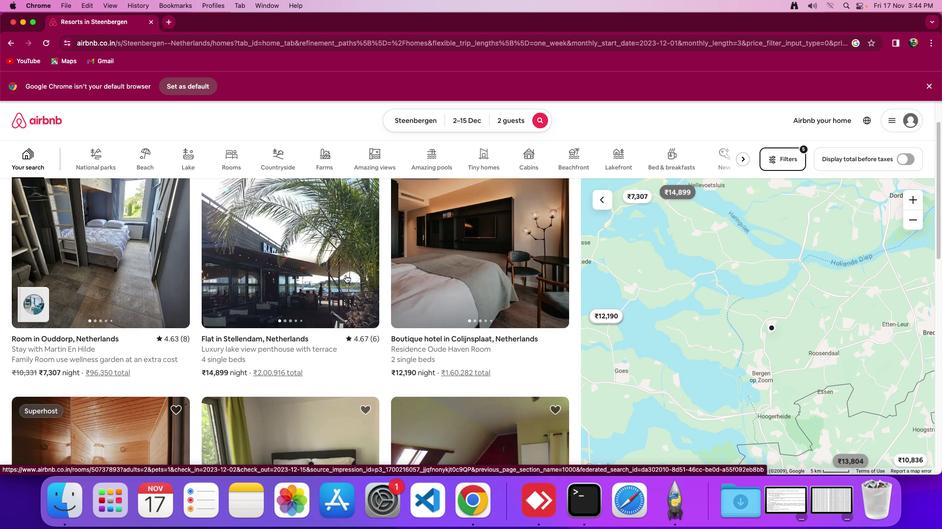 
Action: Mouse scrolled (349, 280) with delta (4, 4)
Screenshot: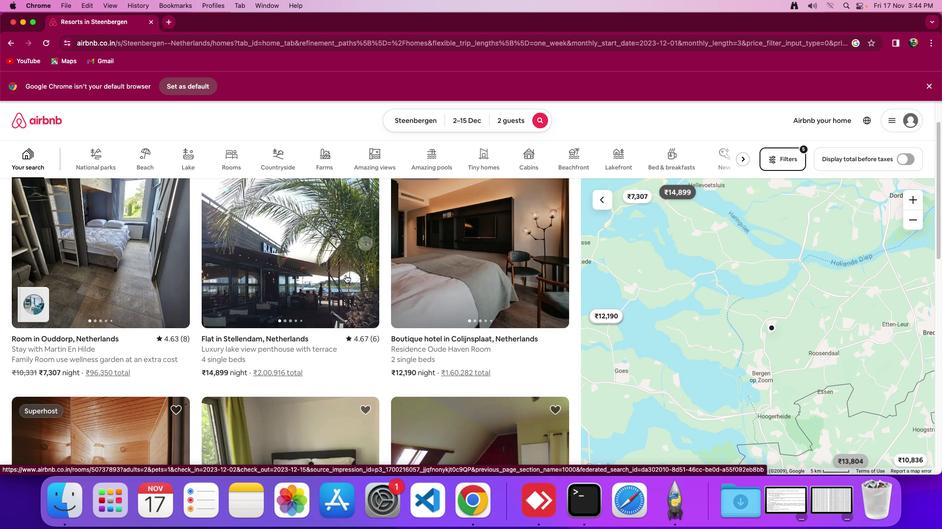 
Action: Mouse scrolled (349, 280) with delta (4, 6)
Screenshot: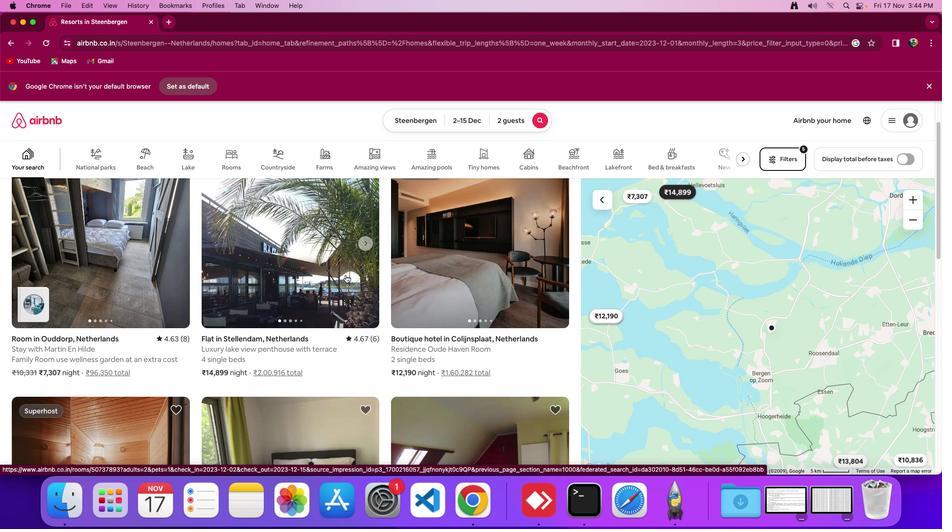 
Action: Mouse scrolled (349, 280) with delta (4, 4)
Screenshot: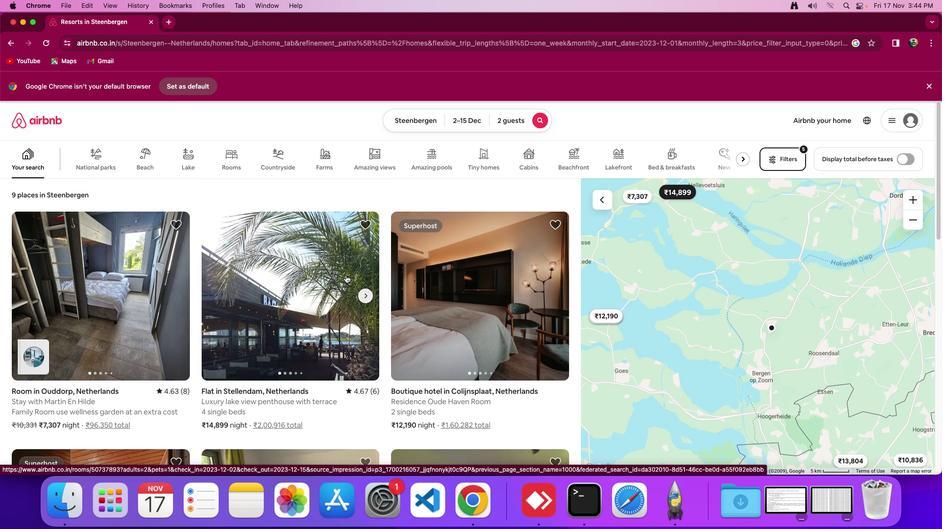 
Action: Mouse scrolled (349, 280) with delta (4, 4)
Screenshot: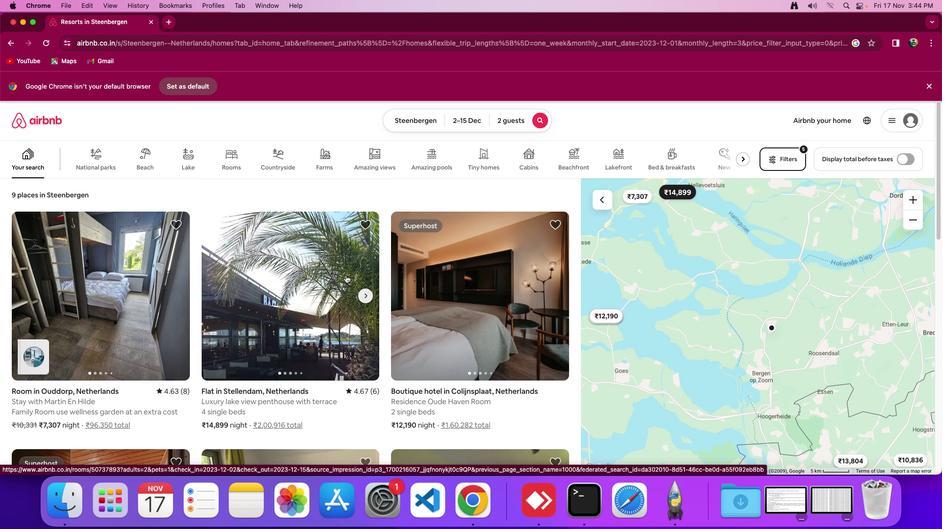 
Action: Mouse scrolled (349, 280) with delta (4, 5)
Screenshot: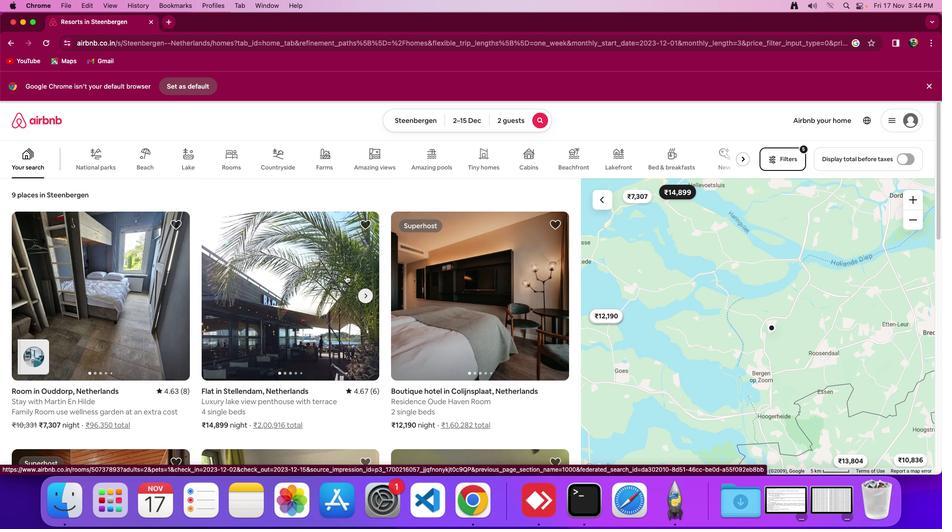 
Action: Mouse scrolled (349, 280) with delta (4, 4)
Screenshot: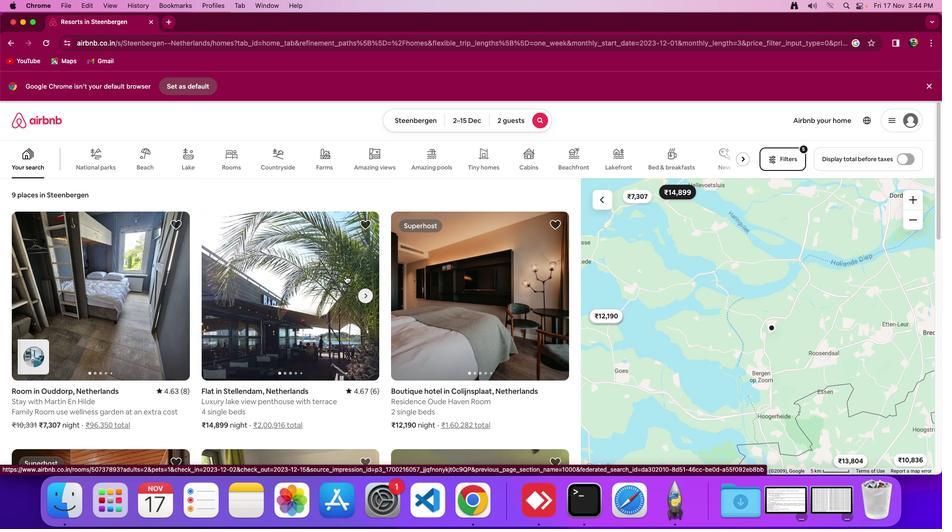 
Action: Mouse moved to (349, 281)
Screenshot: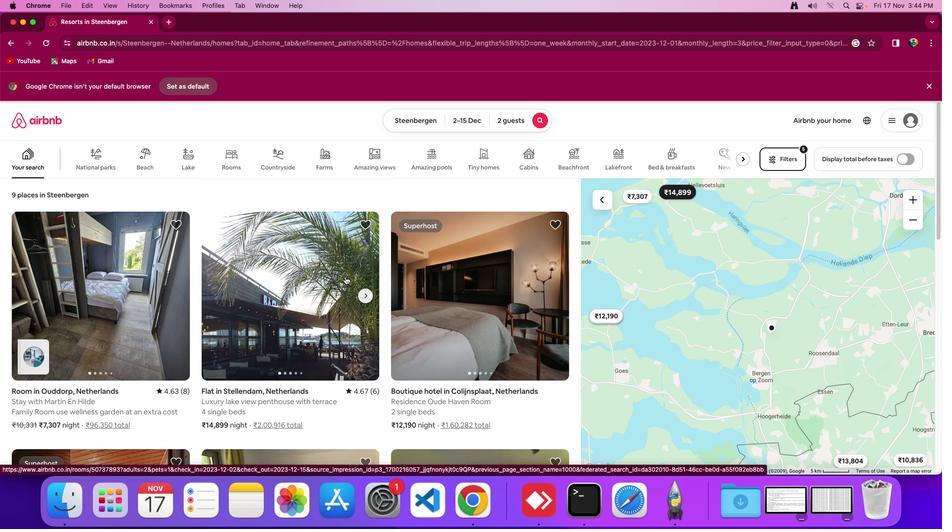 
Action: Mouse scrolled (349, 281) with delta (4, 4)
Screenshot: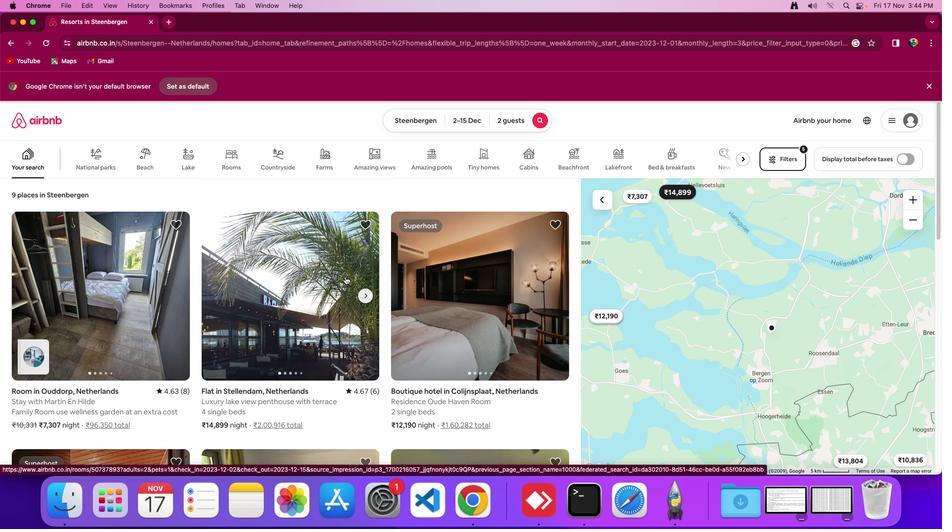 
Action: Mouse moved to (349, 281)
Screenshot: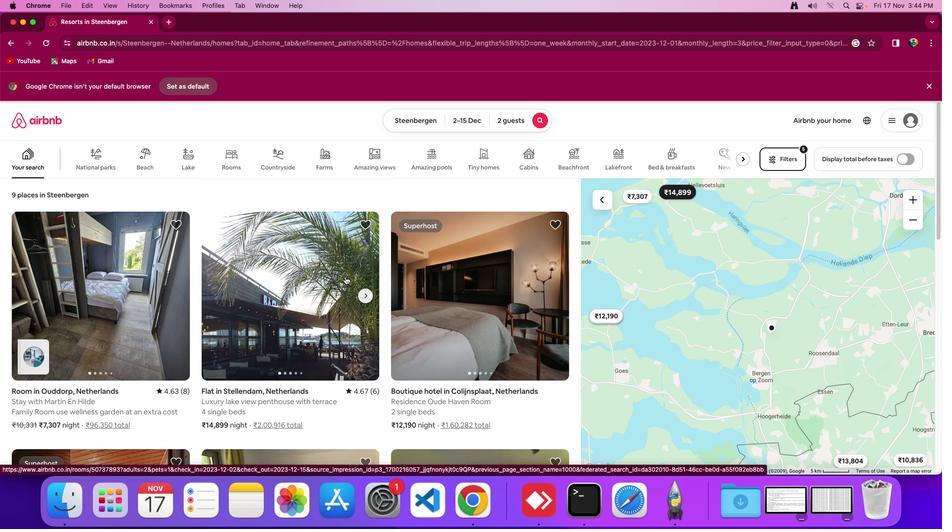 
Action: Mouse scrolled (349, 281) with delta (4, 4)
Screenshot: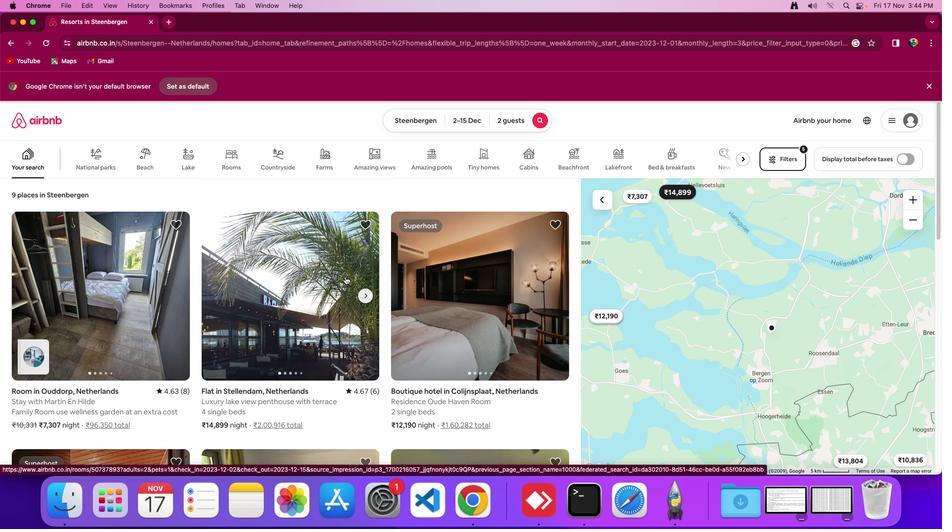 
Action: Mouse moved to (349, 281)
Screenshot: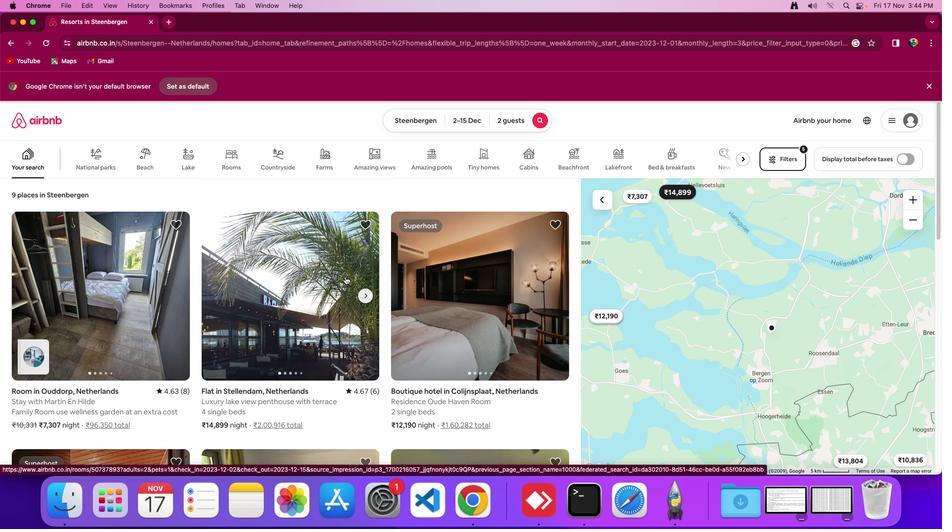 
Action: Mouse scrolled (349, 281) with delta (4, 4)
Screenshot: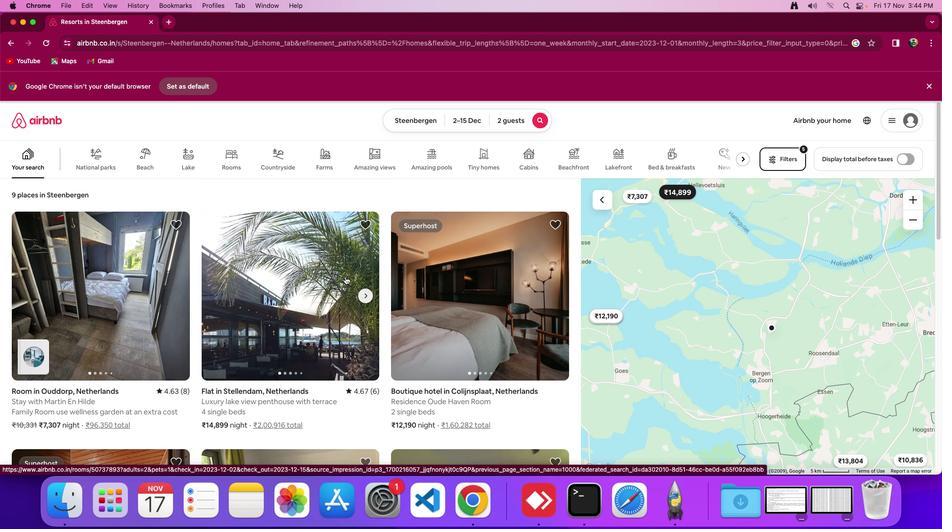 
Action: Mouse scrolled (349, 281) with delta (4, 4)
Screenshot: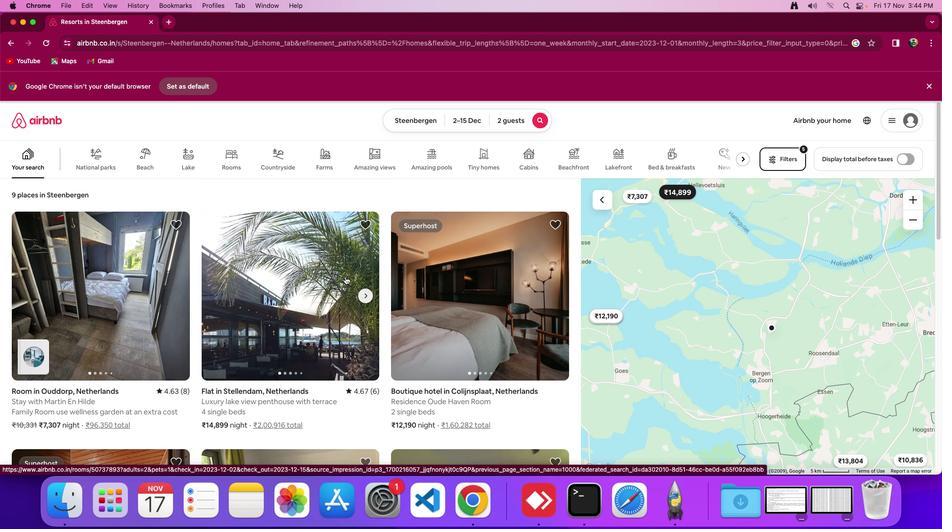 
Action: Mouse scrolled (349, 281) with delta (4, 4)
Screenshot: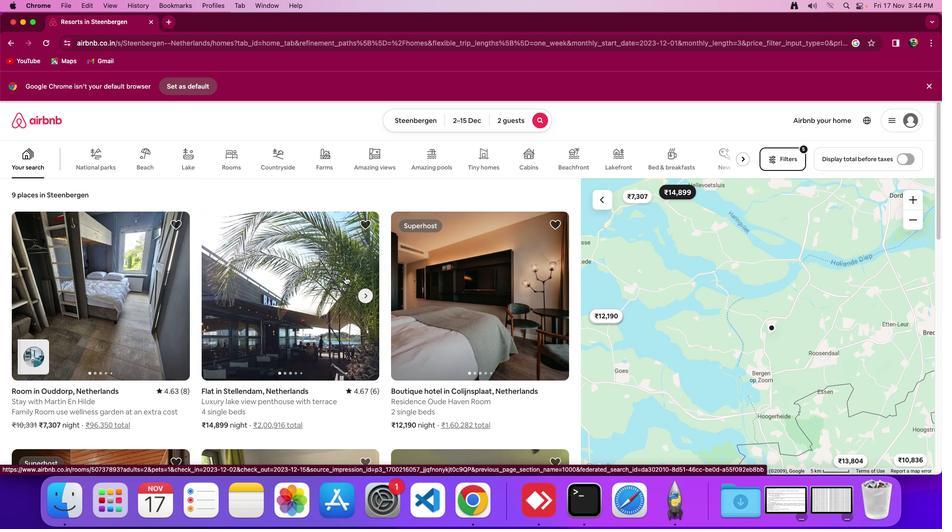 
Action: Mouse scrolled (349, 281) with delta (4, 4)
Screenshot: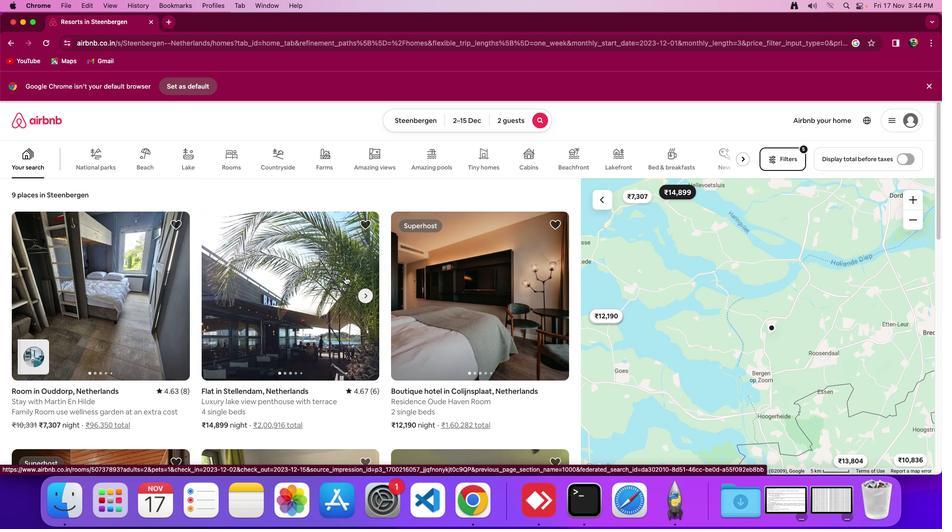 
Action: Mouse moved to (343, 294)
Screenshot: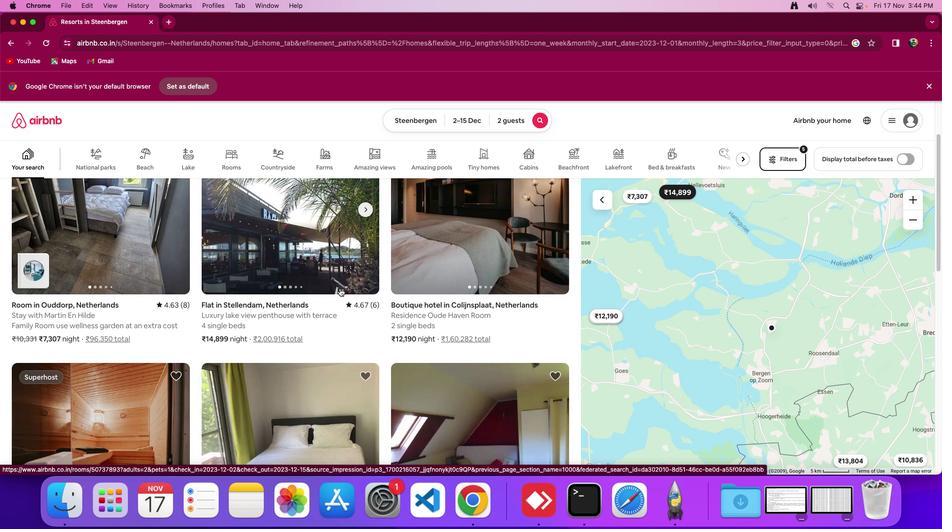 
Action: Mouse scrolled (343, 294) with delta (4, 3)
Screenshot: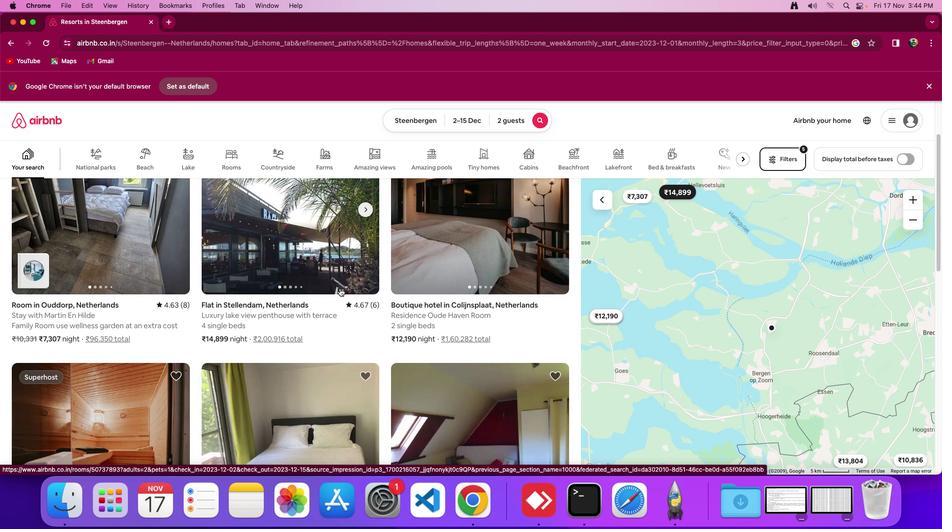 
Action: Mouse moved to (343, 294)
Screenshot: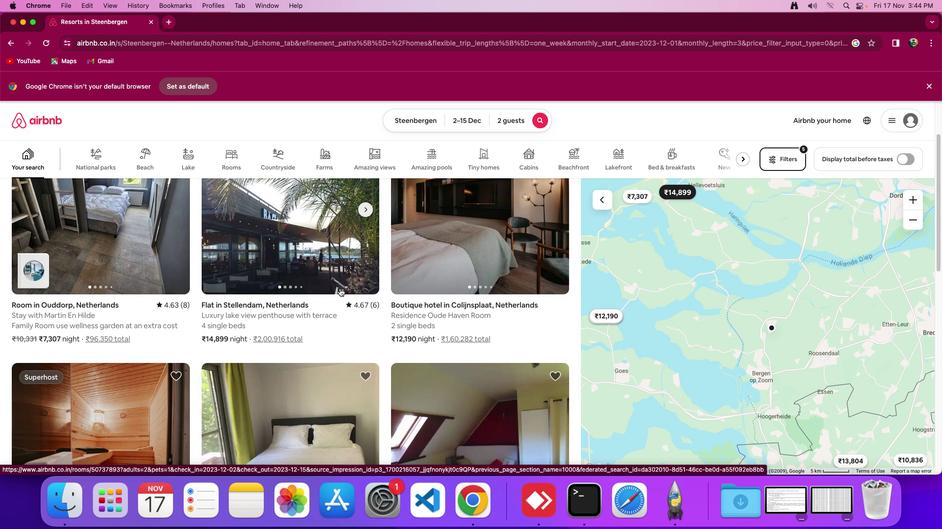 
Action: Mouse scrolled (343, 294) with delta (4, 3)
Screenshot: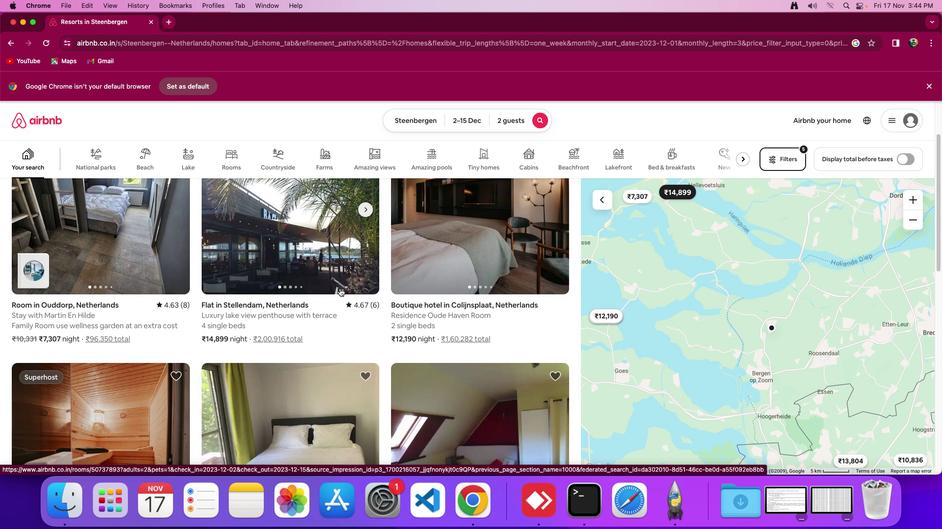 
Action: Mouse moved to (343, 293)
Screenshot: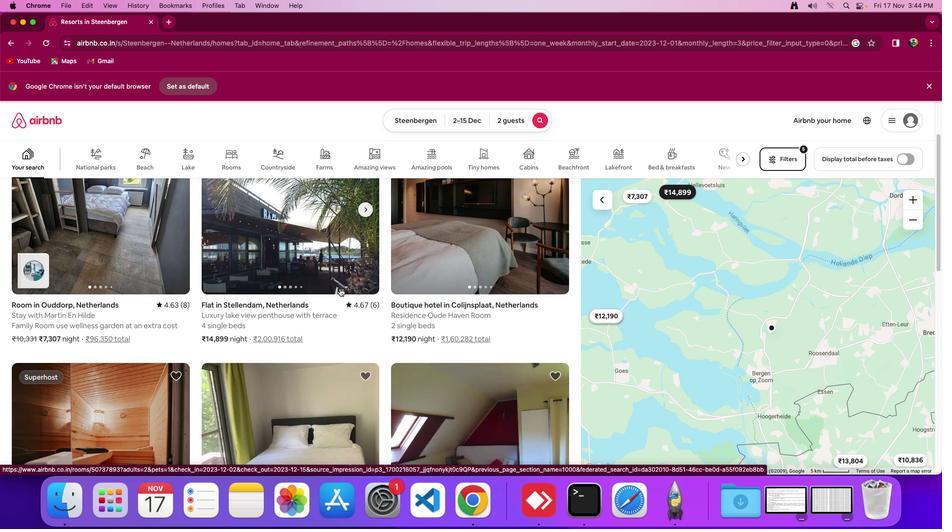 
Action: Mouse scrolled (343, 293) with delta (4, 2)
Screenshot: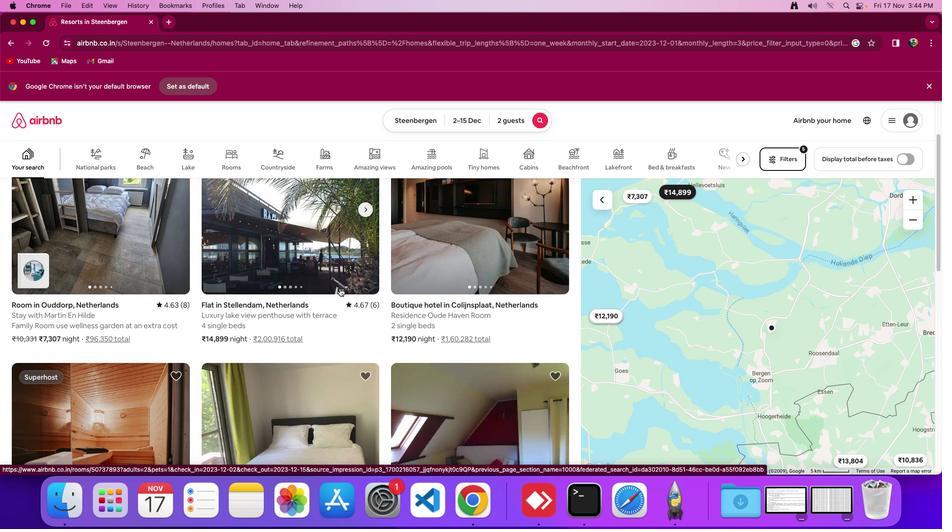 
Action: Mouse moved to (344, 292)
Screenshot: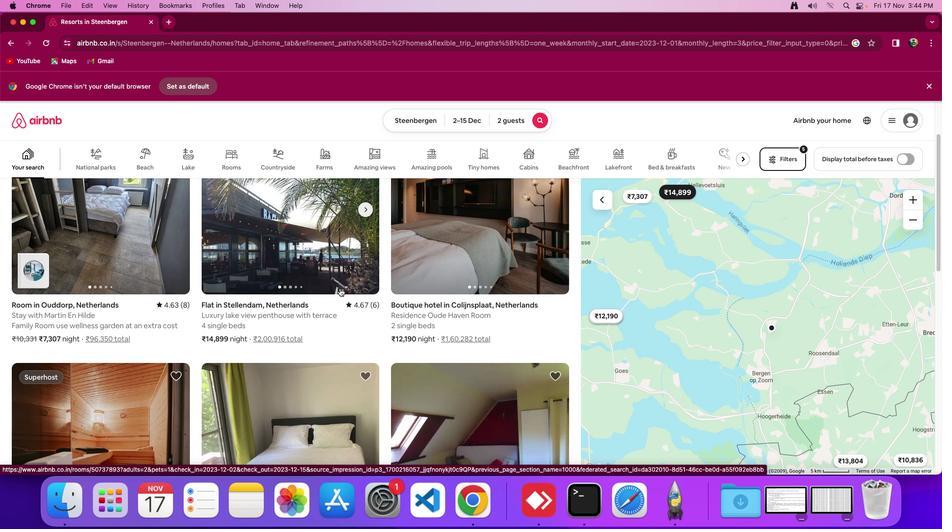
Action: Mouse scrolled (344, 292) with delta (4, 3)
Screenshot: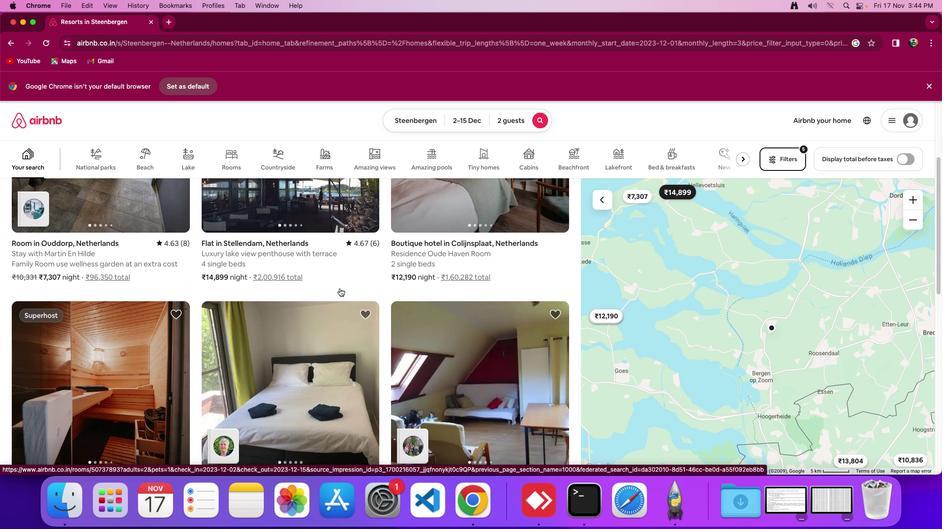 
Action: Mouse scrolled (344, 292) with delta (4, 3)
Screenshot: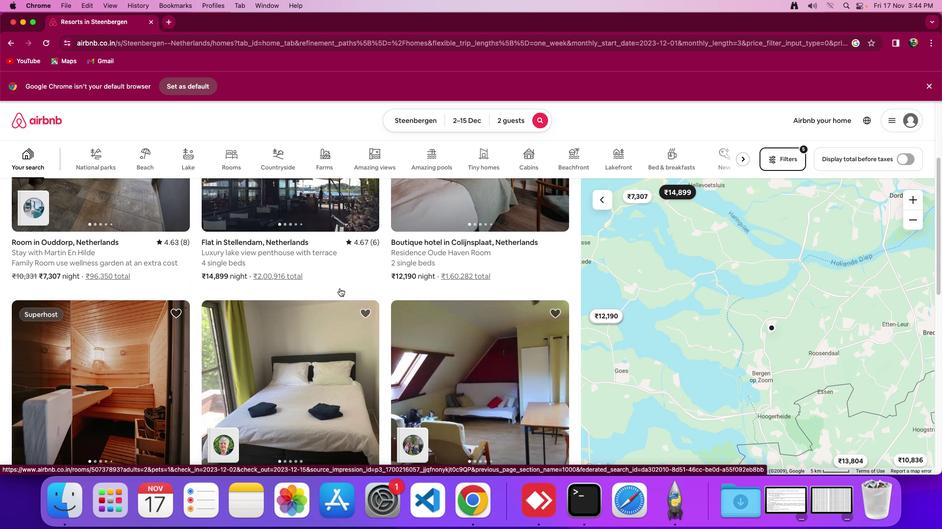 
Action: Mouse scrolled (344, 292) with delta (4, 3)
Screenshot: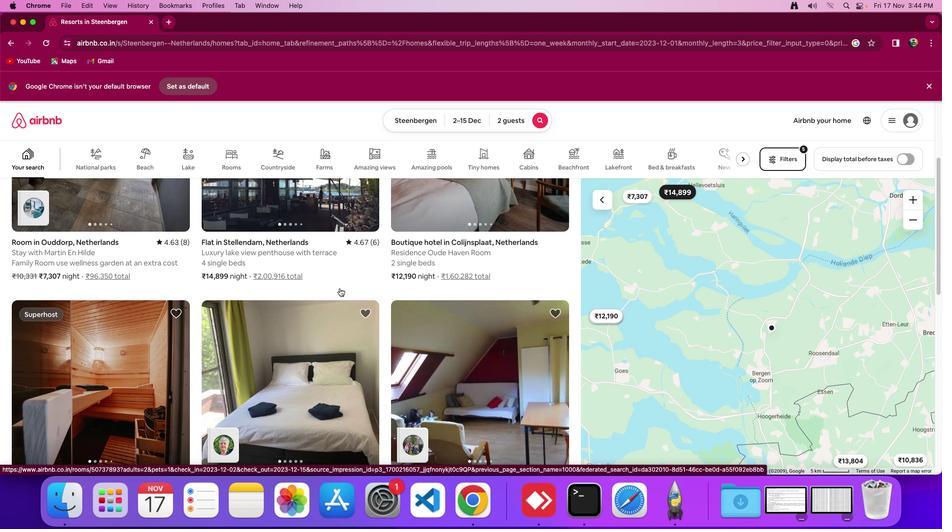 
Action: Mouse scrolled (344, 292) with delta (4, 3)
Screenshot: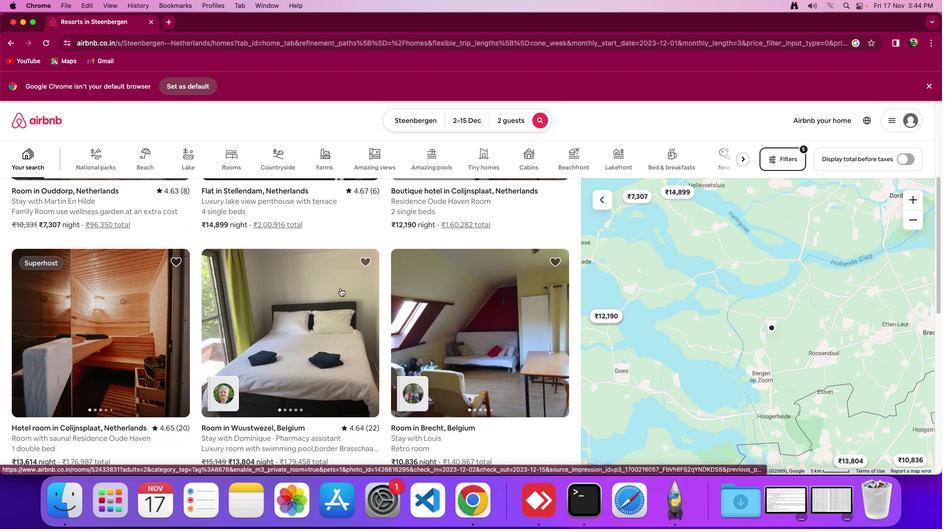 
Action: Mouse scrolled (344, 292) with delta (4, 3)
Screenshot: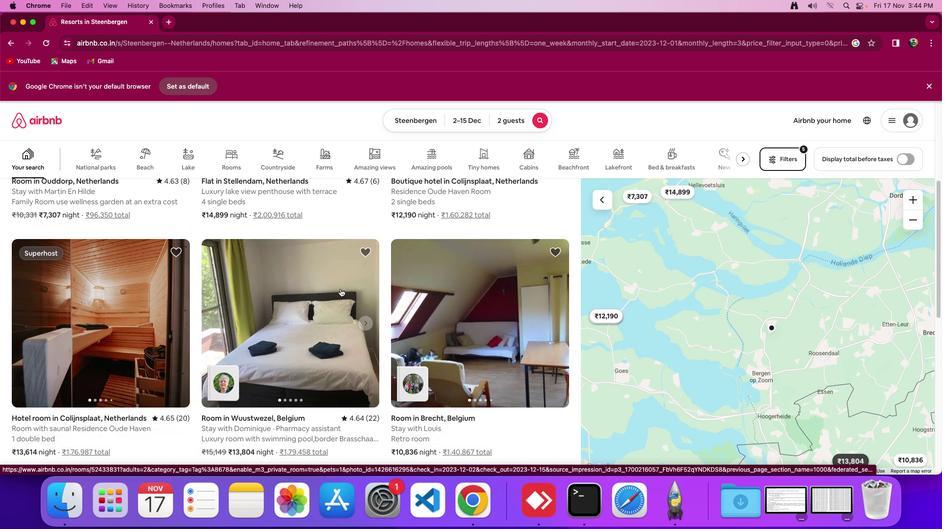 
Action: Mouse scrolled (344, 292) with delta (4, 3)
Screenshot: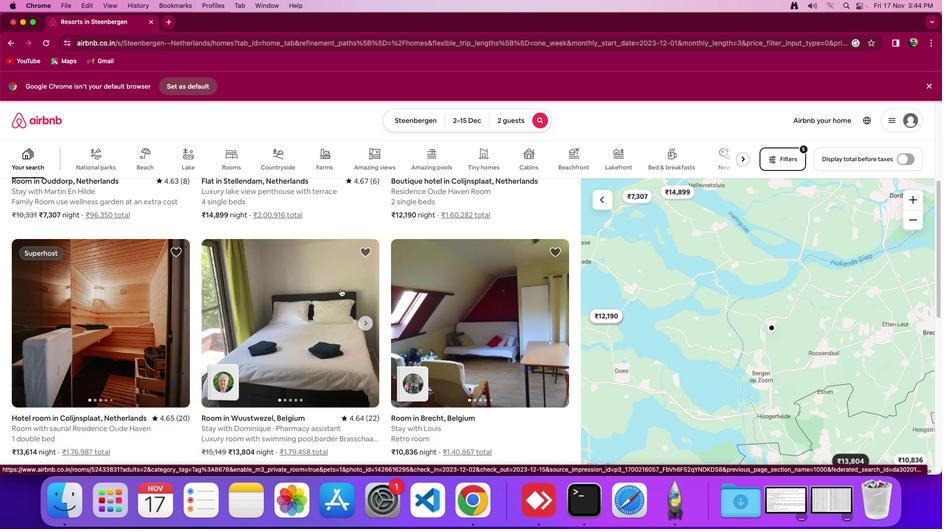 
Action: Mouse moved to (344, 292)
Screenshot: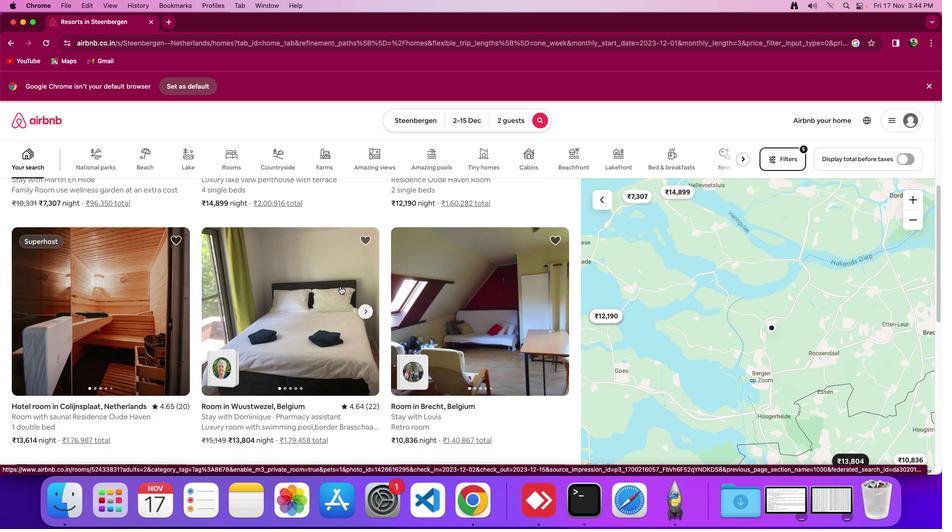
Action: Mouse scrolled (344, 292) with delta (4, 3)
Screenshot: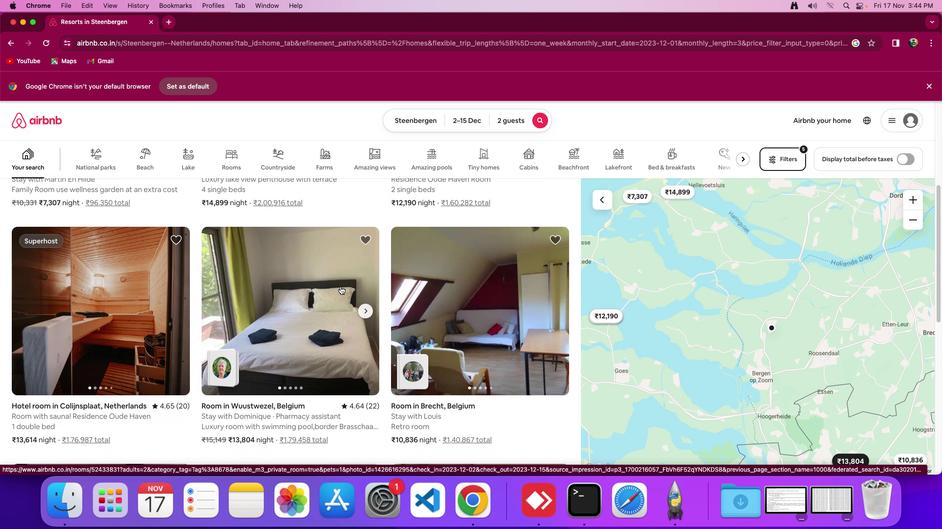 
Action: Mouse moved to (344, 291)
Screenshot: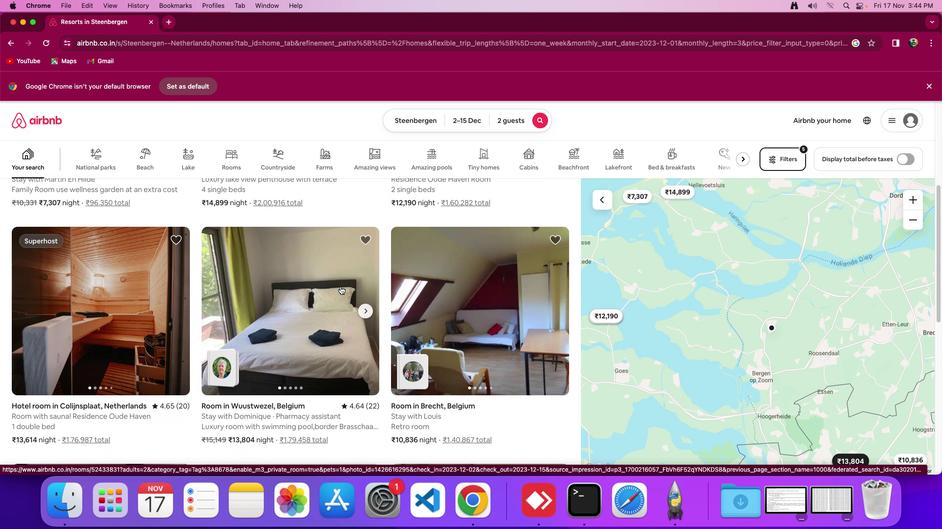
Action: Mouse scrolled (344, 291) with delta (4, 3)
Screenshot: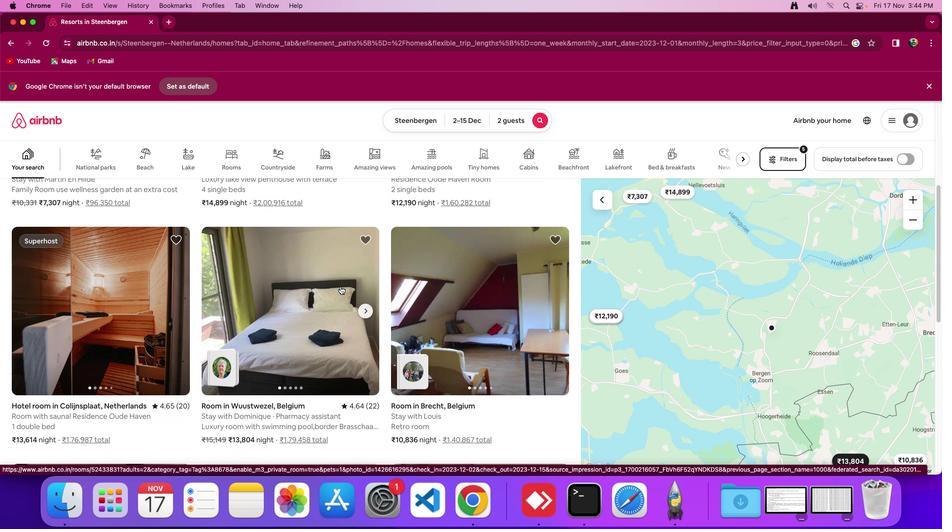 
Action: Mouse moved to (344, 291)
Screenshot: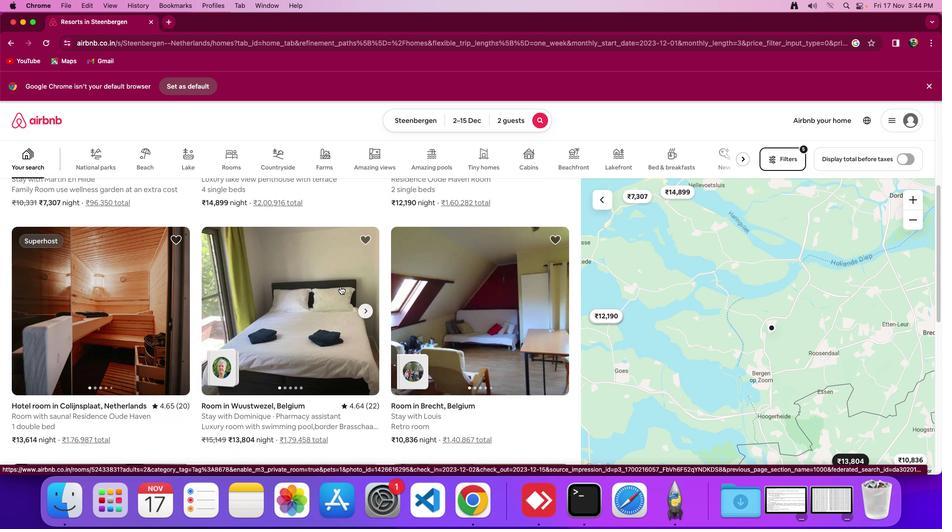 
Action: Mouse scrolled (344, 291) with delta (4, 3)
Screenshot: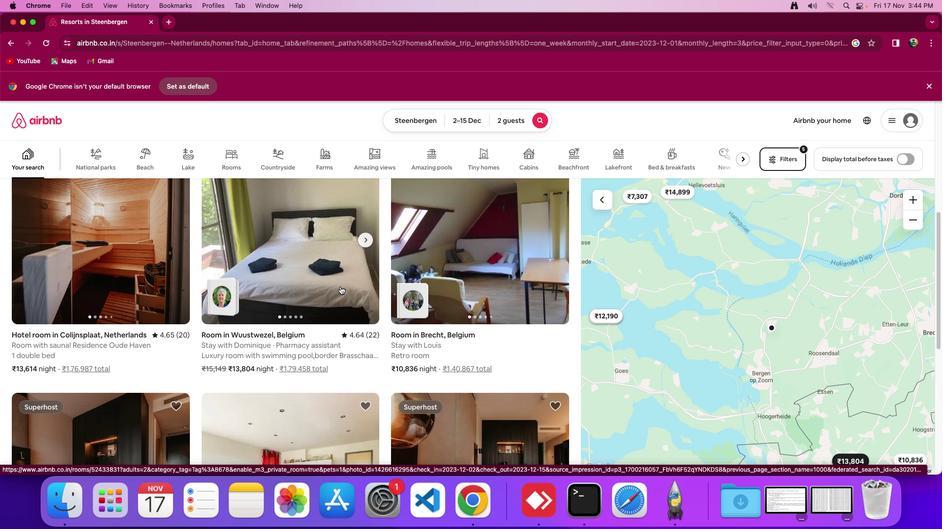
Action: Mouse scrolled (344, 291) with delta (4, 3)
Screenshot: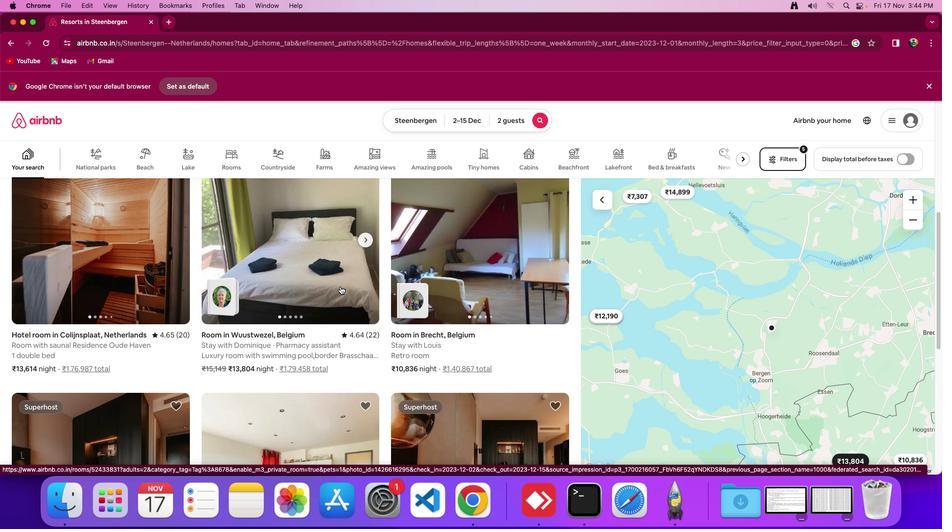 
Action: Mouse scrolled (344, 291) with delta (4, 3)
Screenshot: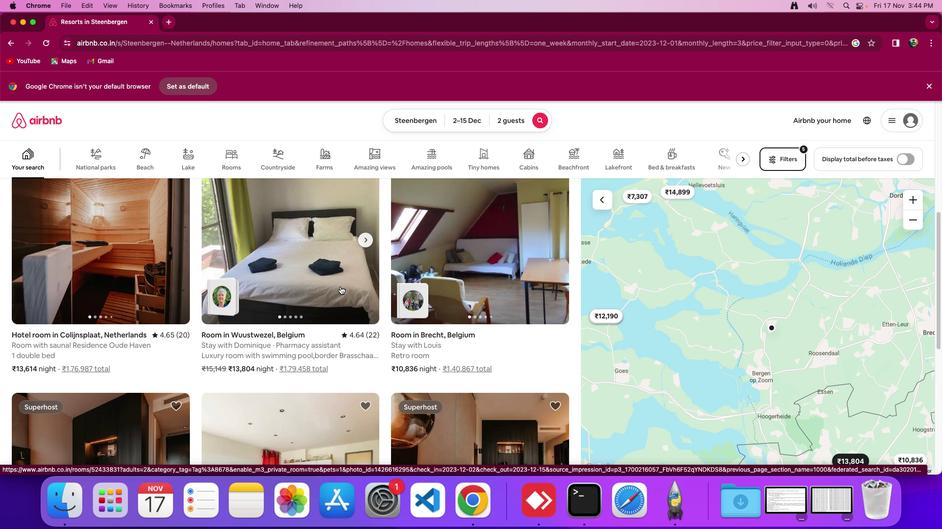 
Action: Mouse moved to (341, 291)
Screenshot: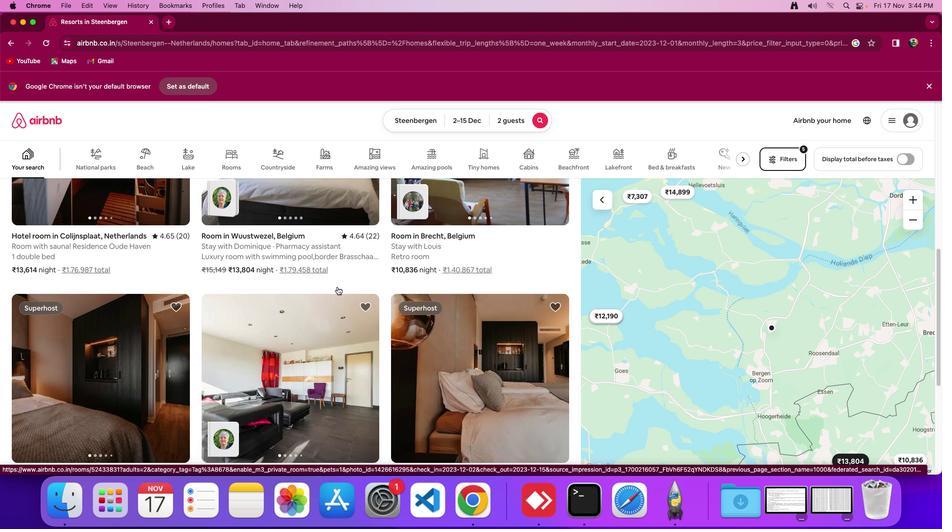 
Action: Mouse scrolled (341, 291) with delta (4, 3)
Screenshot: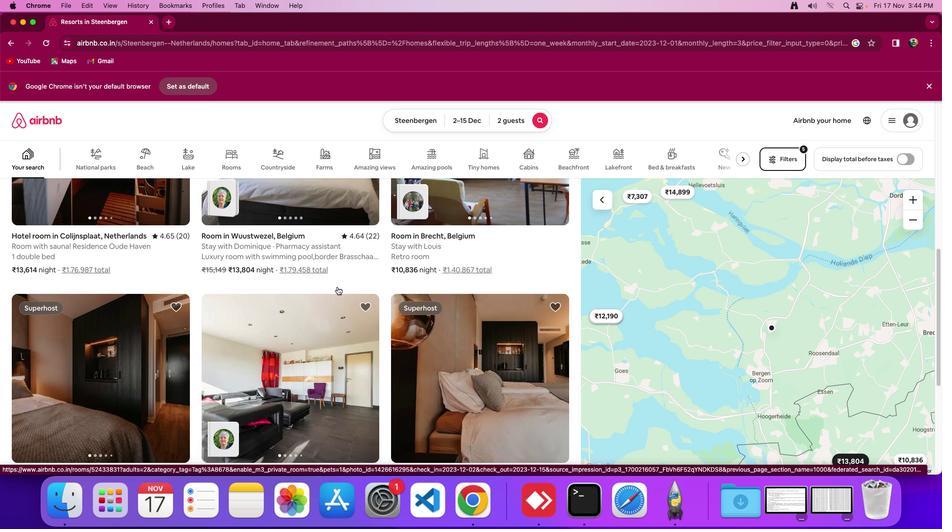 
Action: Mouse moved to (341, 291)
Screenshot: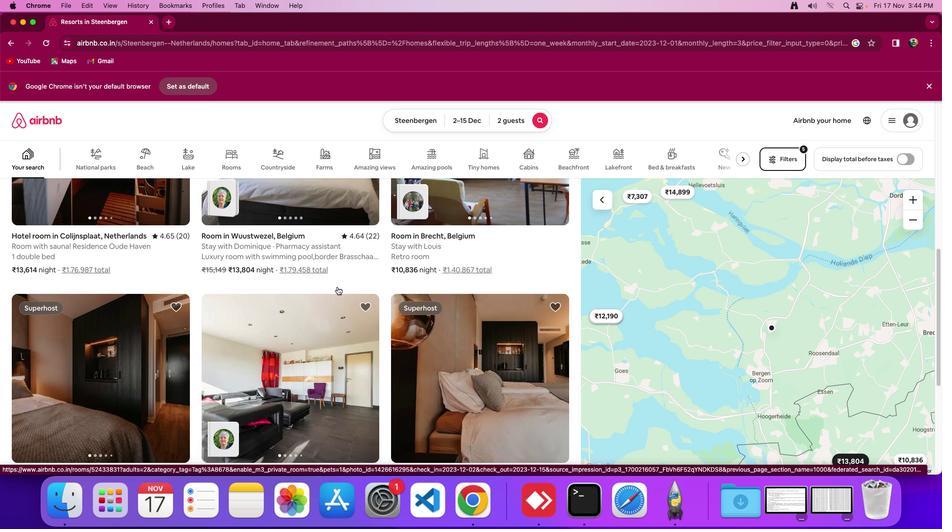 
Action: Mouse scrolled (341, 291) with delta (4, 3)
Screenshot: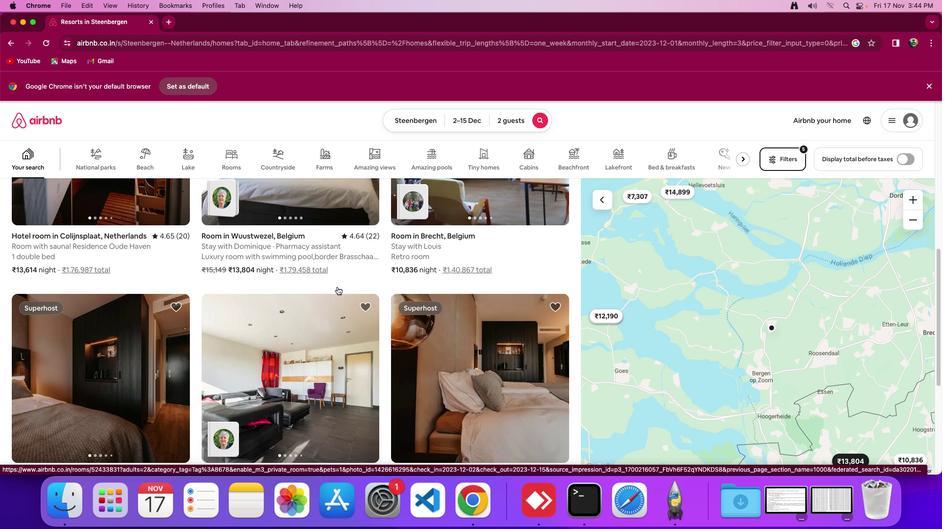 
Action: Mouse scrolled (341, 291) with delta (4, 2)
Screenshot: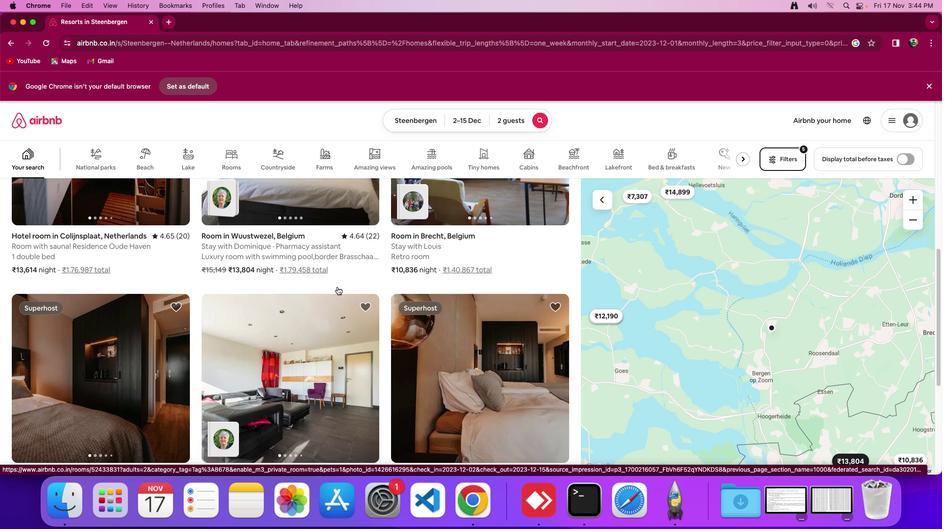 
Action: Mouse scrolled (341, 291) with delta (4, 3)
Screenshot: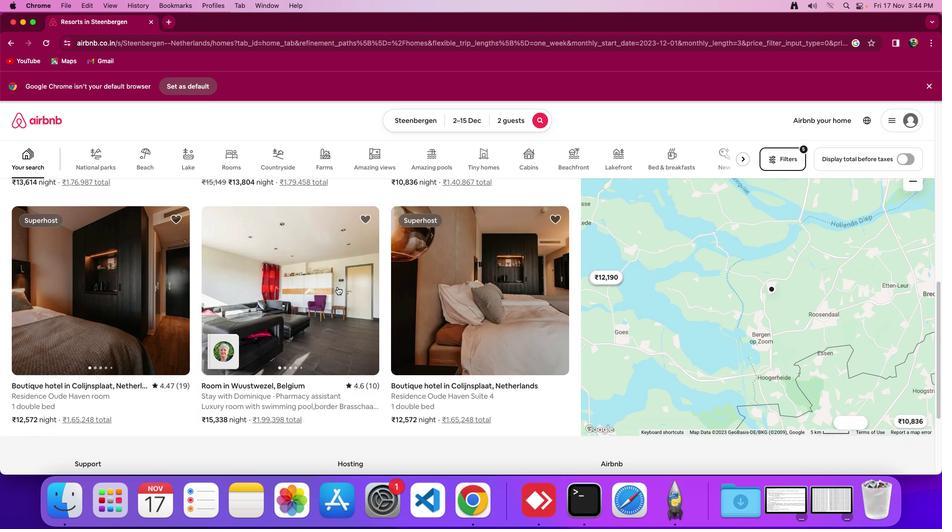 
Action: Mouse scrolled (341, 291) with delta (4, 3)
Screenshot: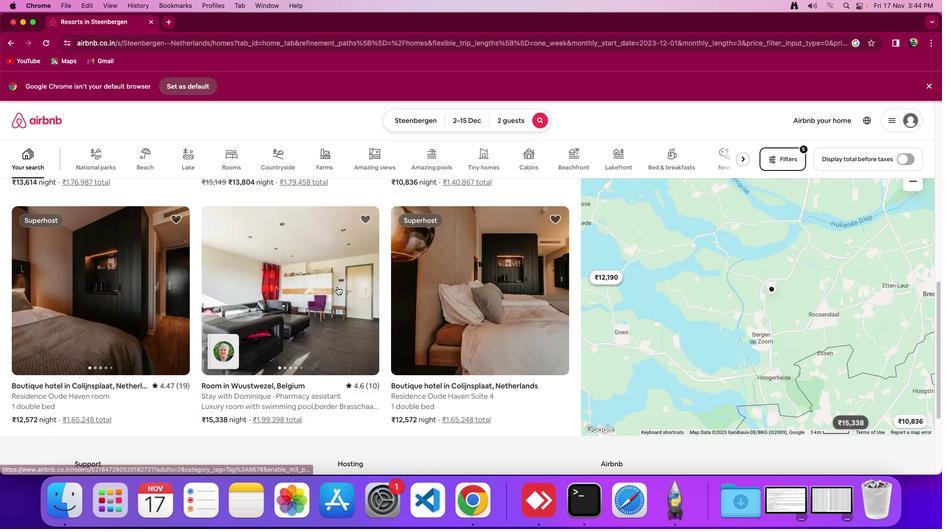 
Action: Mouse scrolled (341, 291) with delta (4, 2)
Screenshot: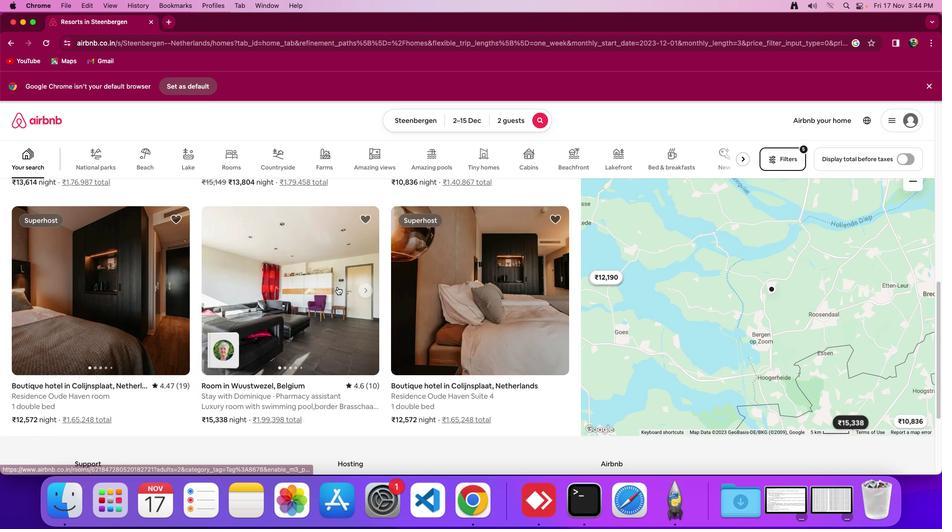 
Action: Mouse moved to (343, 292)
Screenshot: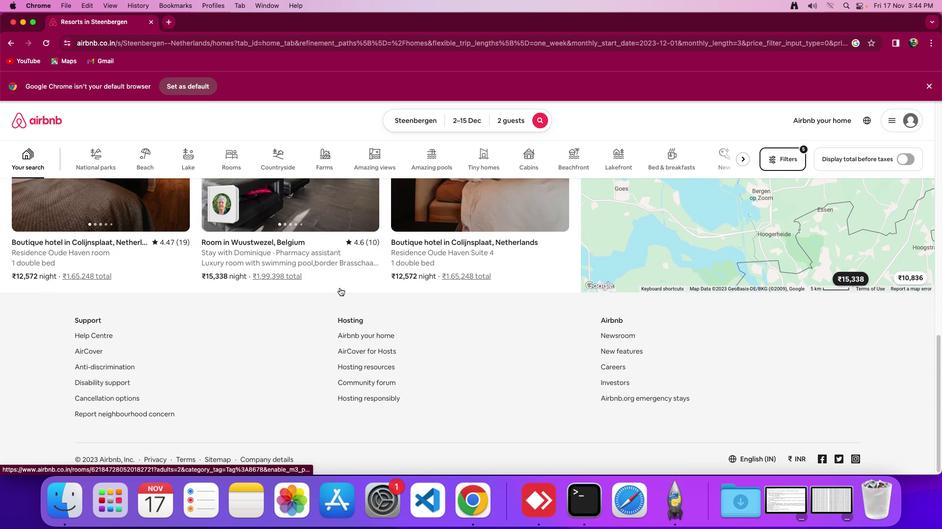 
Action: Mouse scrolled (343, 292) with delta (4, 3)
Screenshot: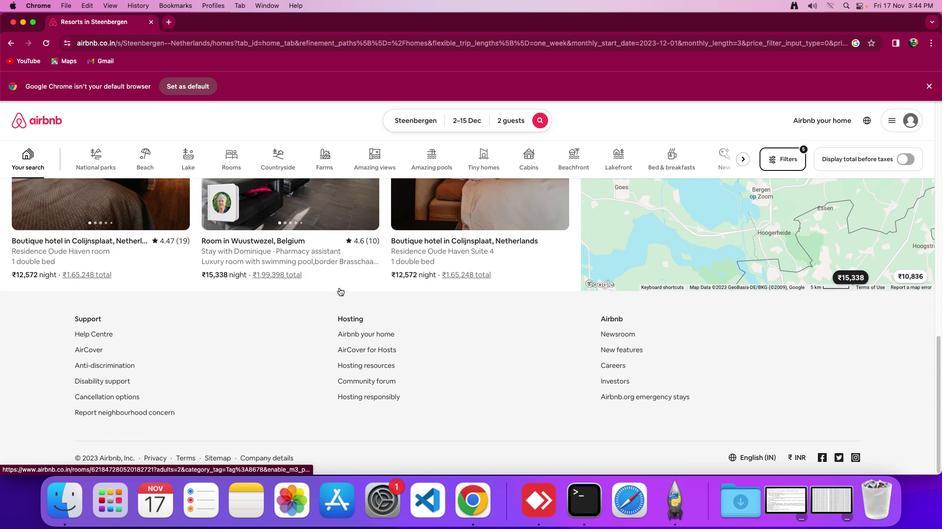 
Action: Mouse scrolled (343, 292) with delta (4, 3)
Screenshot: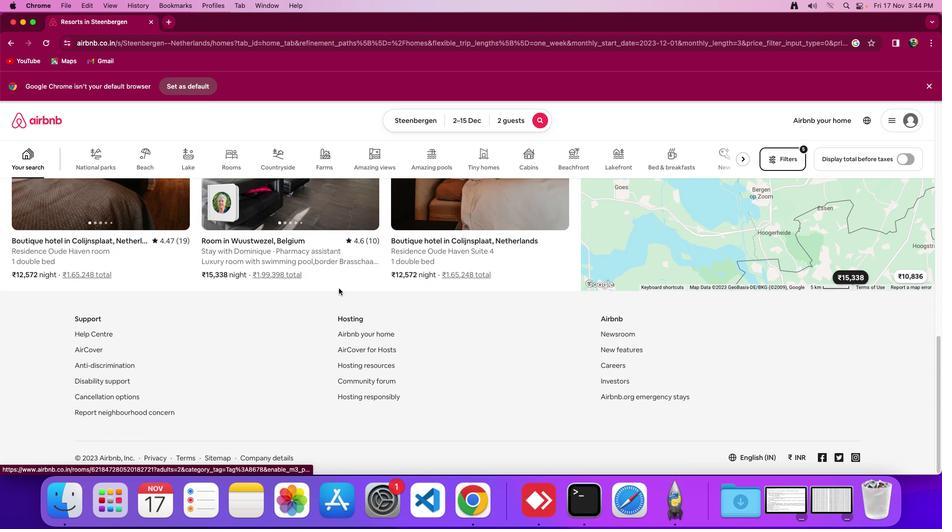 
Action: Mouse scrolled (343, 292) with delta (4, 2)
Screenshot: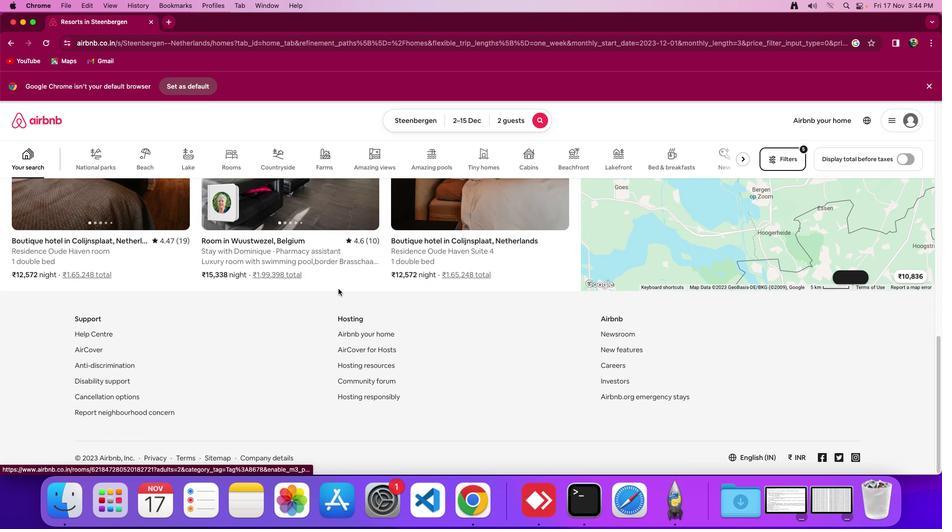 
Action: Mouse scrolled (343, 292) with delta (4, 1)
Screenshot: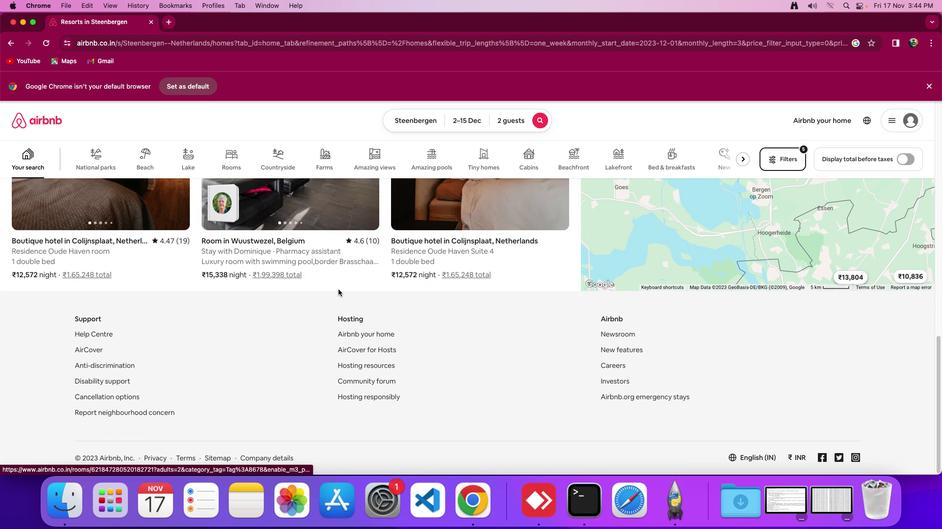 
Action: Mouse moved to (342, 294)
Screenshot: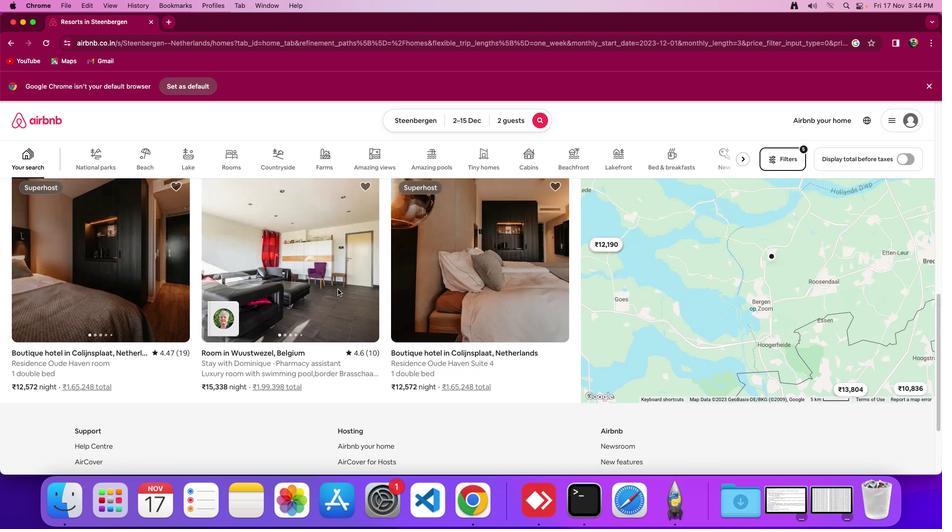 
Action: Mouse scrolled (342, 294) with delta (4, 4)
Screenshot: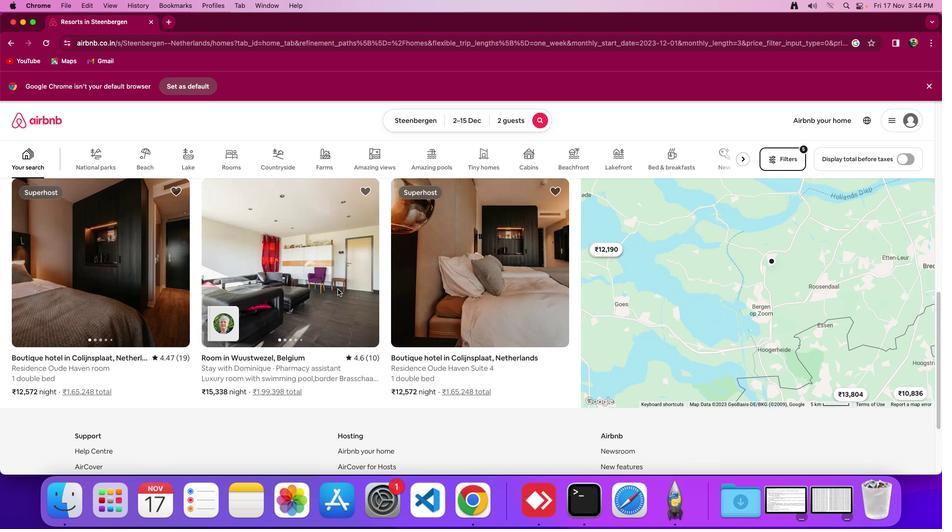 
Action: Mouse scrolled (342, 294) with delta (4, 4)
Screenshot: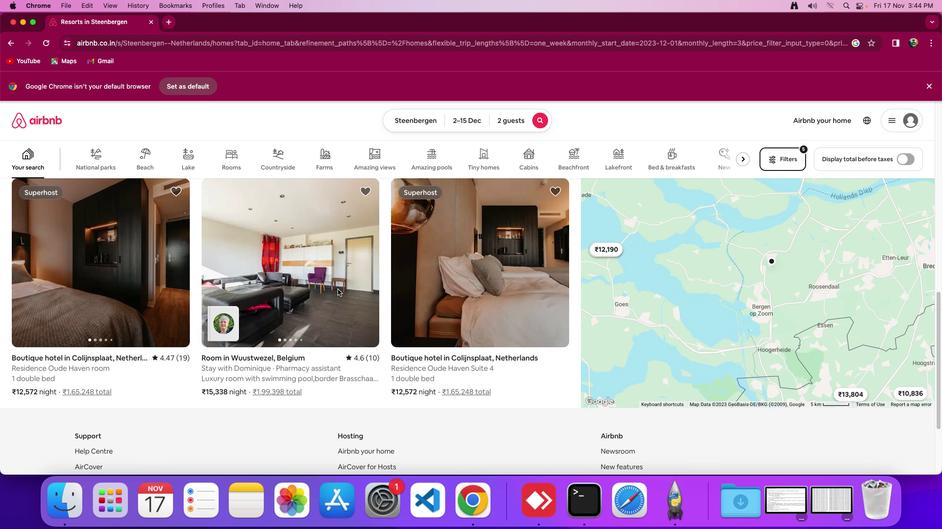 
Action: Mouse scrolled (342, 294) with delta (4, 6)
Screenshot: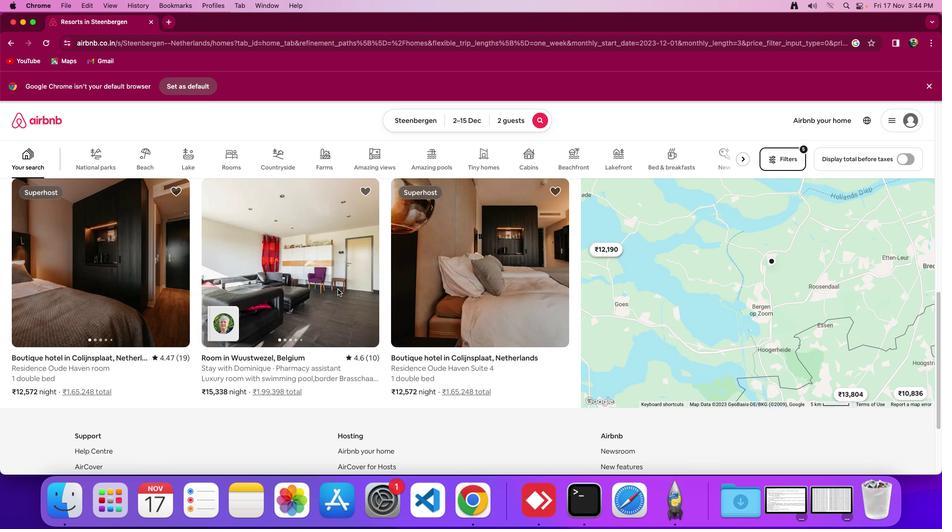 
Action: Mouse scrolled (342, 294) with delta (4, 4)
Screenshot: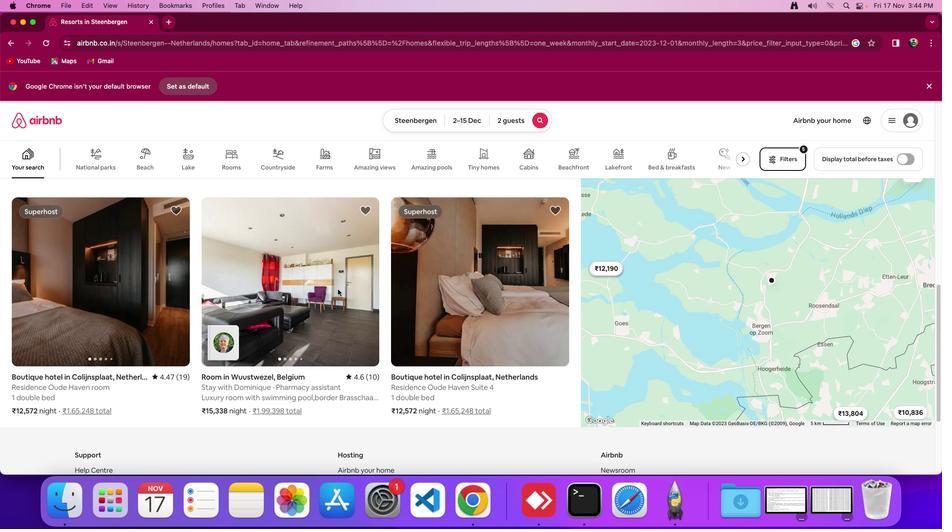 
Action: Mouse scrolled (342, 294) with delta (4, 4)
Screenshot: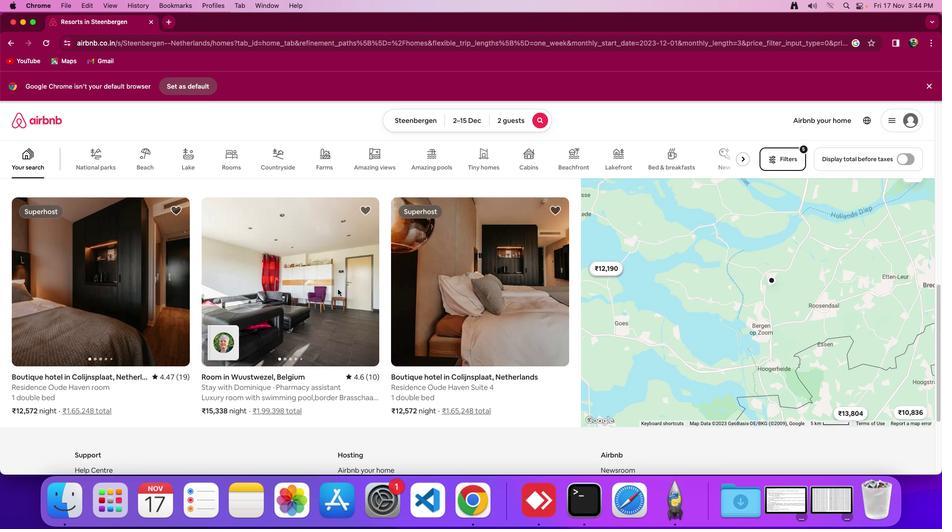 
Action: Mouse scrolled (342, 294) with delta (4, 4)
Screenshot: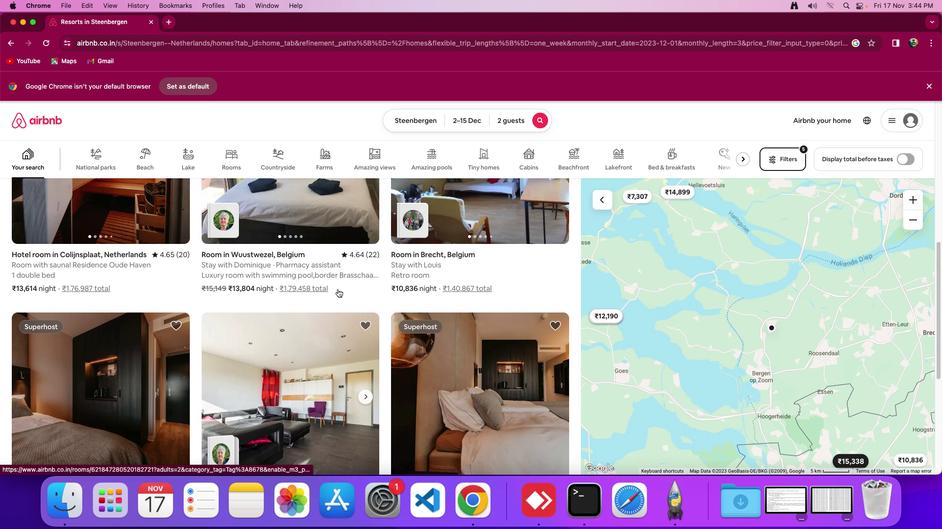 
Action: Mouse moved to (342, 294)
Screenshot: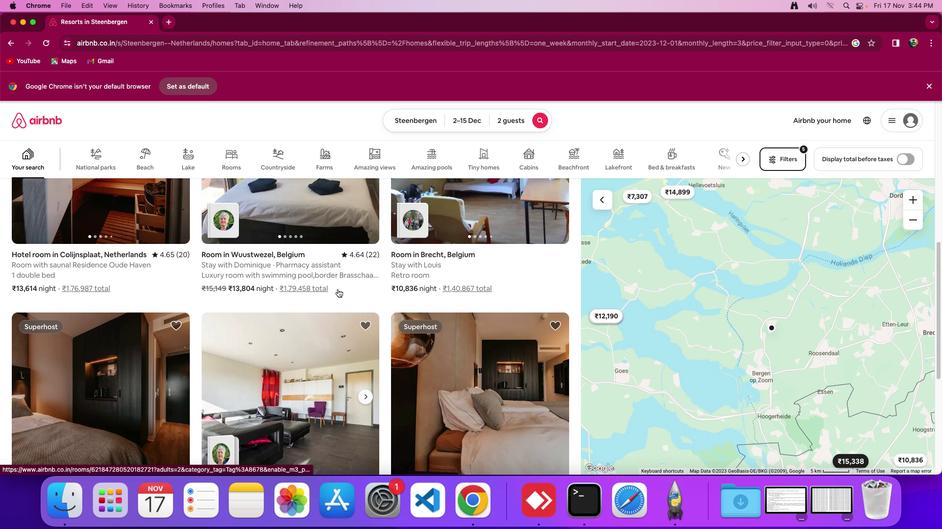 
Action: Mouse scrolled (342, 294) with delta (4, 4)
Screenshot: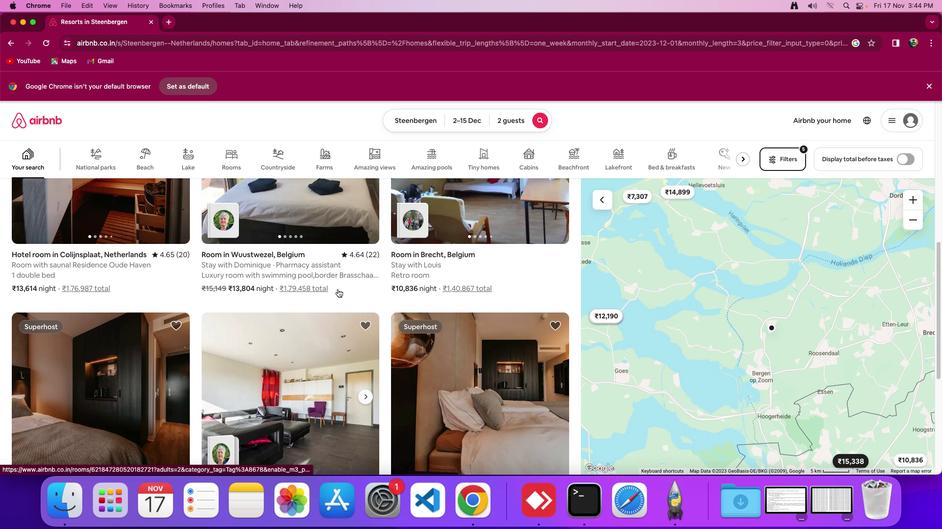 
Action: Mouse scrolled (342, 294) with delta (4, 6)
Screenshot: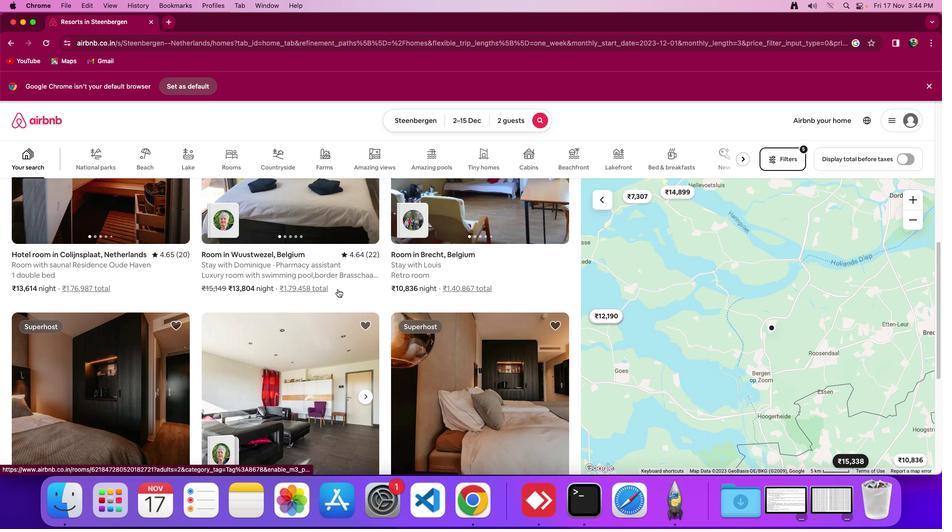 
Action: Mouse scrolled (342, 294) with delta (4, 4)
Screenshot: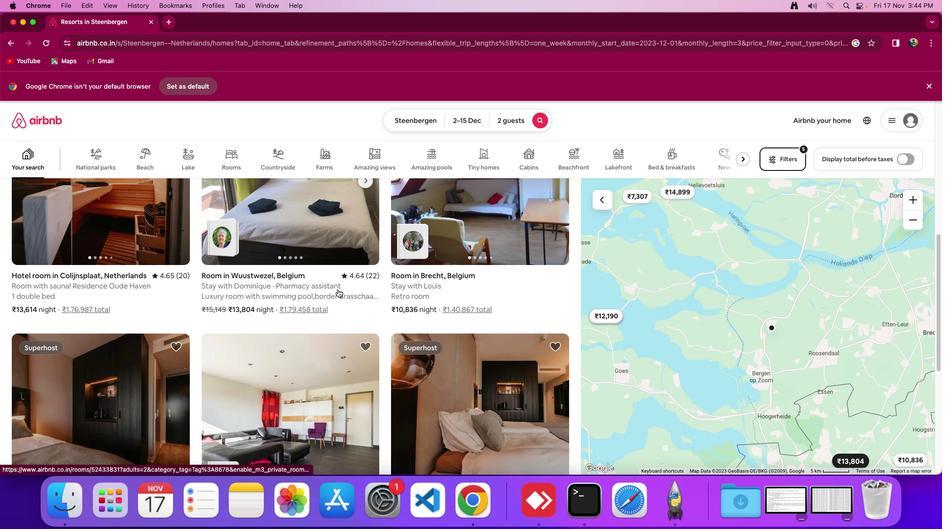 
Action: Mouse scrolled (342, 294) with delta (4, 4)
Screenshot: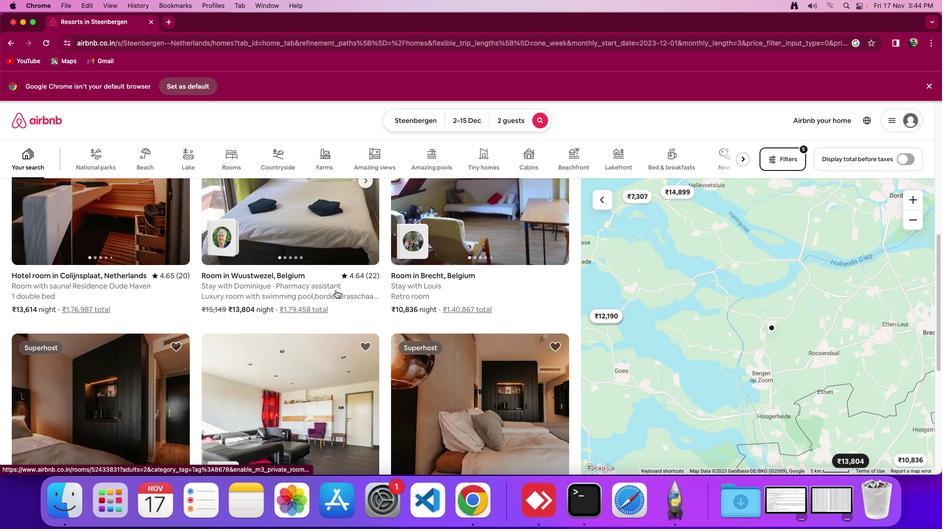 
Action: Mouse moved to (104, 212)
Screenshot: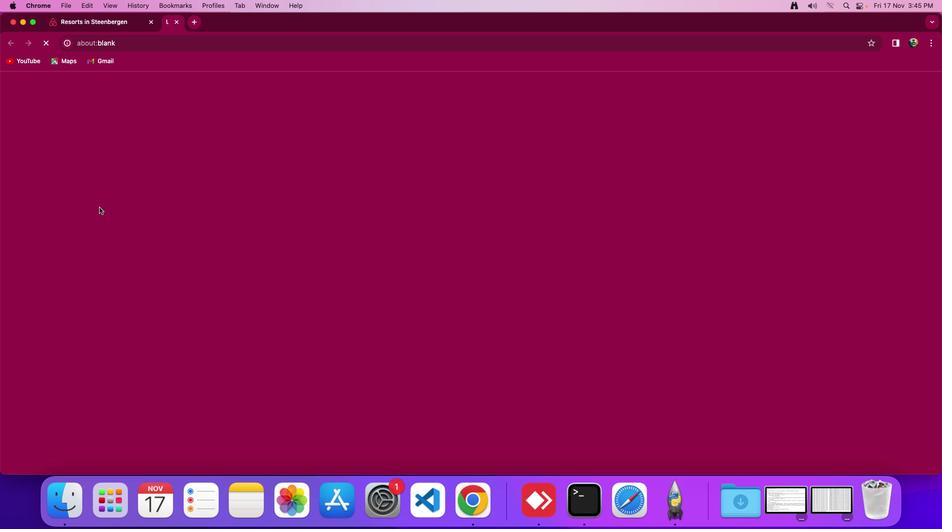 
Action: Mouse pressed left at (104, 212)
Screenshot: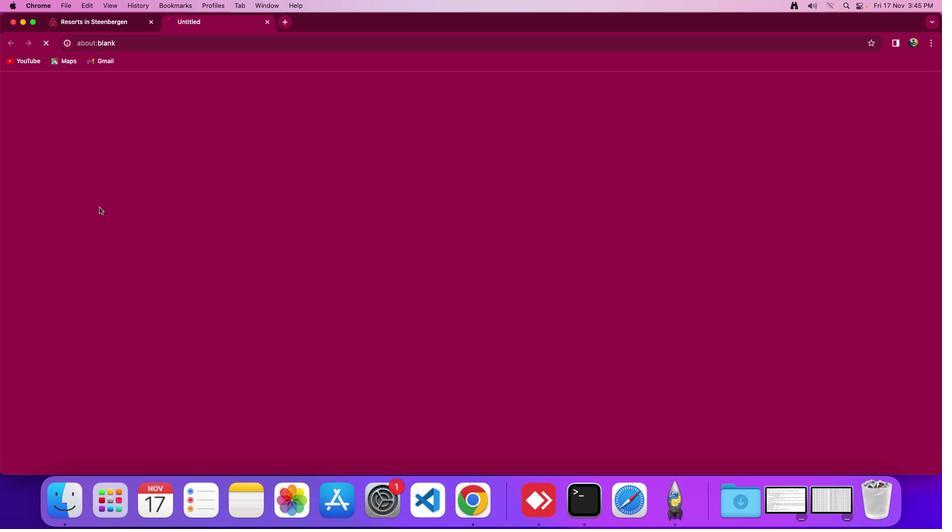 
Action: Mouse moved to (667, 343)
Screenshot: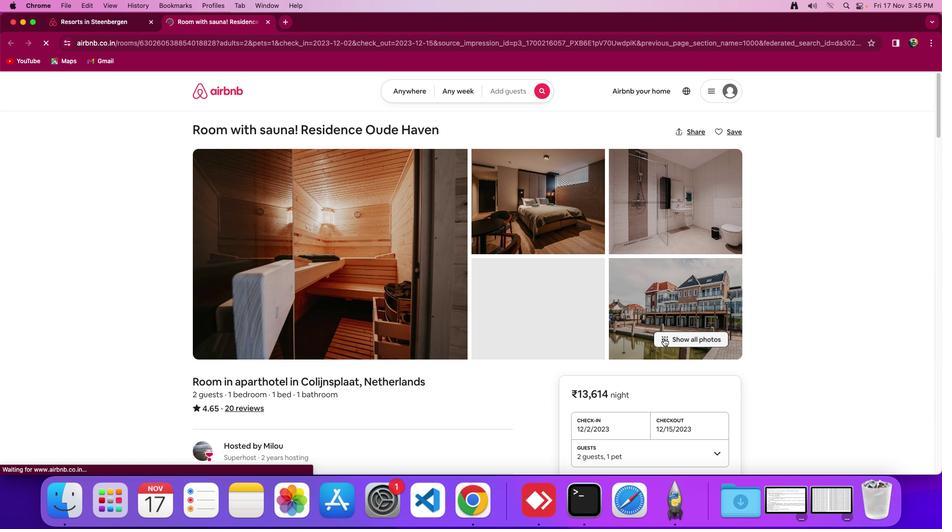 
Action: Mouse pressed left at (667, 343)
Screenshot: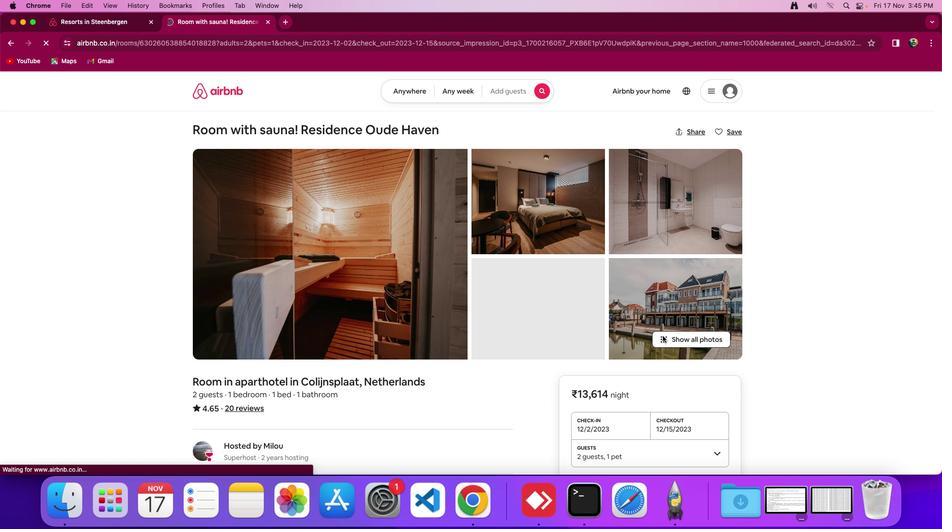 
Action: Mouse moved to (397, 254)
Screenshot: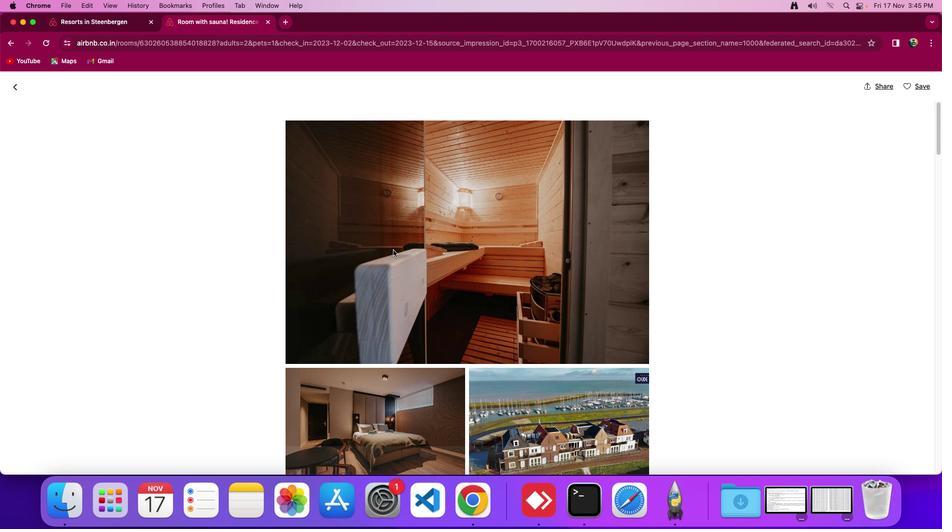 
Action: Mouse pressed left at (397, 254)
Screenshot: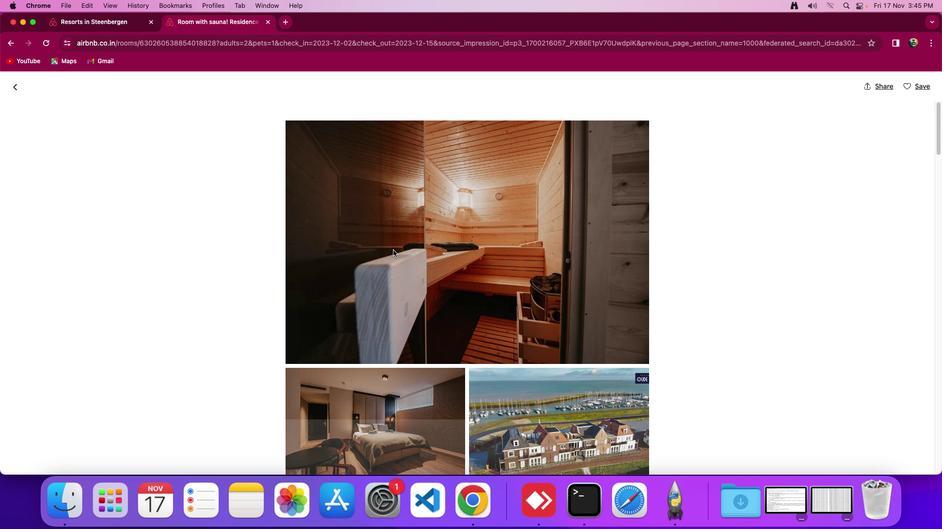 
Action: Key pressed Key.right
Screenshot: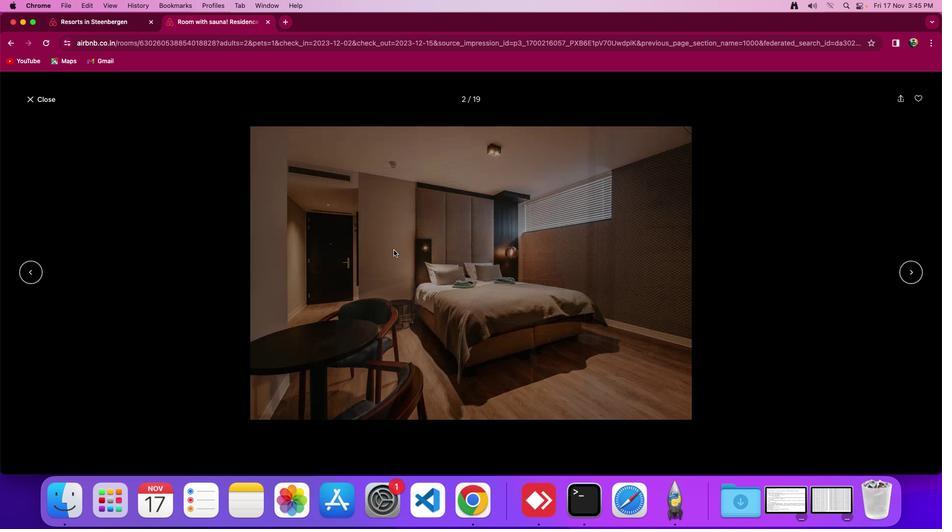 
Action: Mouse moved to (397, 254)
Screenshot: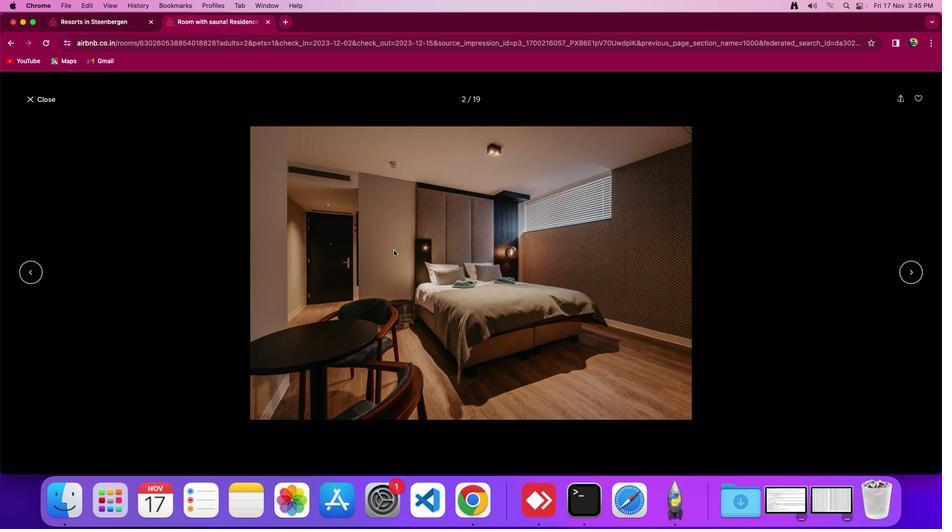 
Action: Key pressed Key.rightKey.right
Screenshot: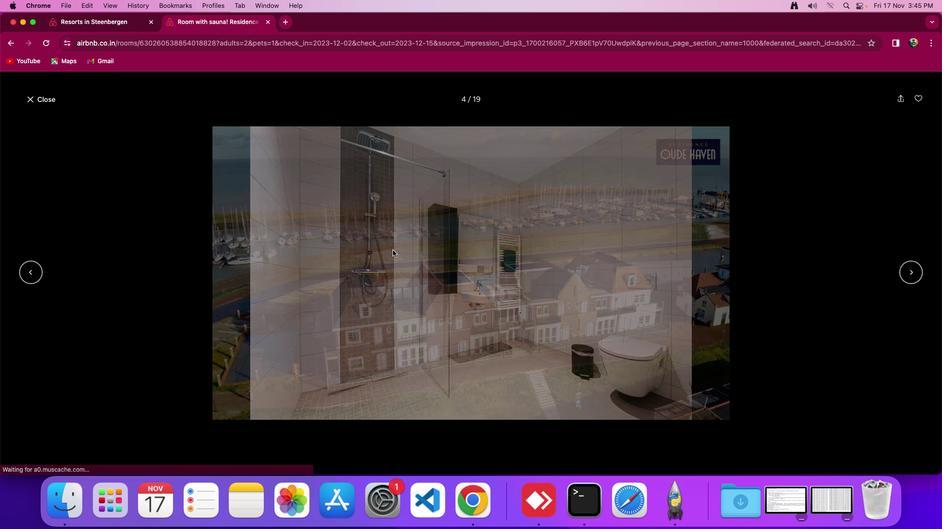 
Action: Mouse moved to (397, 254)
Screenshot: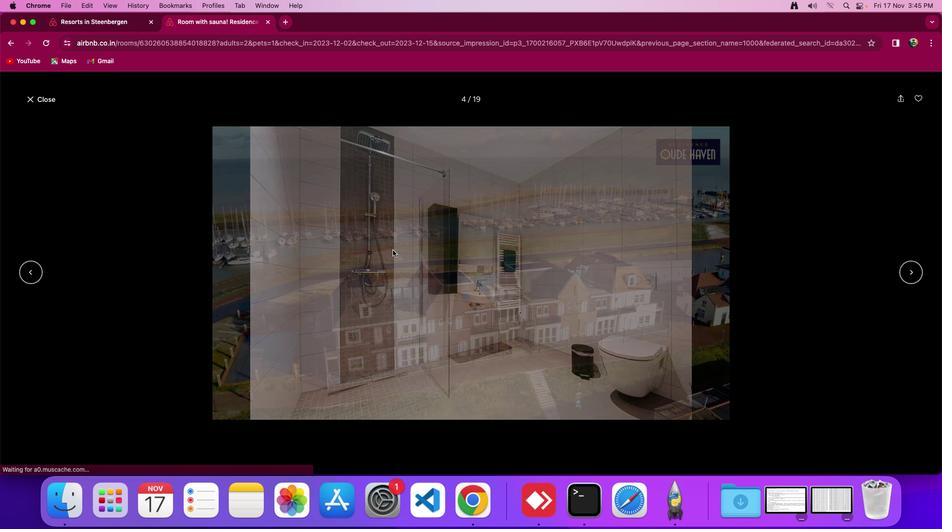 
Action: Key pressed Key.rightKey.right
Screenshot: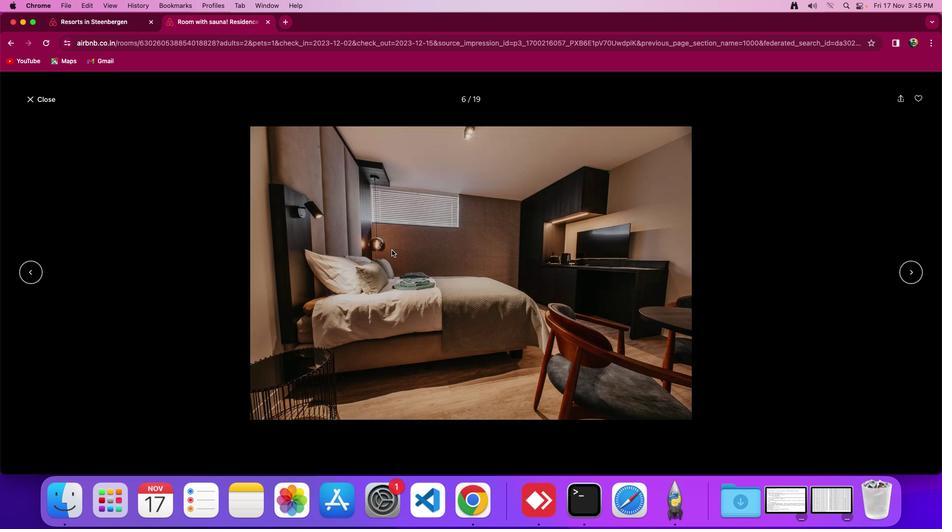 
Action: Mouse moved to (396, 255)
Screenshot: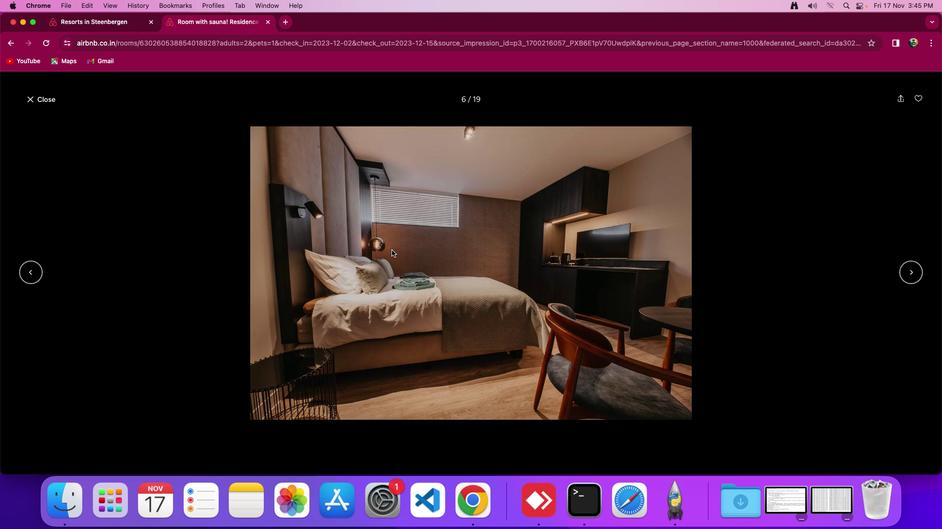 
Action: Key pressed Key.rightKey.rightKey.right
Screenshot: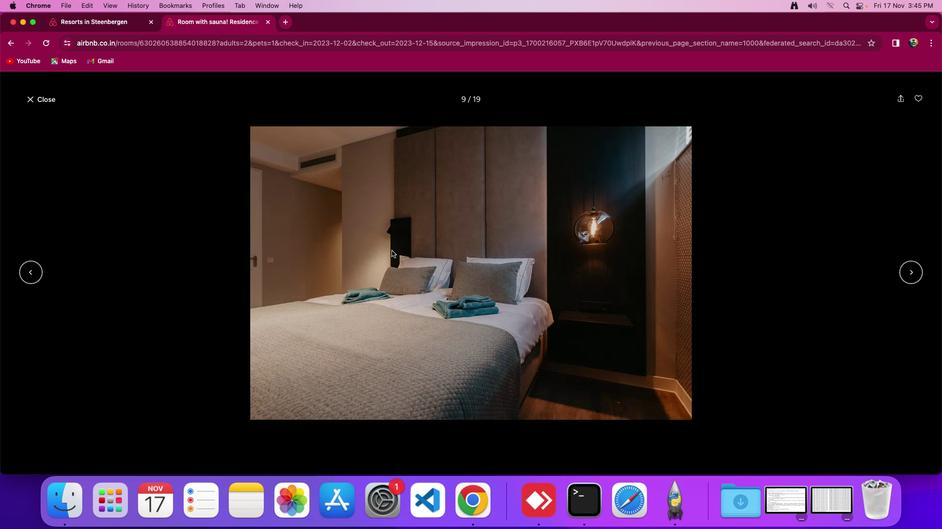 
Action: Mouse moved to (396, 255)
Screenshot: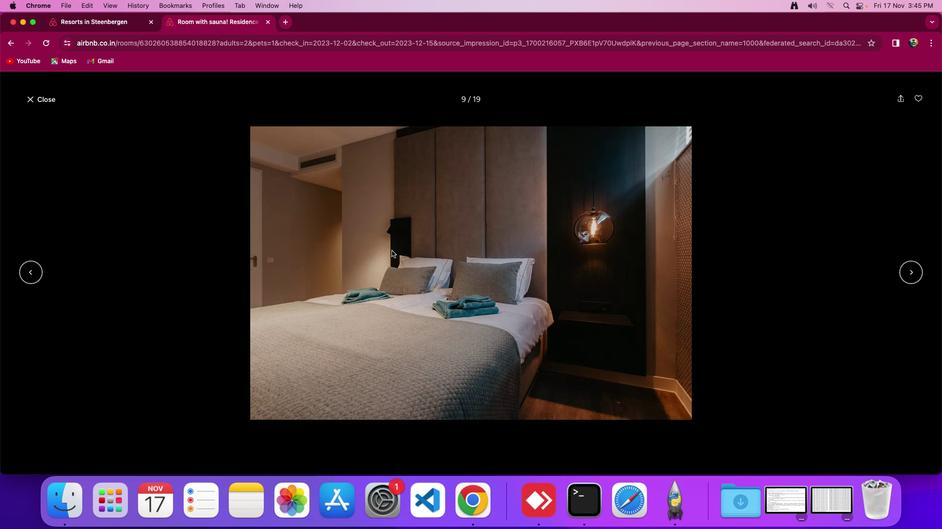 
Action: Key pressed Key.rightKey.right
Screenshot: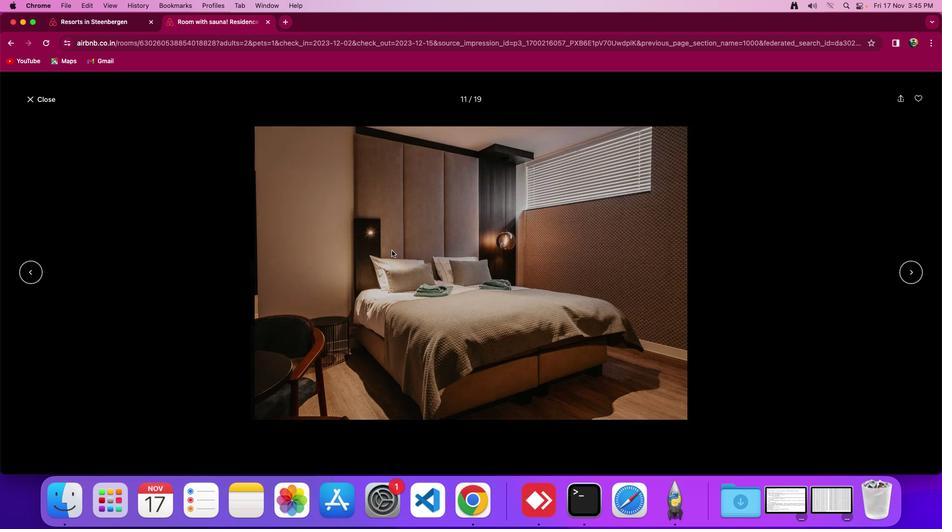 
Action: Mouse moved to (396, 255)
Screenshot: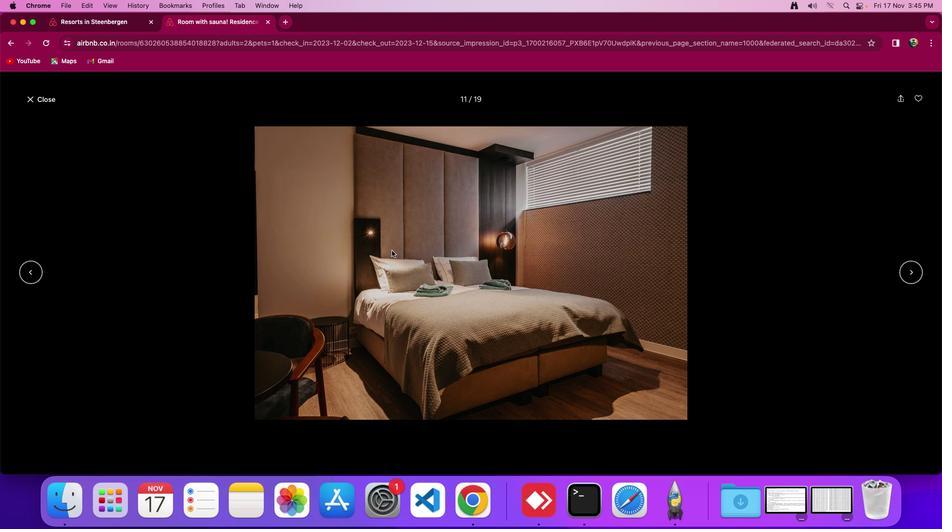 
Action: Key pressed Key.rightKey.rightKey.right
Screenshot: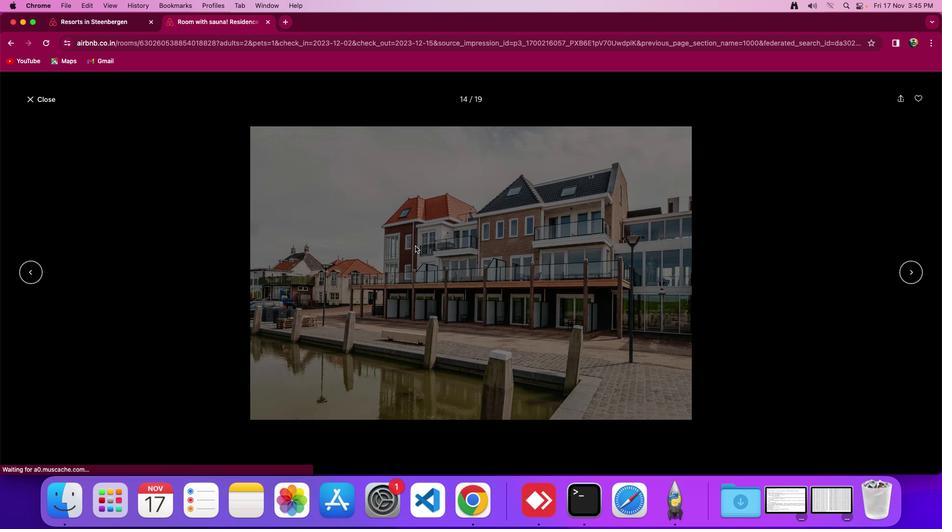 
Action: Mouse moved to (420, 250)
Screenshot: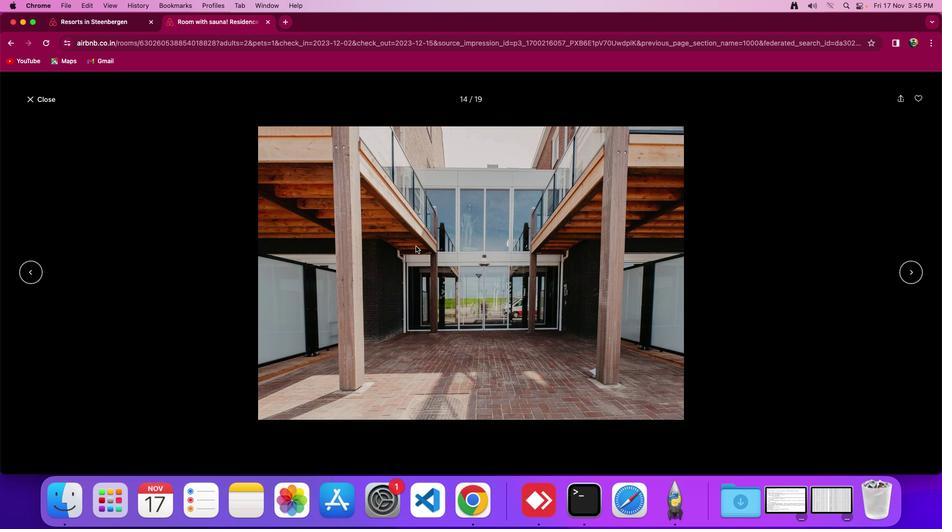 
Action: Key pressed Key.right
Screenshot: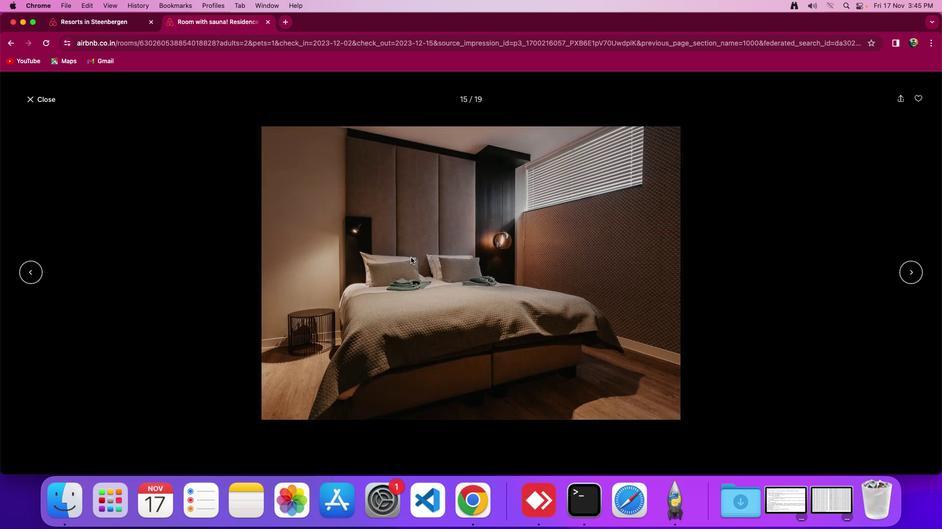
Action: Mouse moved to (415, 265)
Screenshot: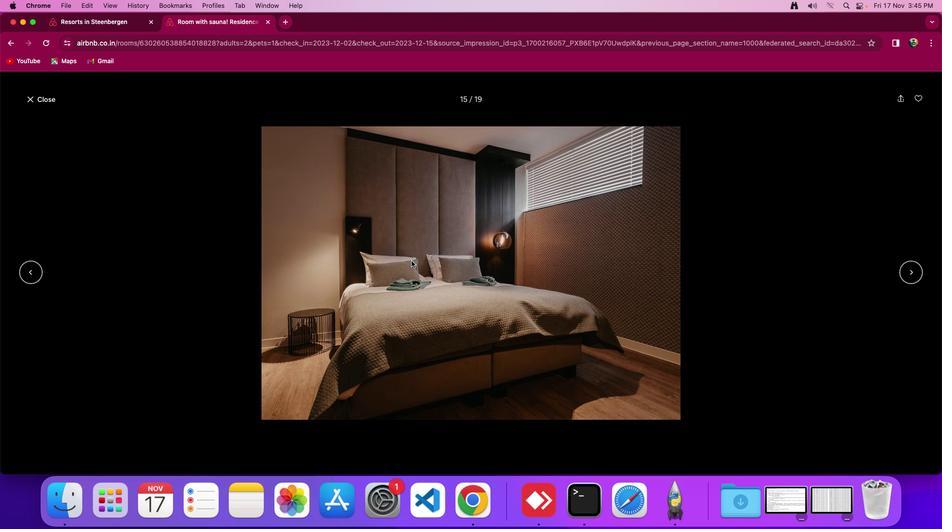 
Action: Key pressed Key.rightKey.rightKey.right
Screenshot: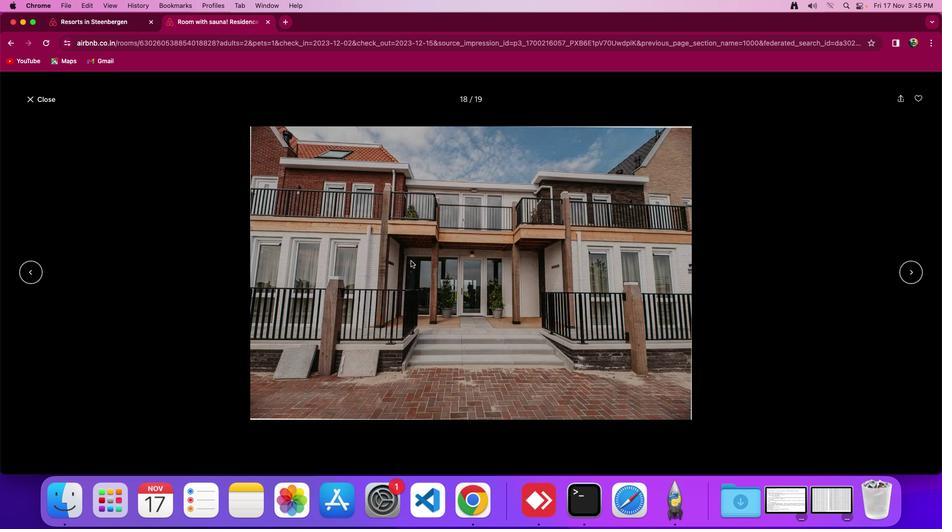 
Action: Mouse moved to (415, 265)
Screenshot: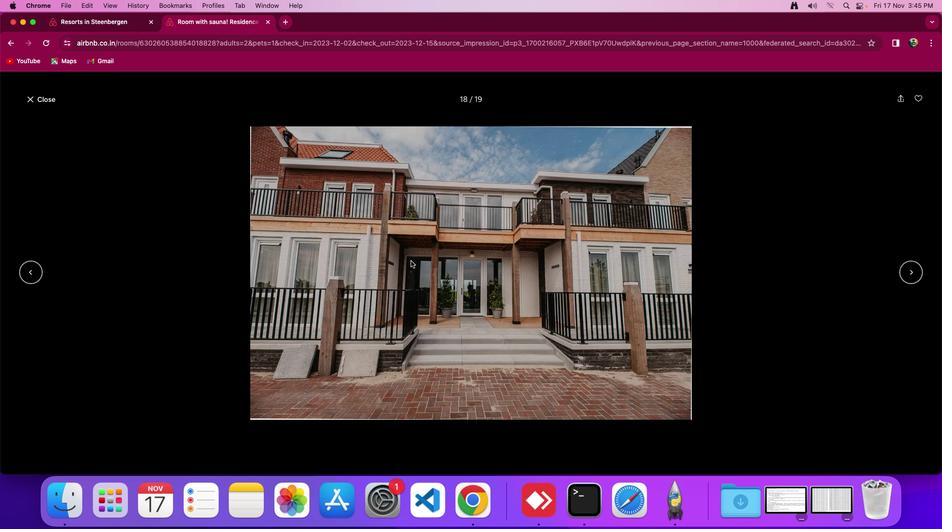 
Action: Key pressed Key.right
Screenshot: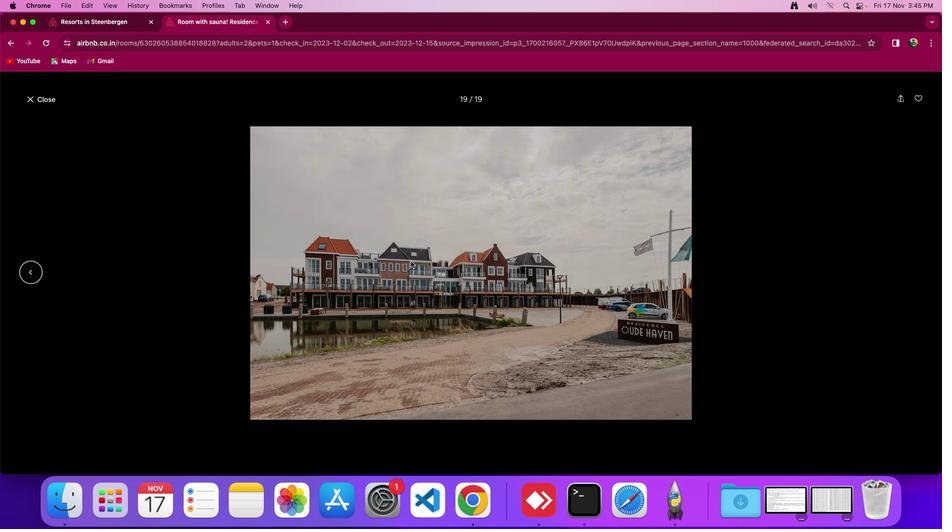 
Action: Mouse moved to (415, 265)
Screenshot: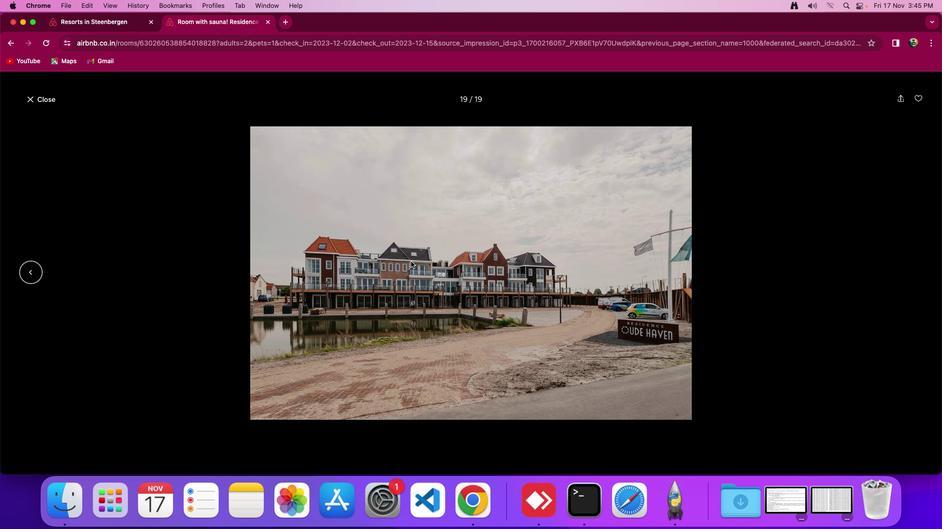 
Action: Key pressed Key.right
Screenshot: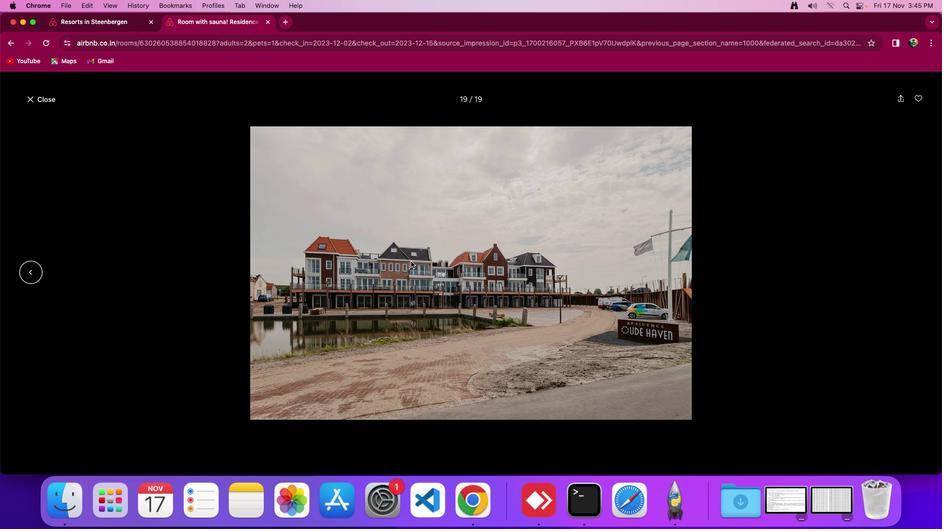 
Action: Mouse moved to (40, 101)
Screenshot: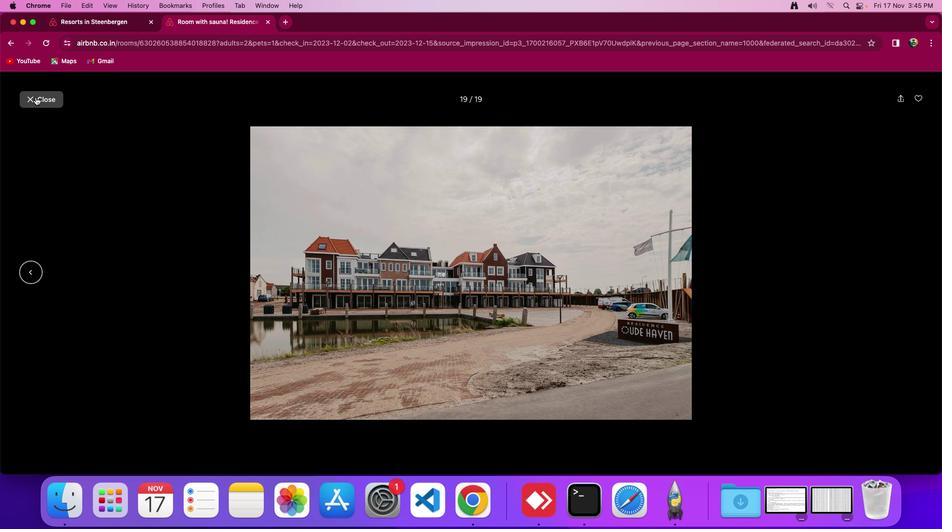 
Action: Mouse pressed left at (40, 101)
Screenshot: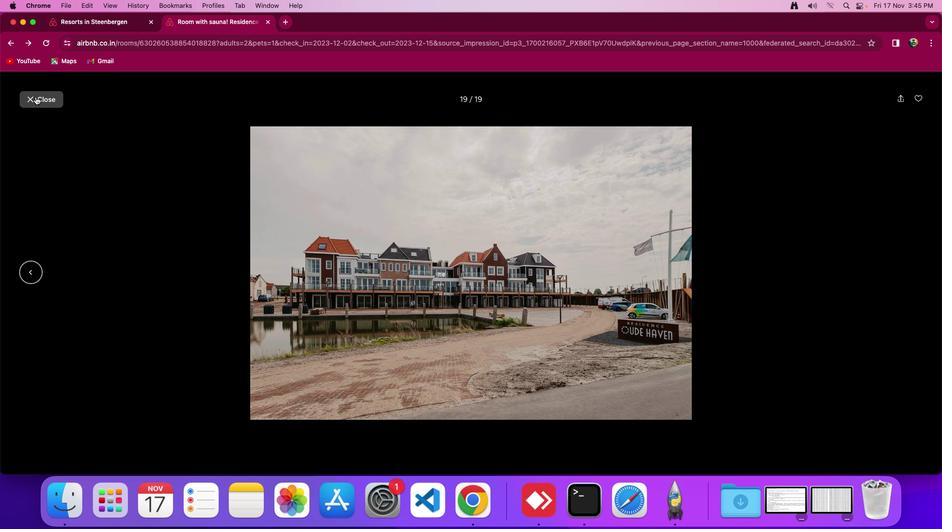 
Action: Mouse moved to (16, 92)
Screenshot: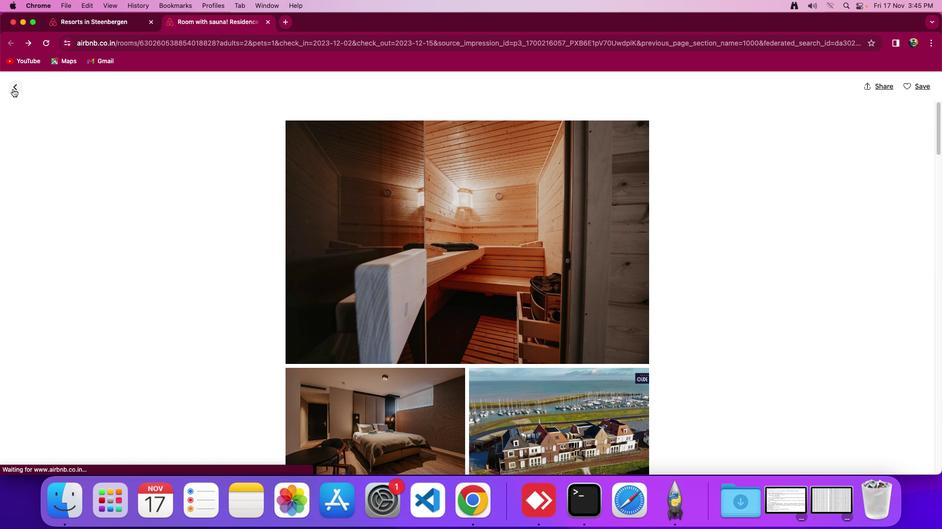 
Action: Mouse pressed left at (16, 92)
Screenshot: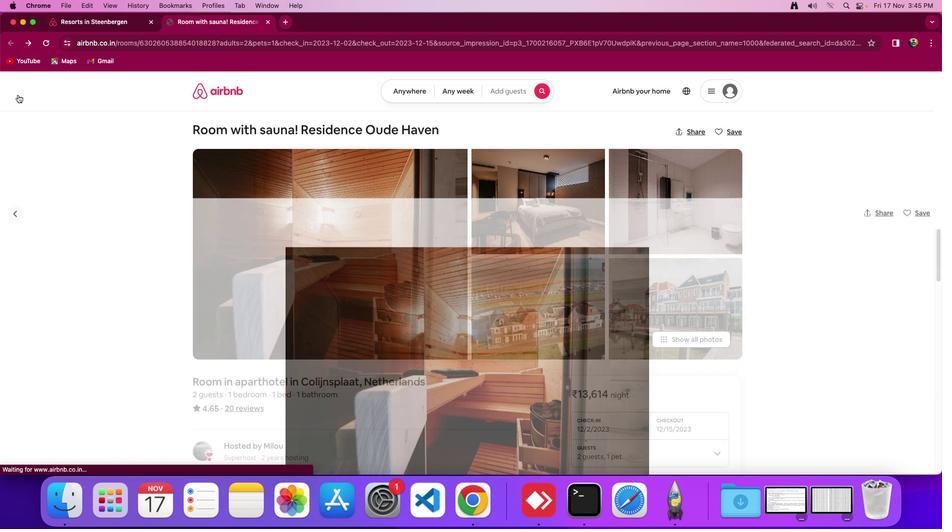 
Action: Mouse moved to (394, 323)
Screenshot: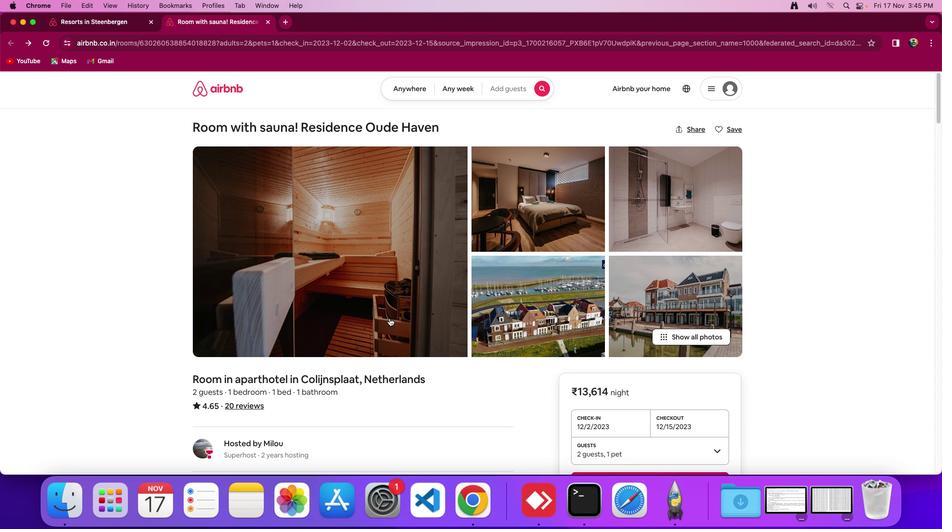 
Action: Mouse scrolled (394, 323) with delta (4, 3)
Screenshot: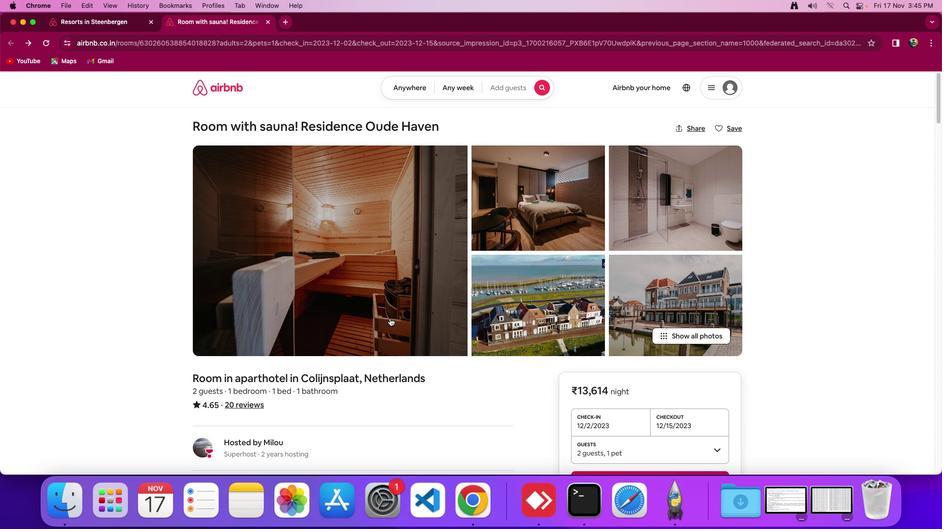 
Action: Mouse moved to (394, 323)
Screenshot: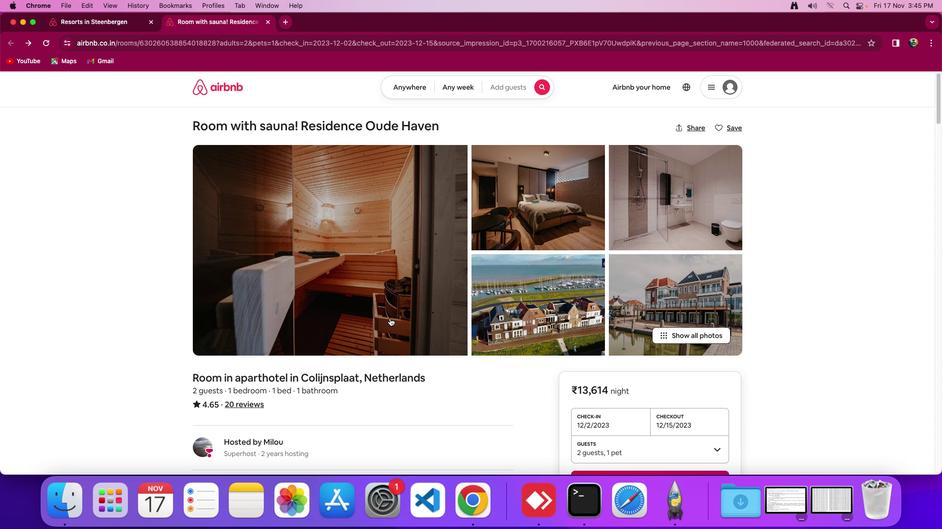 
Action: Mouse scrolled (394, 323) with delta (4, 3)
Screenshot: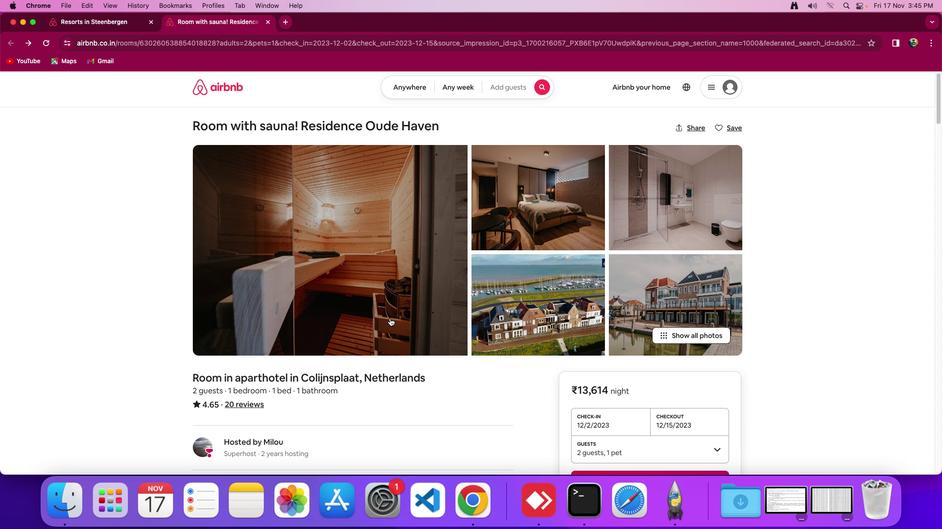 
Action: Mouse moved to (394, 322)
Screenshot: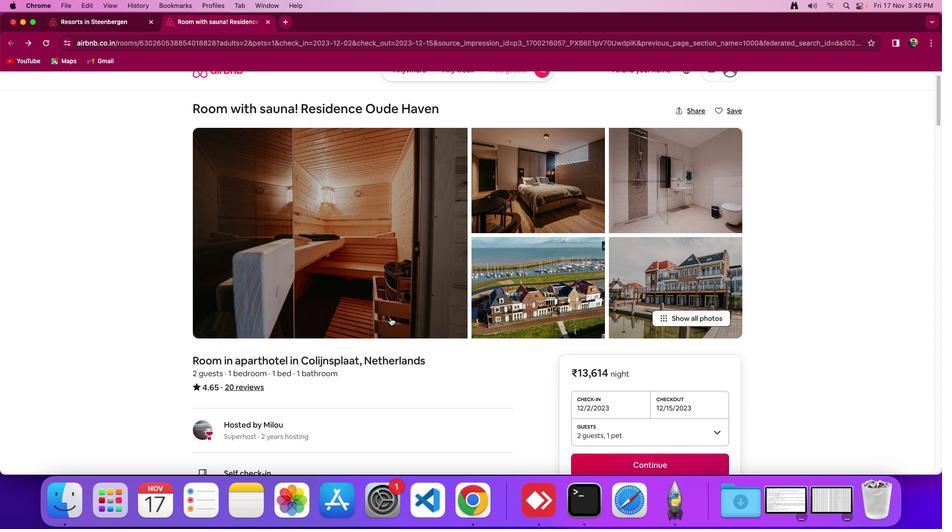 
Action: Mouse scrolled (394, 322) with delta (4, 3)
Screenshot: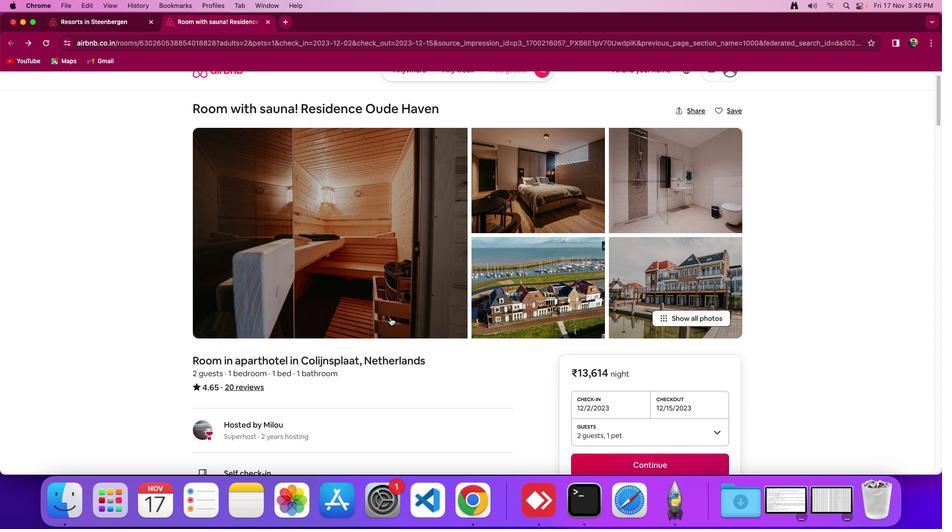 
Action: Mouse scrolled (394, 322) with delta (4, 3)
Screenshot: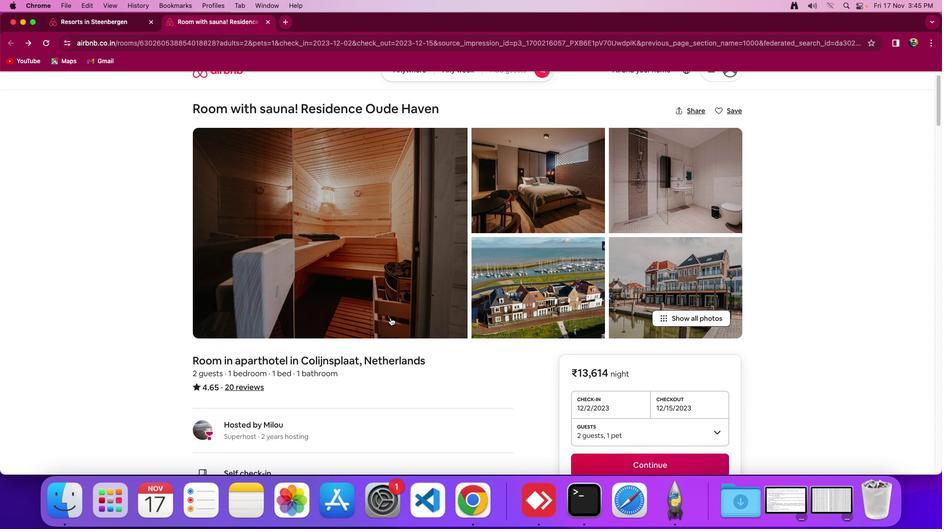 
Action: Mouse moved to (395, 322)
Screenshot: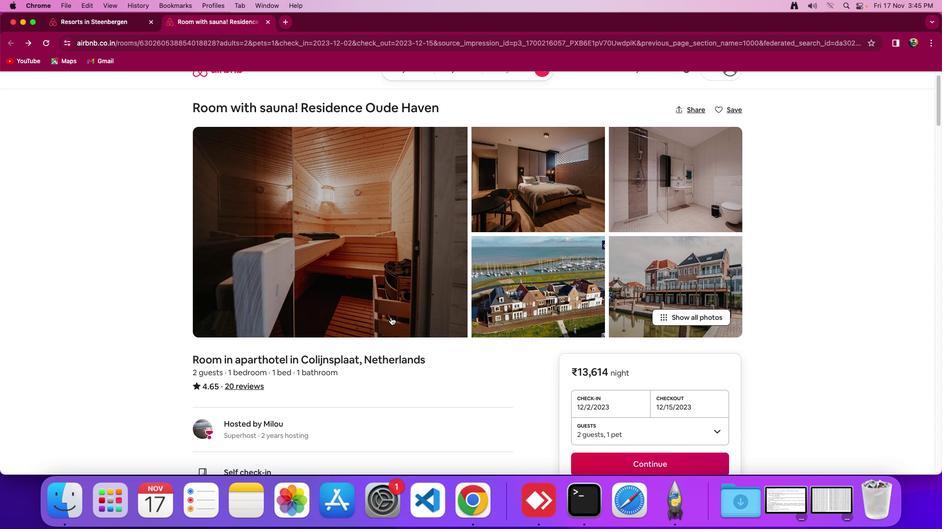 
Action: Mouse scrolled (395, 322) with delta (4, 3)
Screenshot: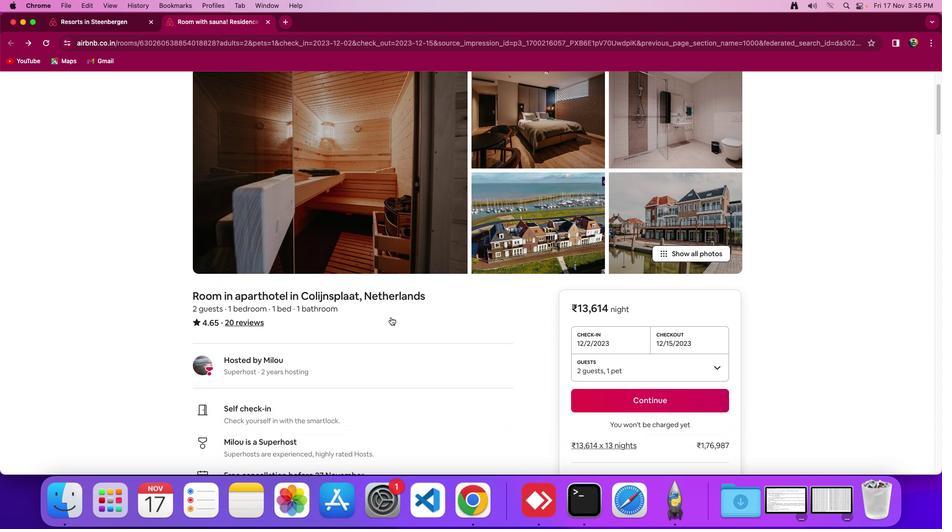 
Action: Mouse scrolled (395, 322) with delta (4, 3)
Screenshot: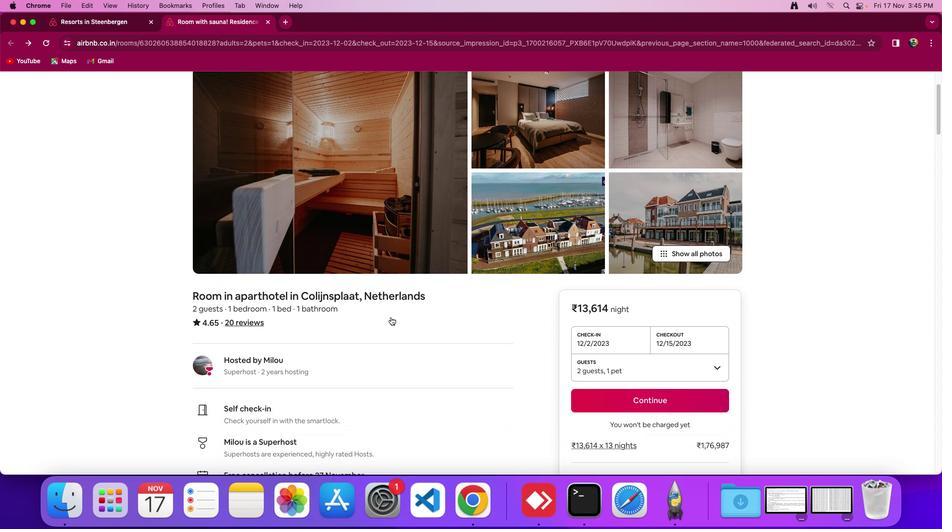 
Action: Mouse scrolled (395, 322) with delta (4, 3)
Screenshot: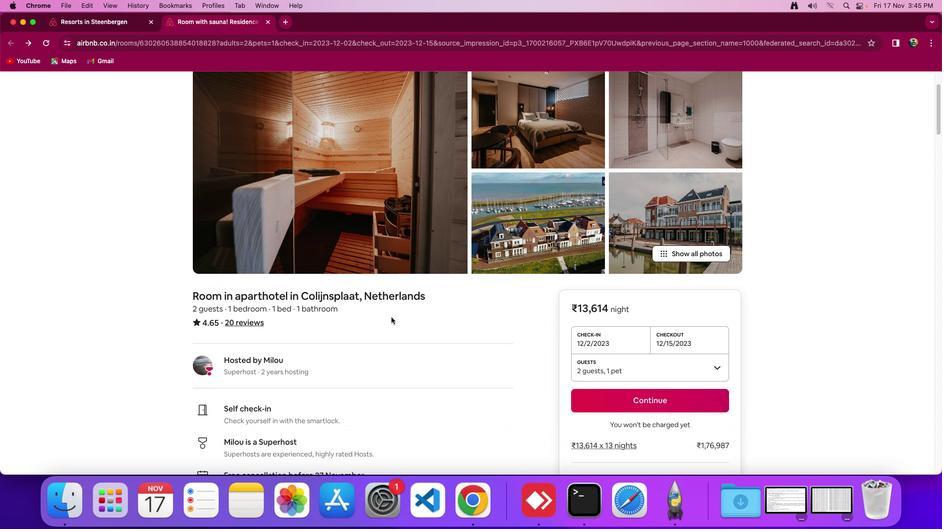 
Action: Mouse moved to (397, 321)
Screenshot: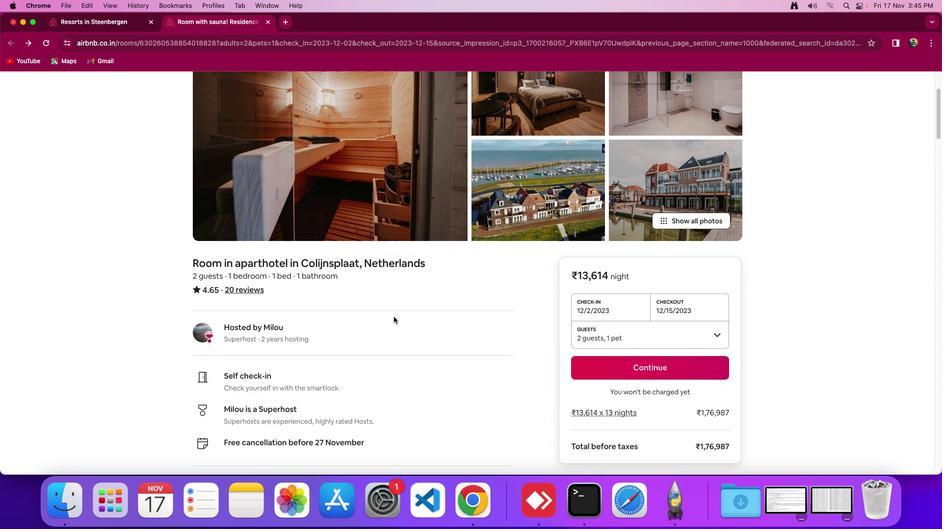 
Action: Mouse scrolled (397, 321) with delta (4, 3)
Screenshot: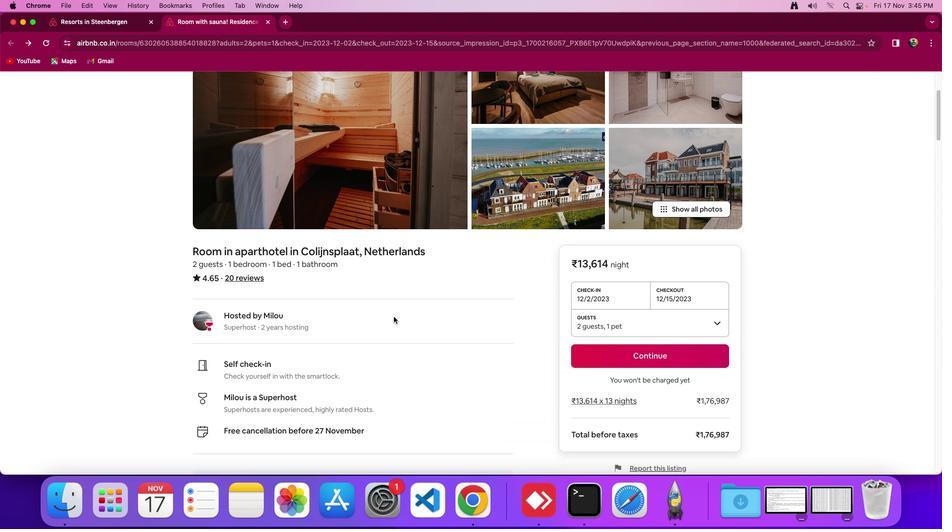 
Action: Mouse moved to (397, 321)
Screenshot: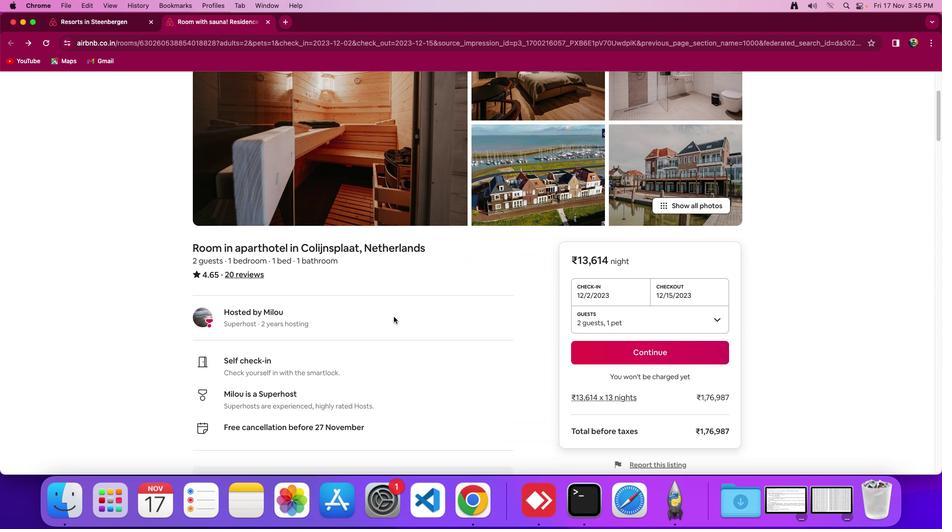 
Action: Mouse scrolled (397, 321) with delta (4, 3)
Screenshot: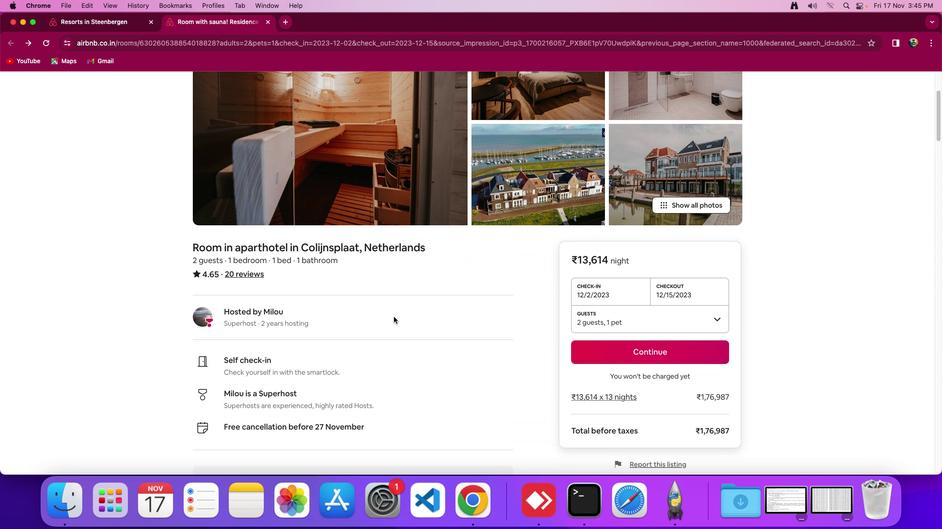 
Action: Mouse moved to (397, 321)
Screenshot: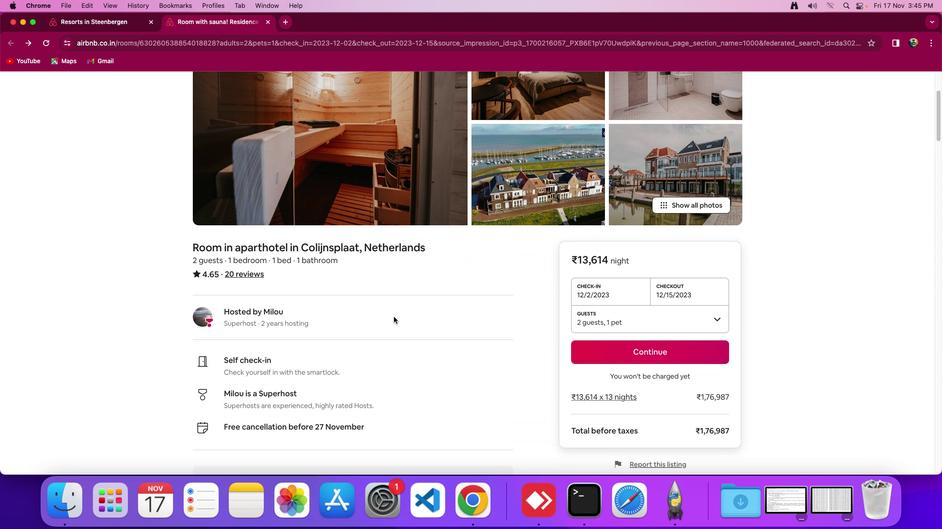 
Action: Mouse scrolled (397, 321) with delta (4, 3)
Screenshot: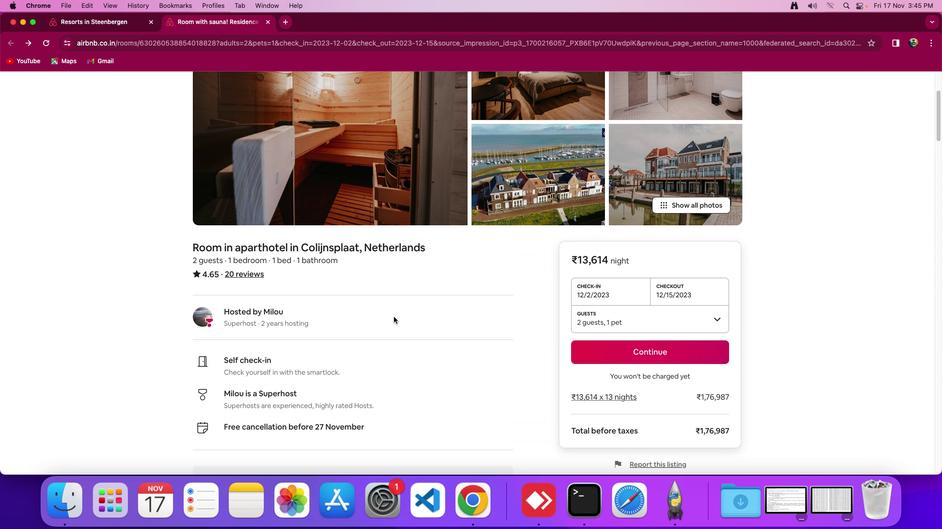 
Action: Mouse moved to (398, 321)
Screenshot: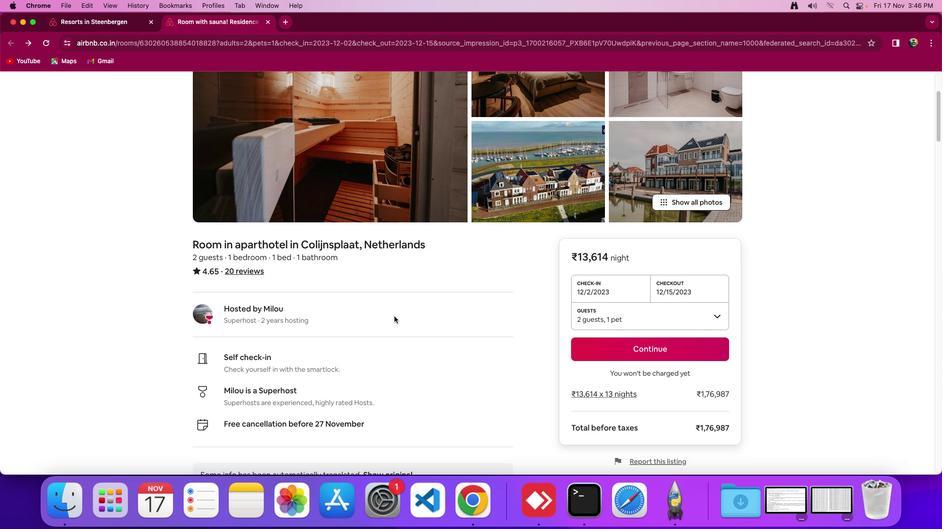 
Action: Mouse scrolled (398, 321) with delta (4, 3)
Screenshot: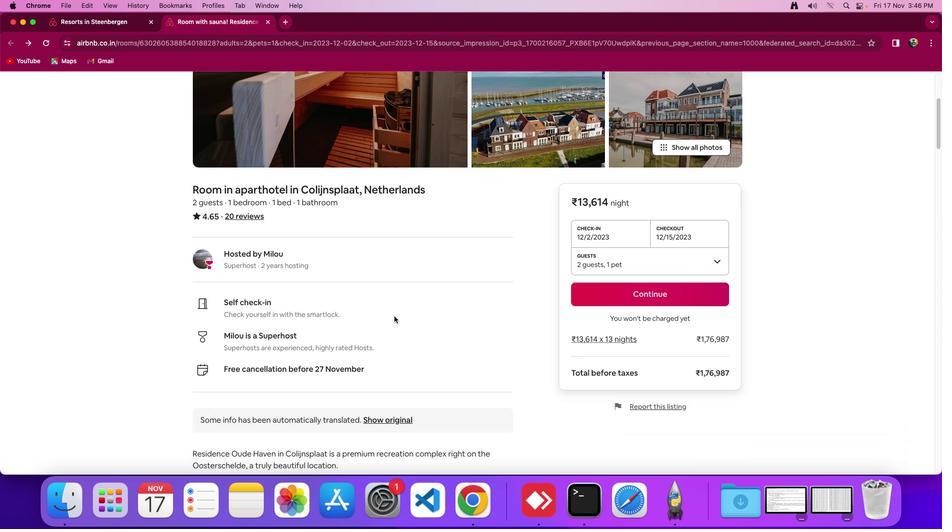
Action: Mouse scrolled (398, 321) with delta (4, 3)
